 Task: Reply to email with the signature Donna Thompson with the subject Request for a performance review from softage.1@softage.net with the message Please let me know if there are any concerns regarding the project budget. Undo the message and rewrite the message as Could you please provide a timeline for this project? Send the email
Action: Mouse moved to (484, 623)
Screenshot: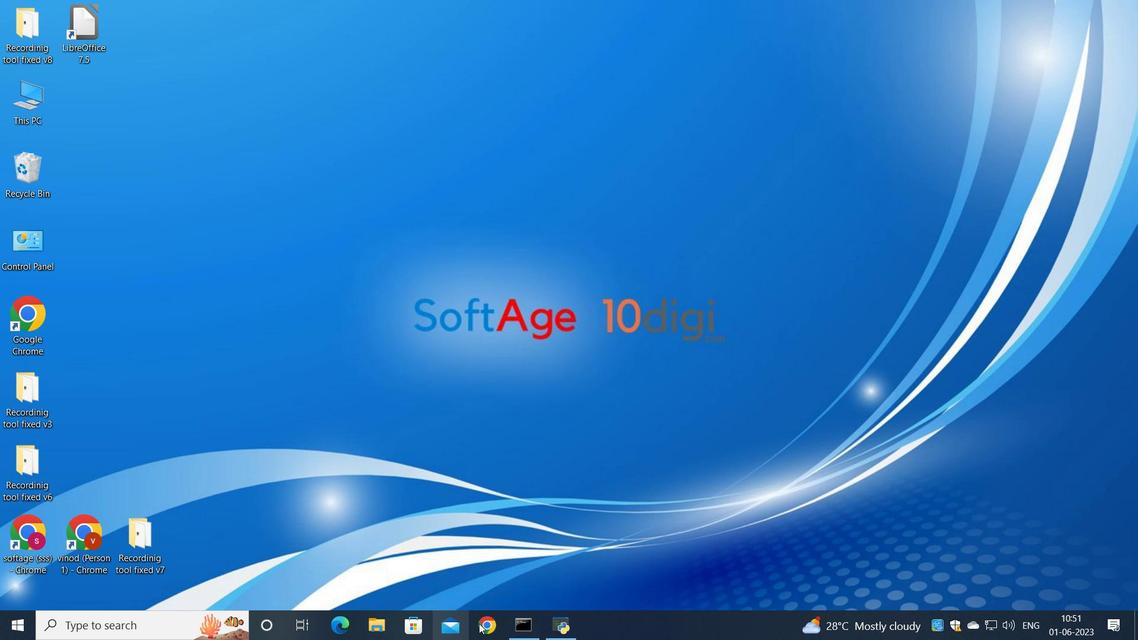 
Action: Mouse pressed left at (484, 623)
Screenshot: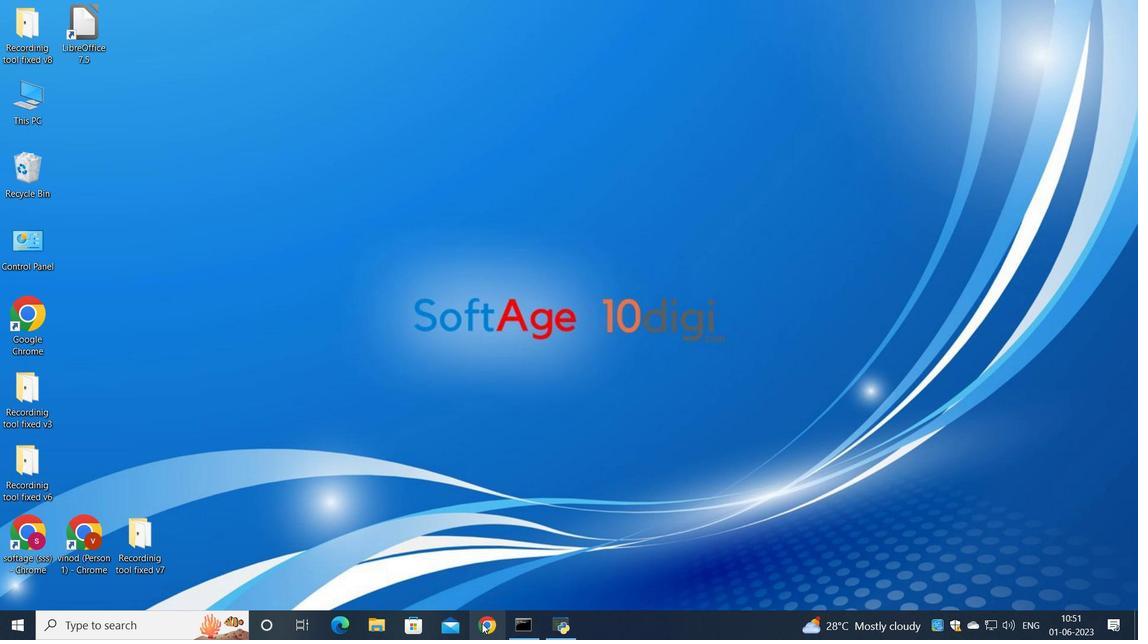 
Action: Mouse moved to (450, 367)
Screenshot: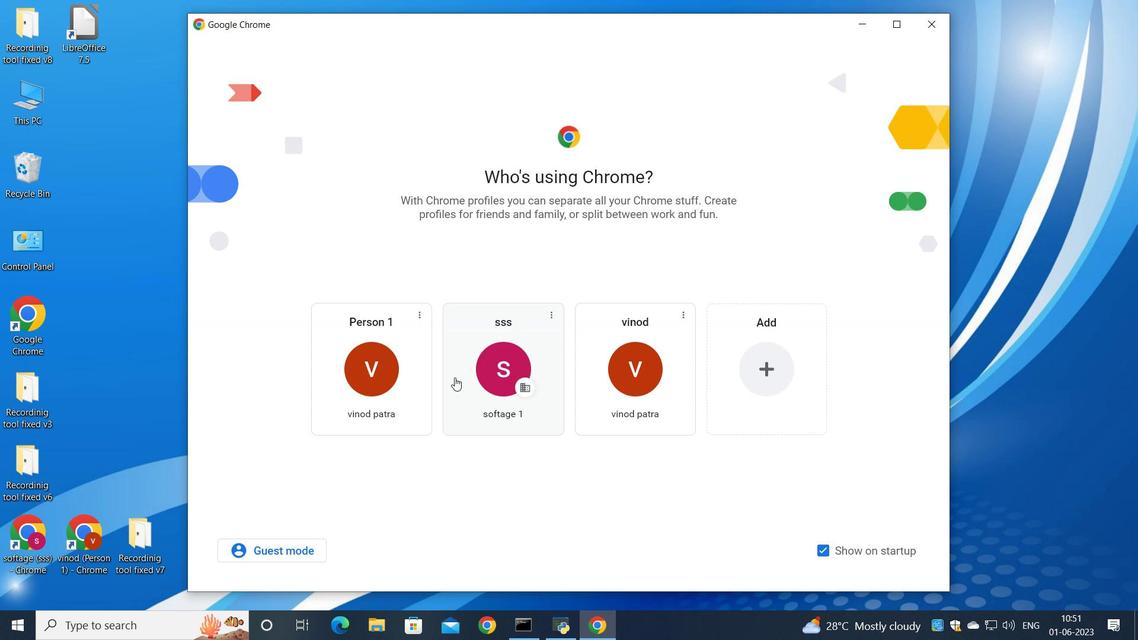 
Action: Mouse pressed left at (450, 367)
Screenshot: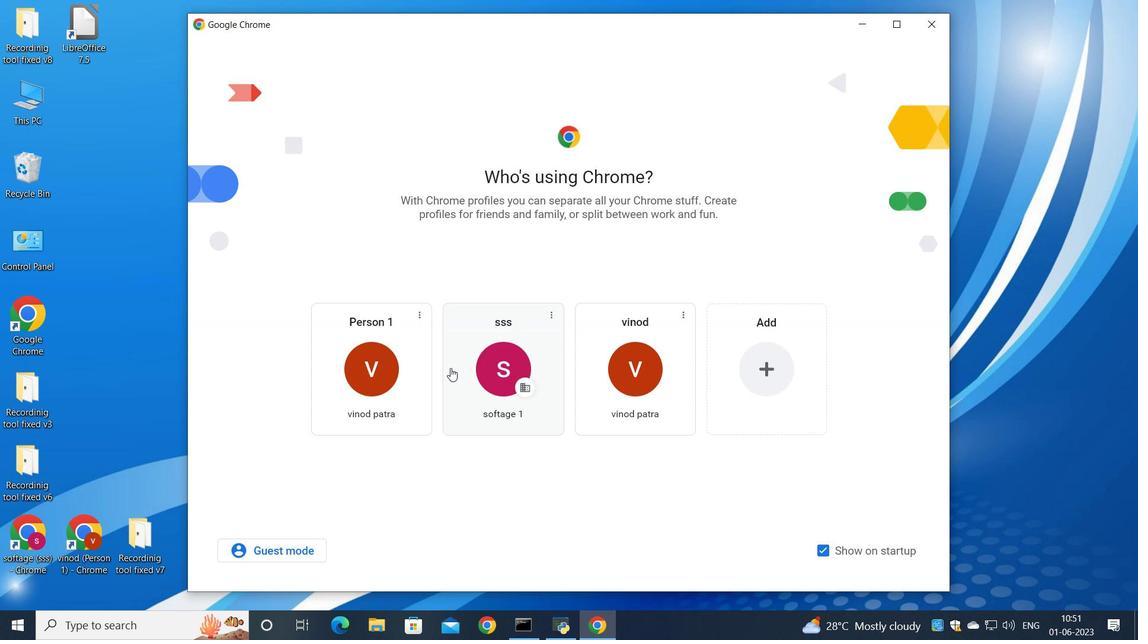 
Action: Mouse moved to (991, 107)
Screenshot: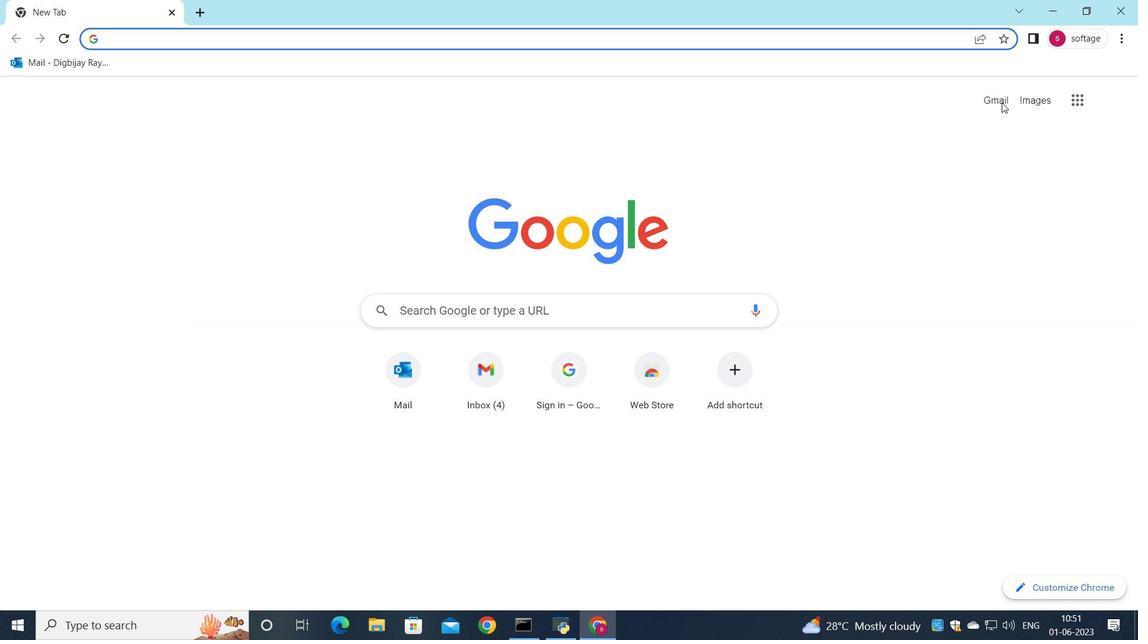 
Action: Mouse pressed left at (991, 107)
Screenshot: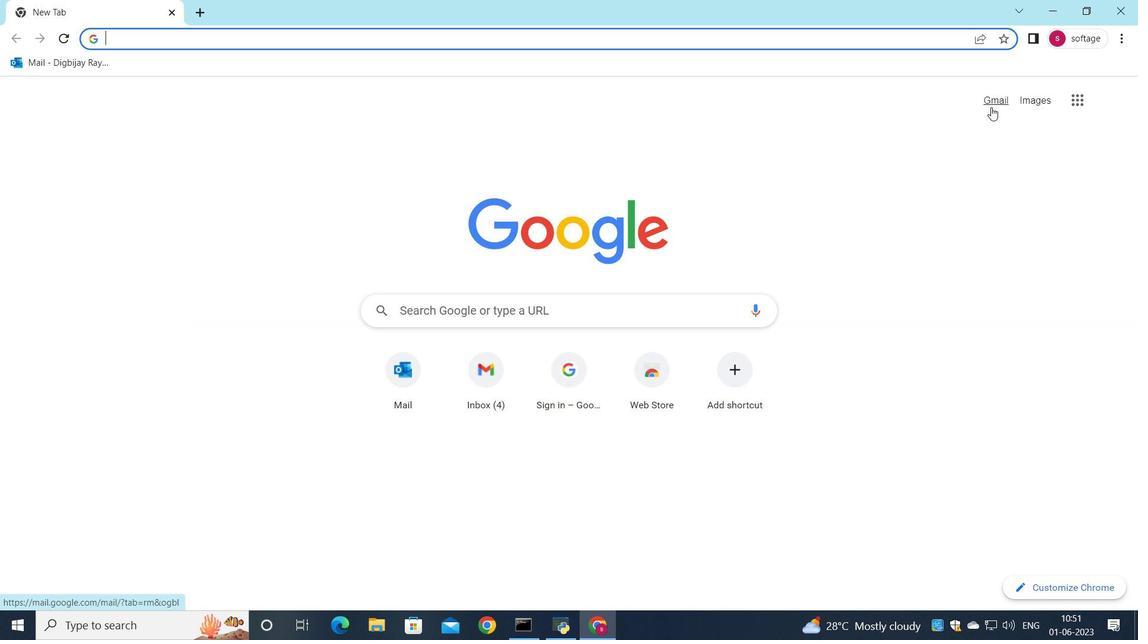 
Action: Mouse moved to (964, 106)
Screenshot: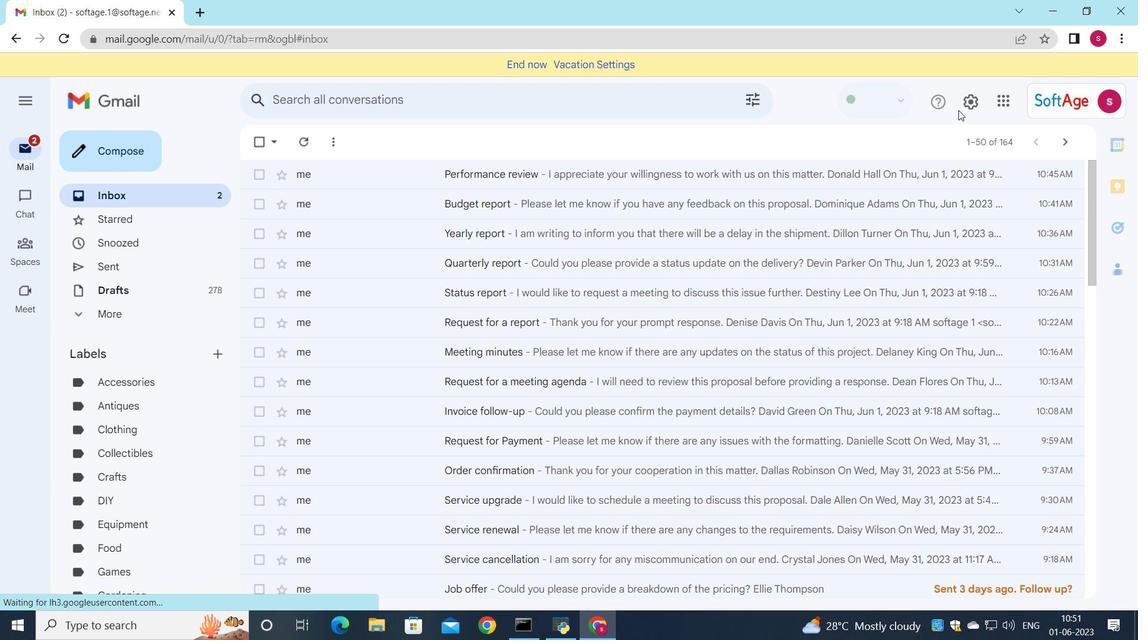 
Action: Mouse pressed left at (964, 106)
Screenshot: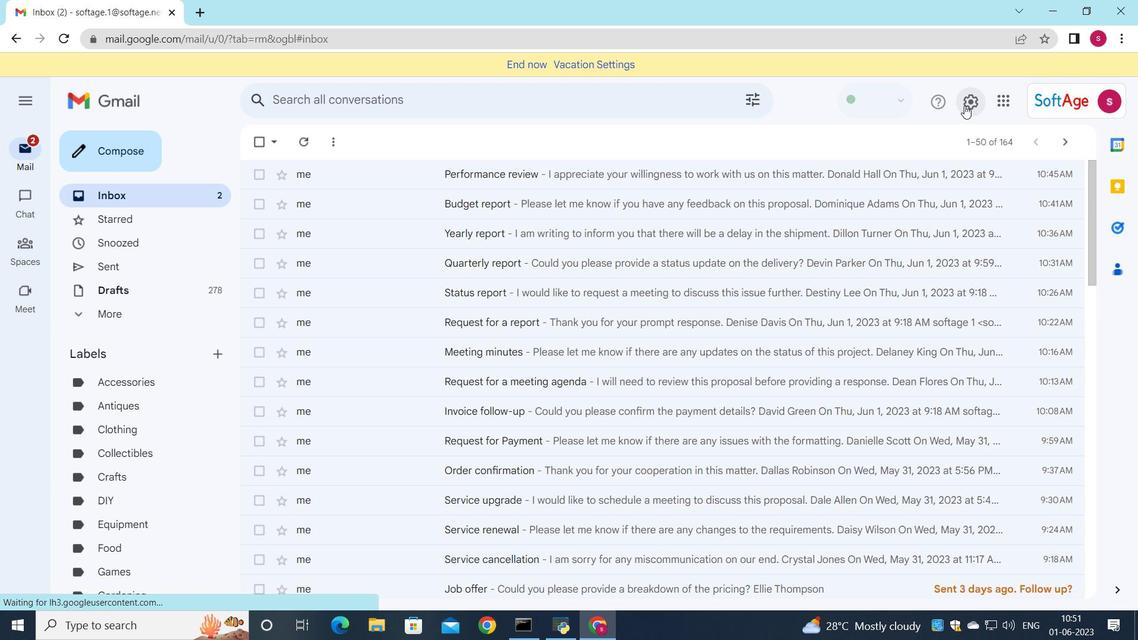 
Action: Mouse moved to (972, 171)
Screenshot: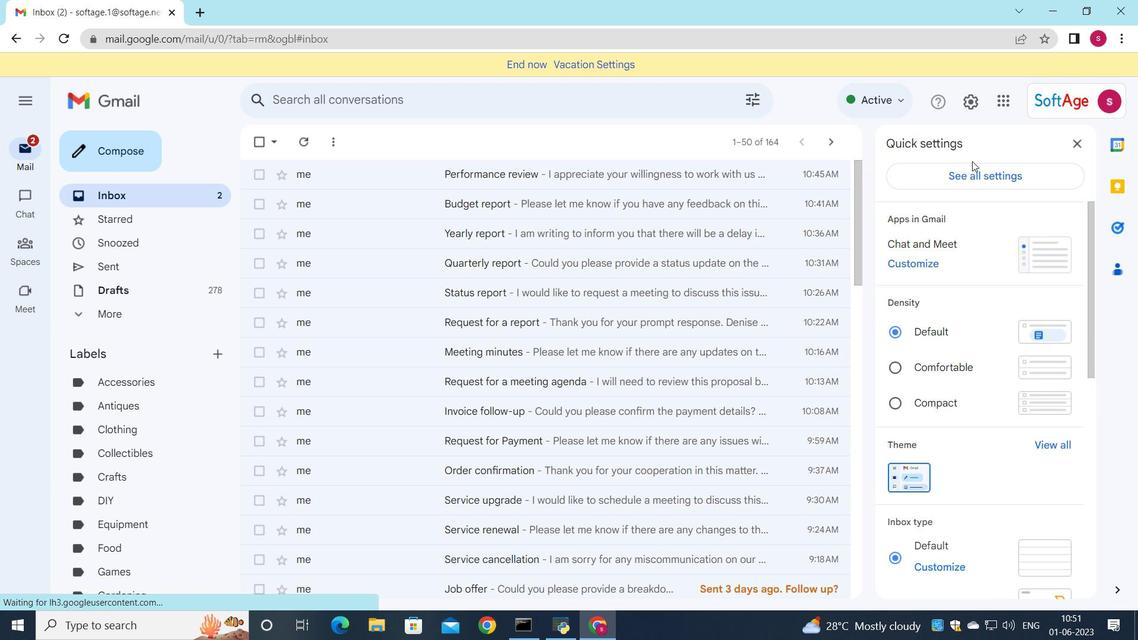 
Action: Mouse pressed left at (972, 171)
Screenshot: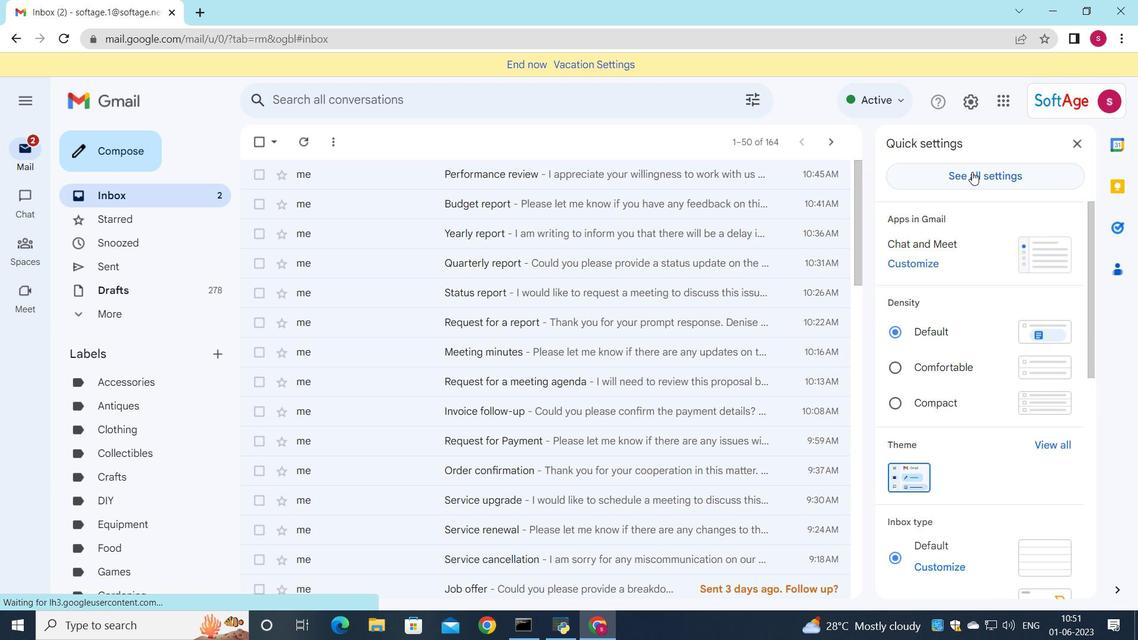 
Action: Mouse pressed left at (972, 171)
Screenshot: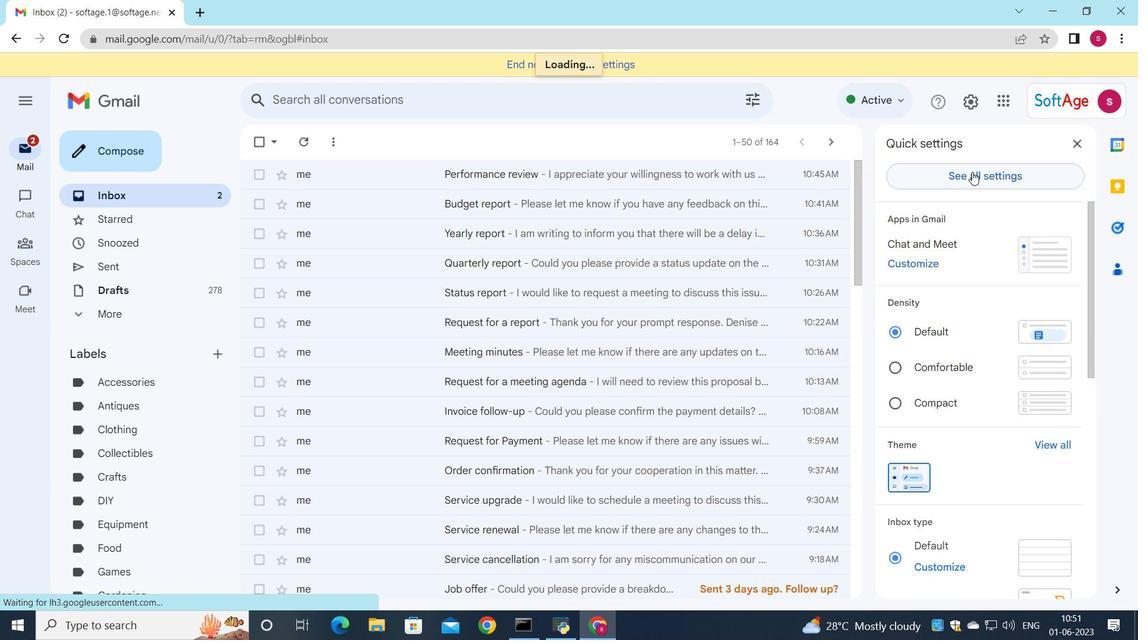 
Action: Mouse moved to (729, 285)
Screenshot: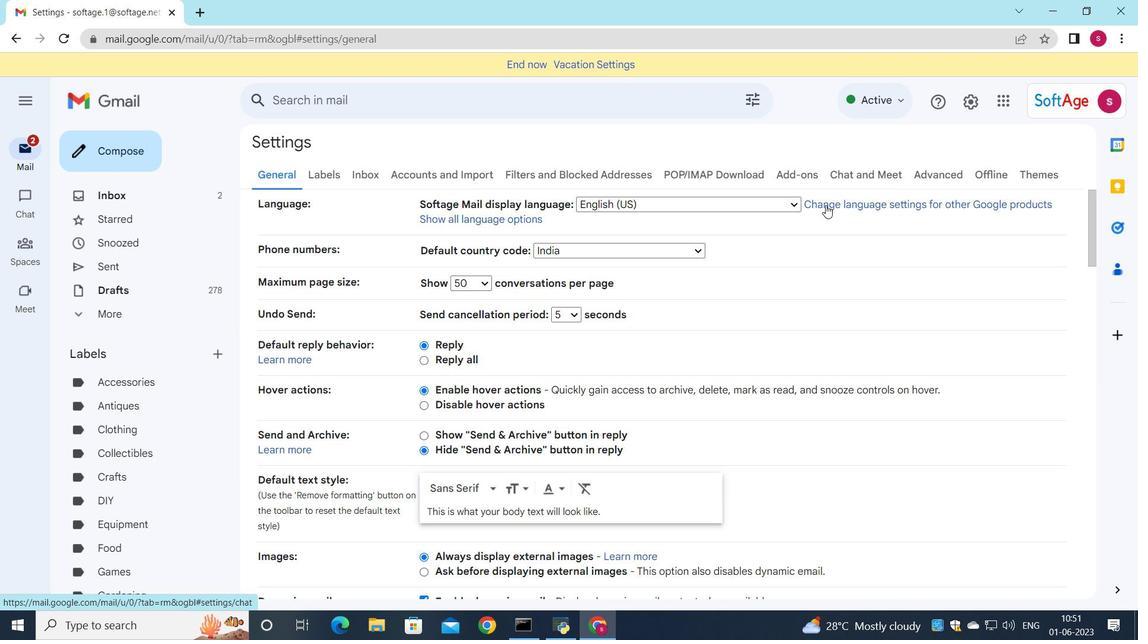 
Action: Mouse scrolled (729, 285) with delta (0, 0)
Screenshot: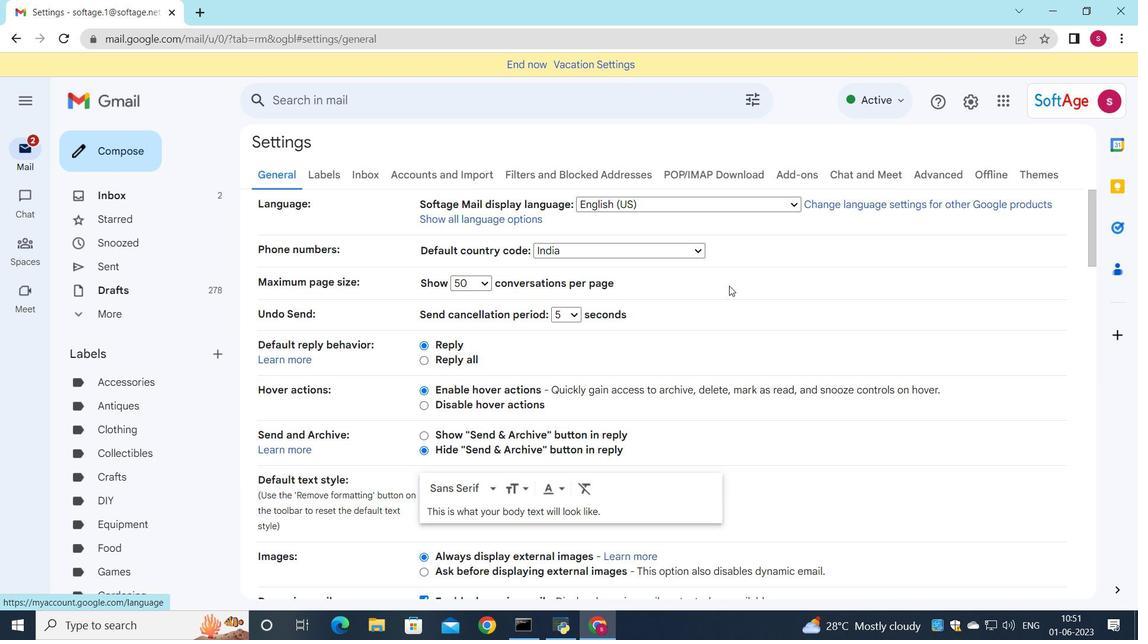
Action: Mouse scrolled (729, 285) with delta (0, 0)
Screenshot: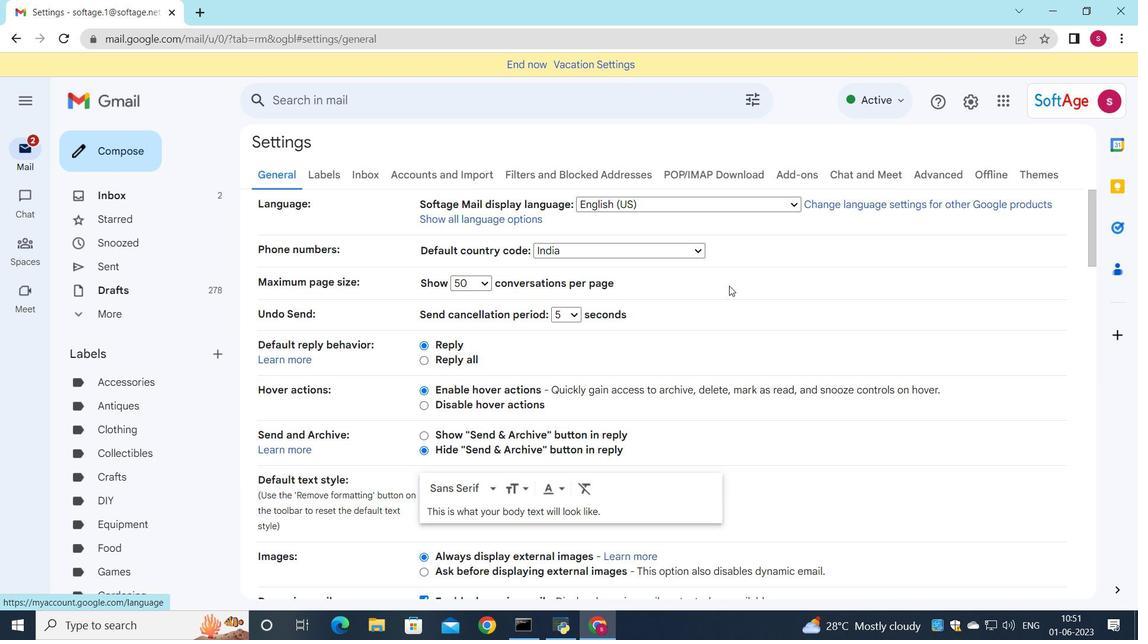 
Action: Mouse scrolled (729, 285) with delta (0, 0)
Screenshot: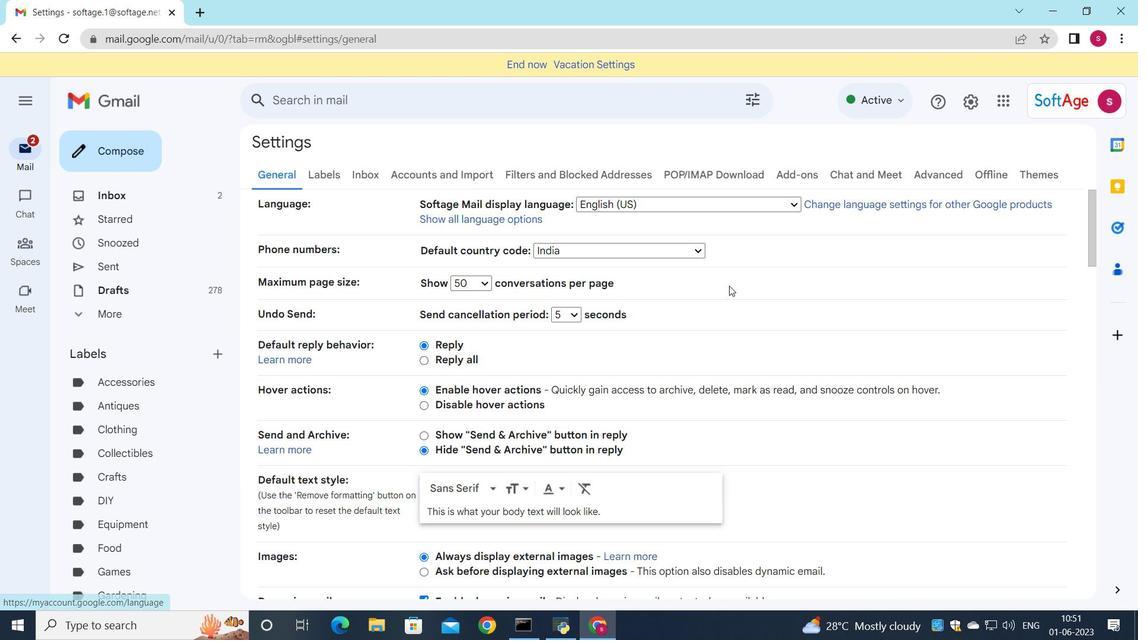 
Action: Mouse moved to (654, 368)
Screenshot: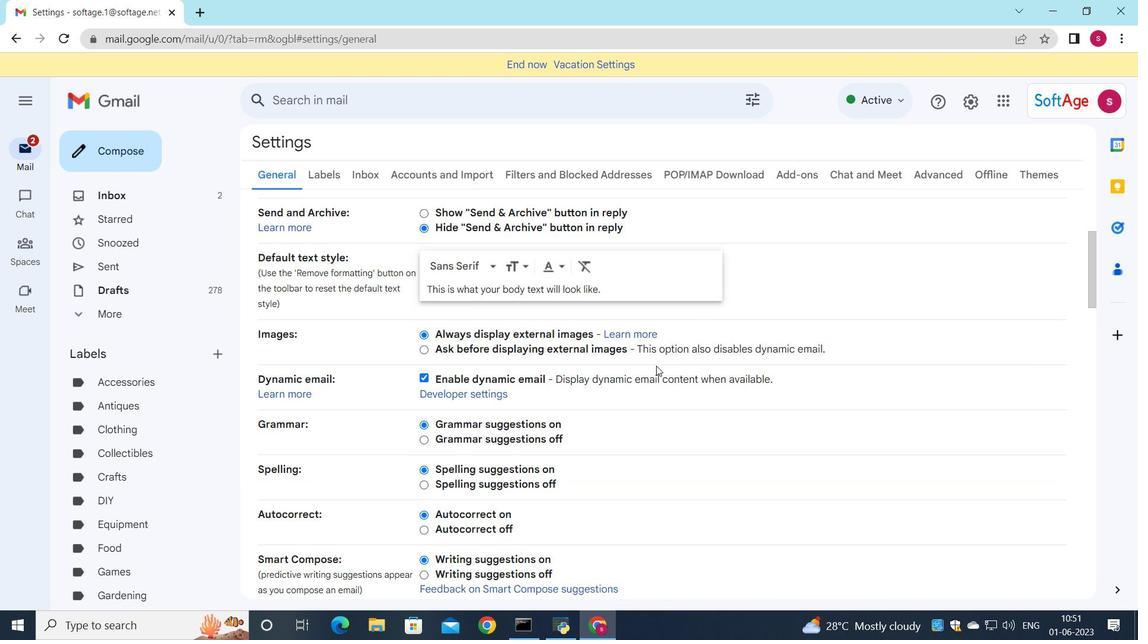
Action: Mouse scrolled (654, 367) with delta (0, 0)
Screenshot: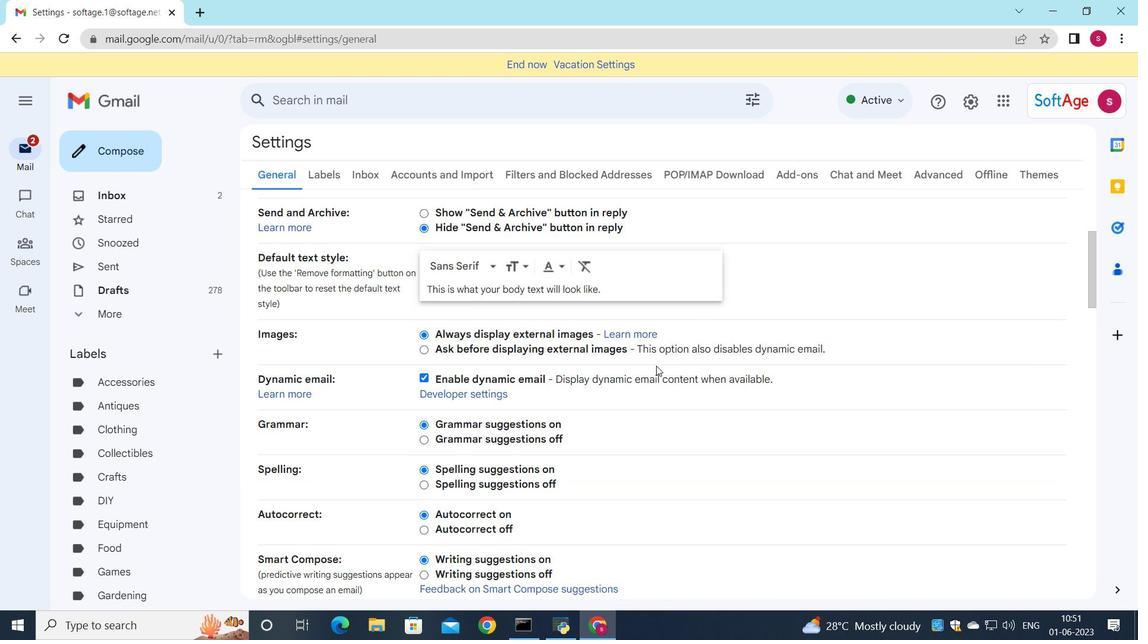 
Action: Mouse moved to (650, 372)
Screenshot: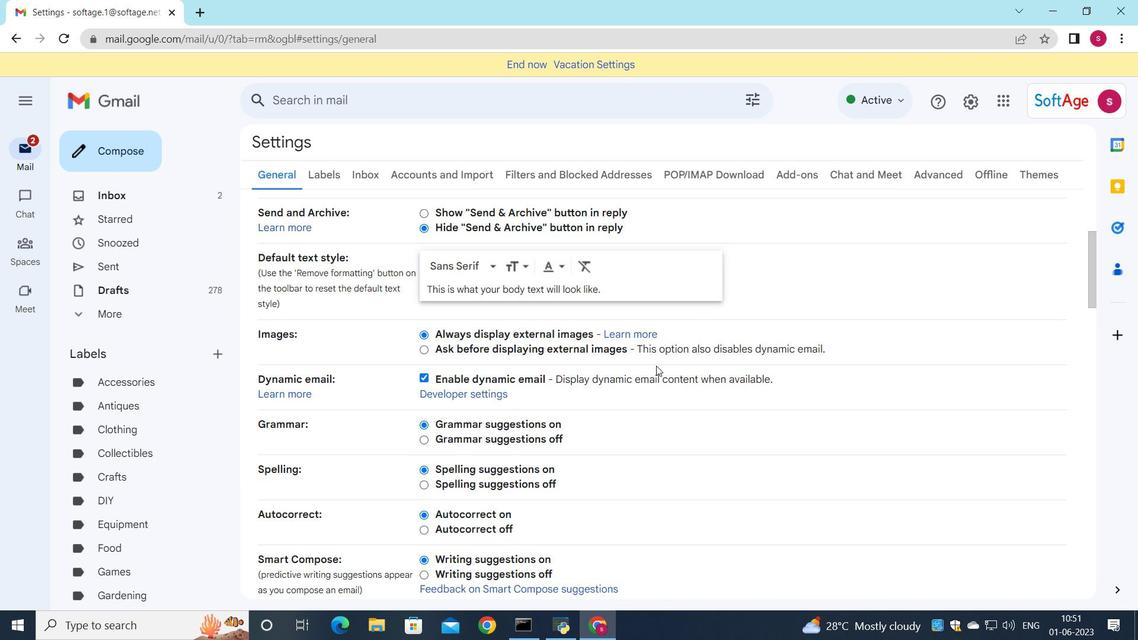 
Action: Mouse scrolled (651, 371) with delta (0, 0)
Screenshot: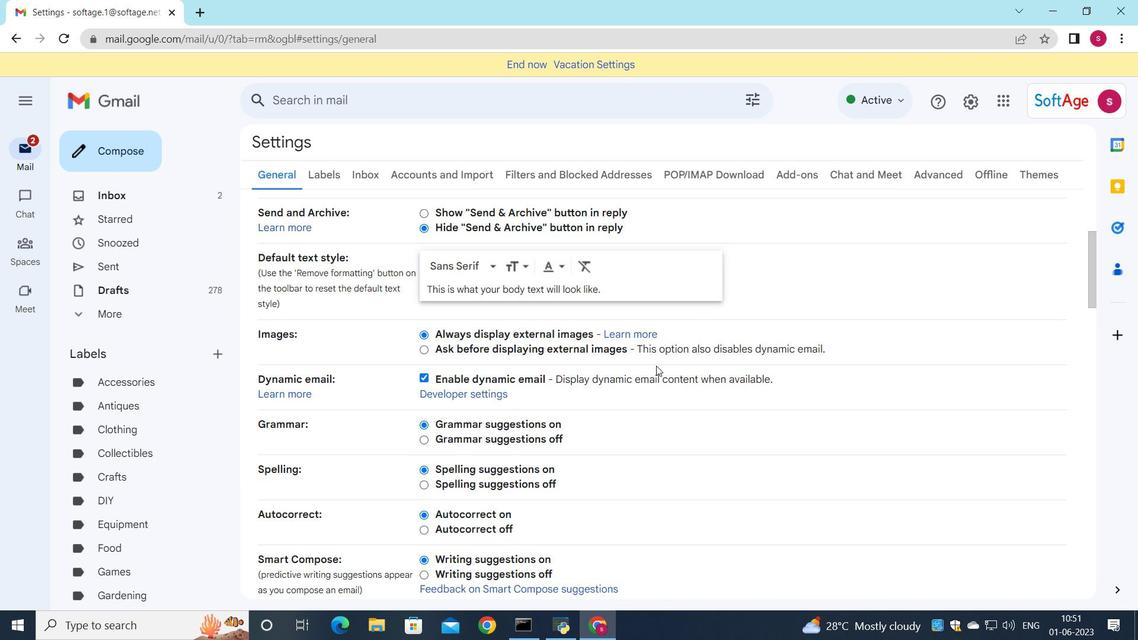 
Action: Mouse moved to (565, 411)
Screenshot: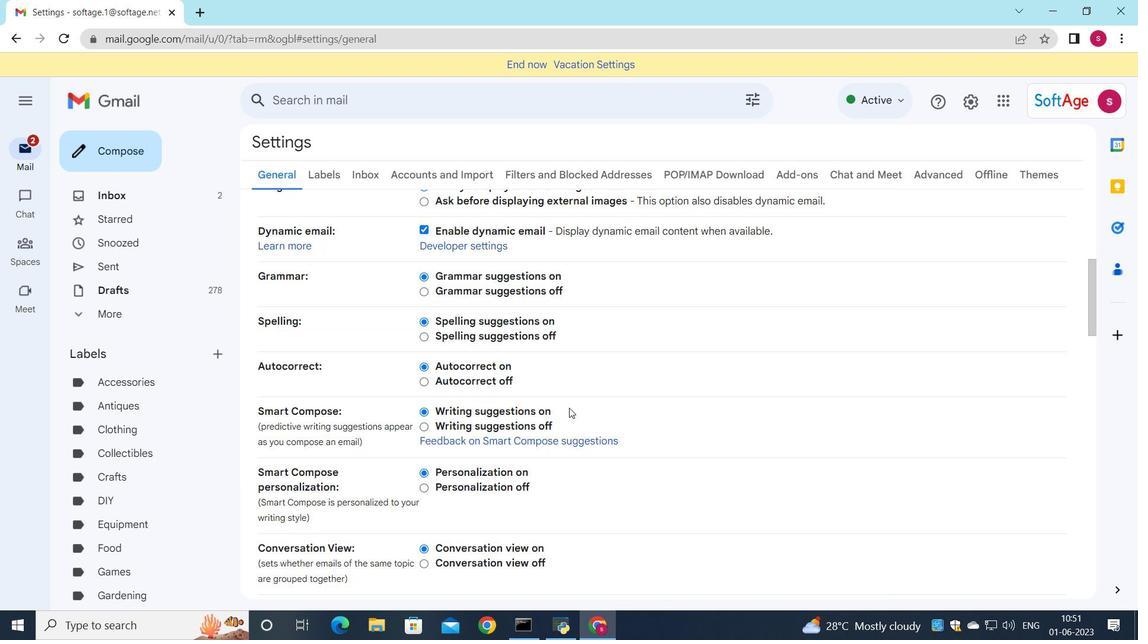 
Action: Mouse scrolled (565, 410) with delta (0, 0)
Screenshot: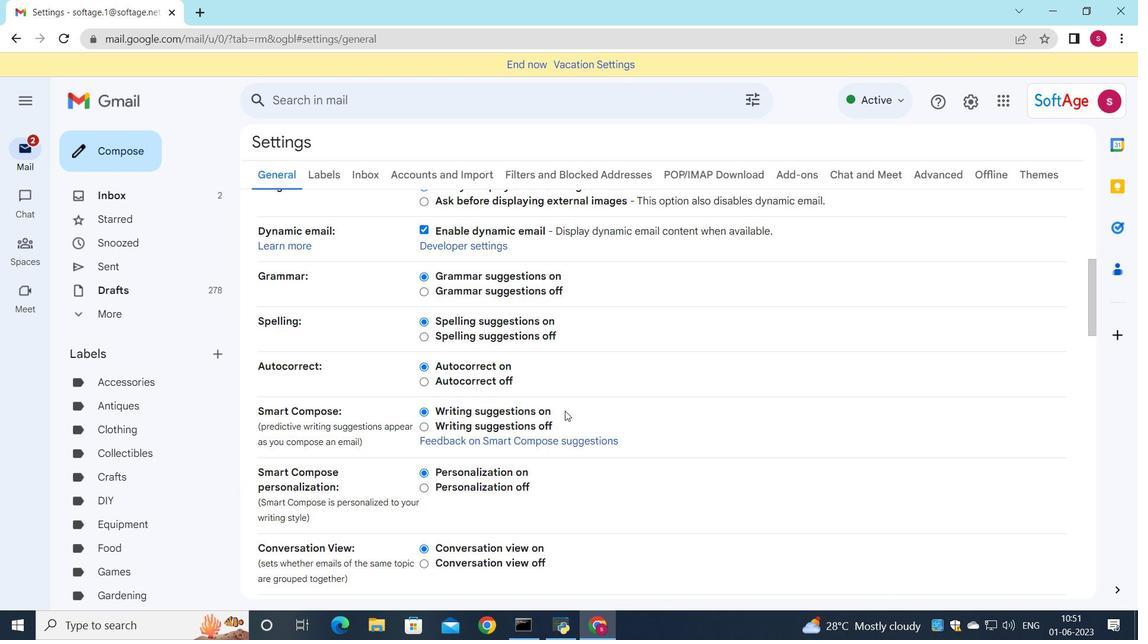 
Action: Mouse scrolled (565, 410) with delta (0, 0)
Screenshot: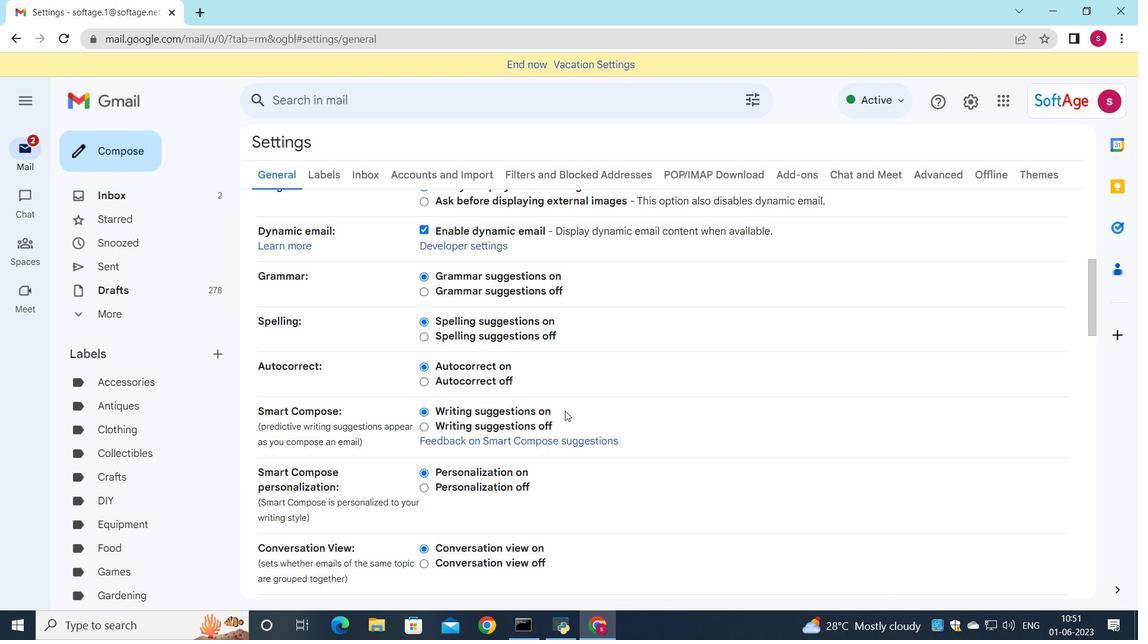 
Action: Mouse scrolled (565, 410) with delta (0, 0)
Screenshot: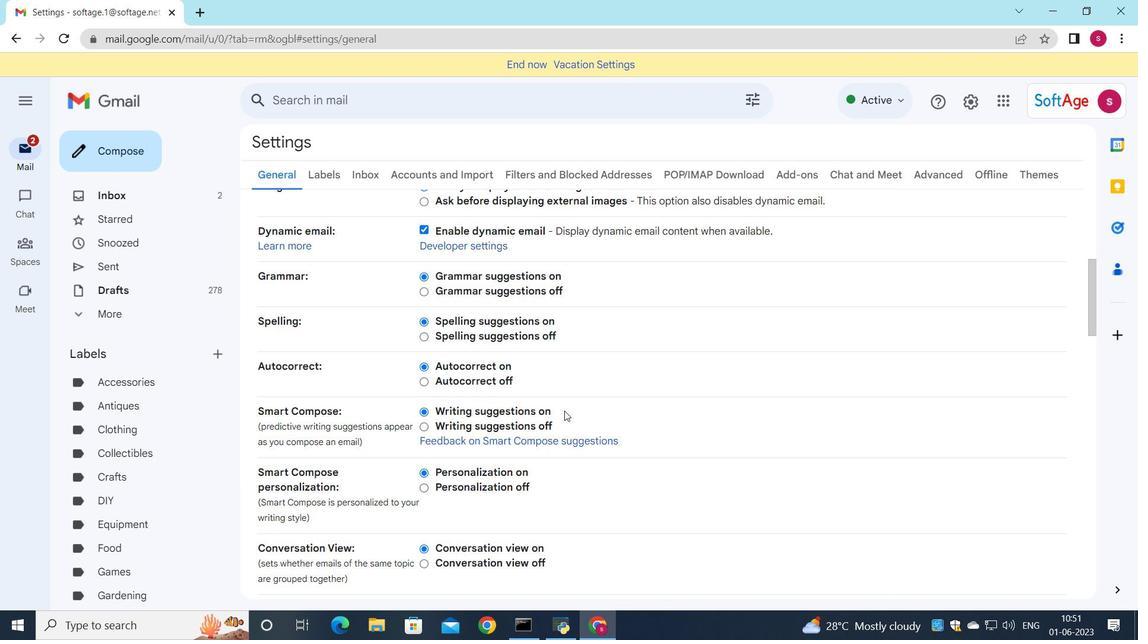 
Action: Mouse scrolled (565, 410) with delta (0, 0)
Screenshot: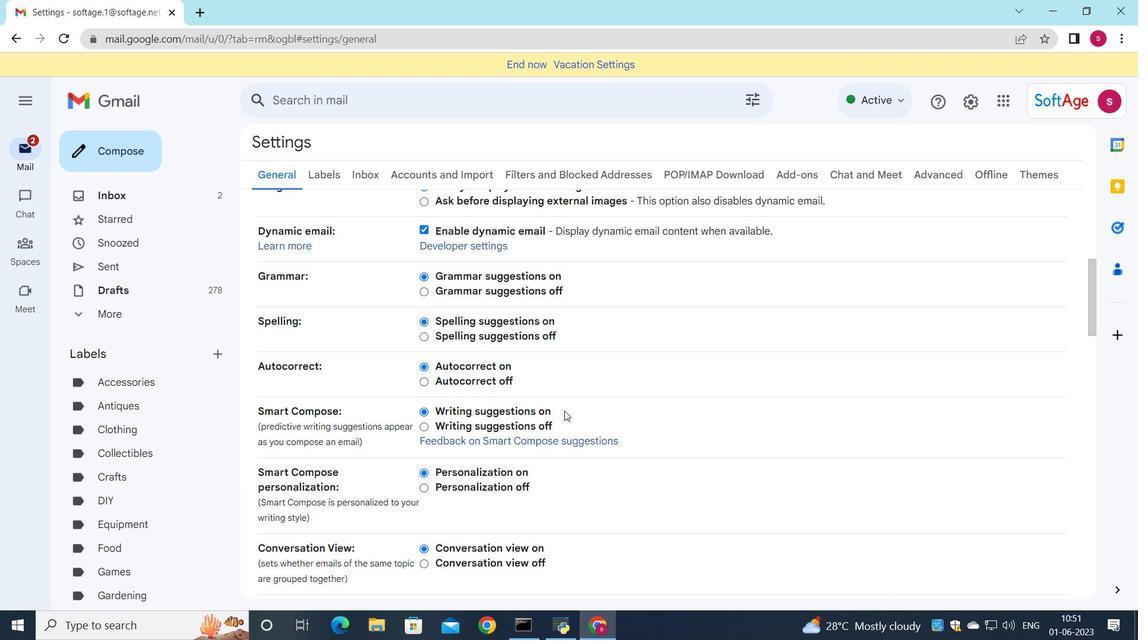 
Action: Mouse moved to (569, 412)
Screenshot: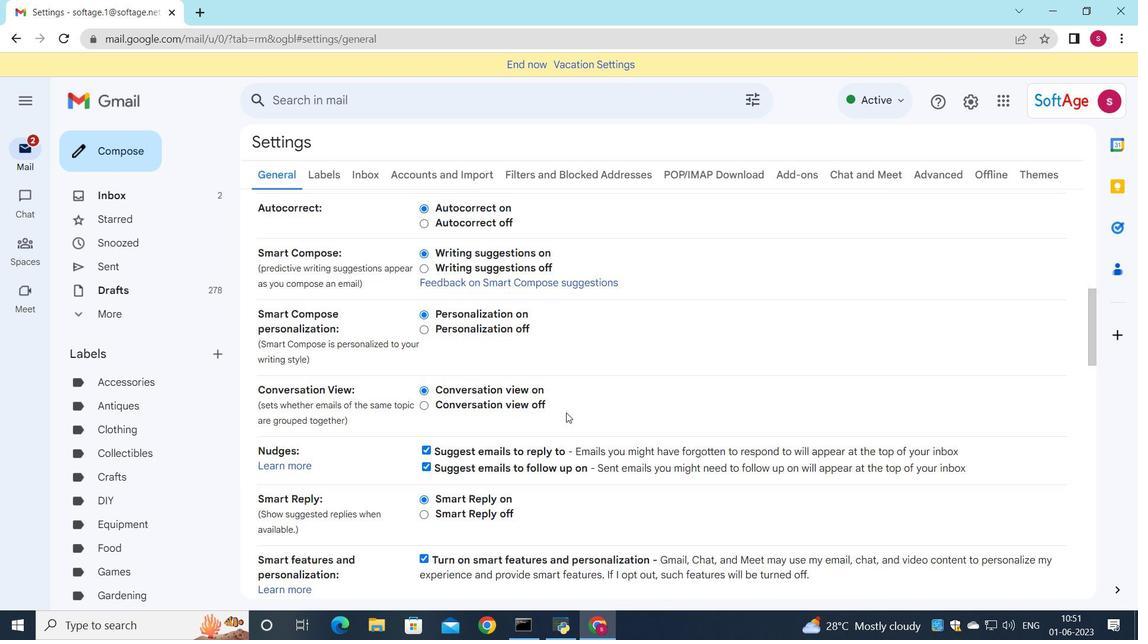 
Action: Mouse scrolled (569, 411) with delta (0, 0)
Screenshot: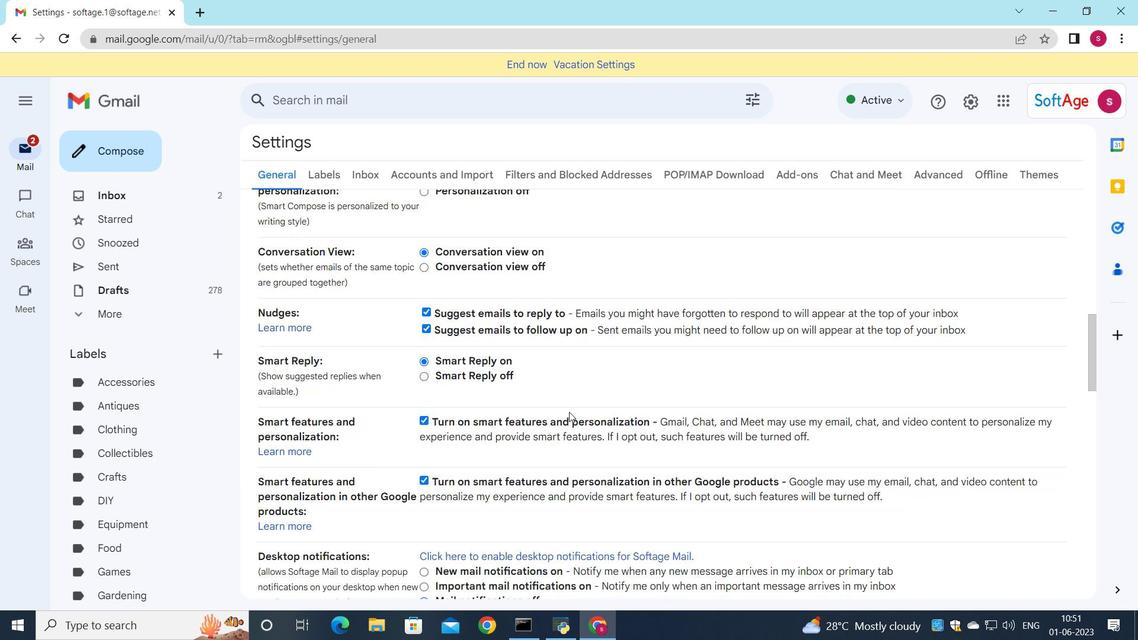 
Action: Mouse scrolled (569, 411) with delta (0, 0)
Screenshot: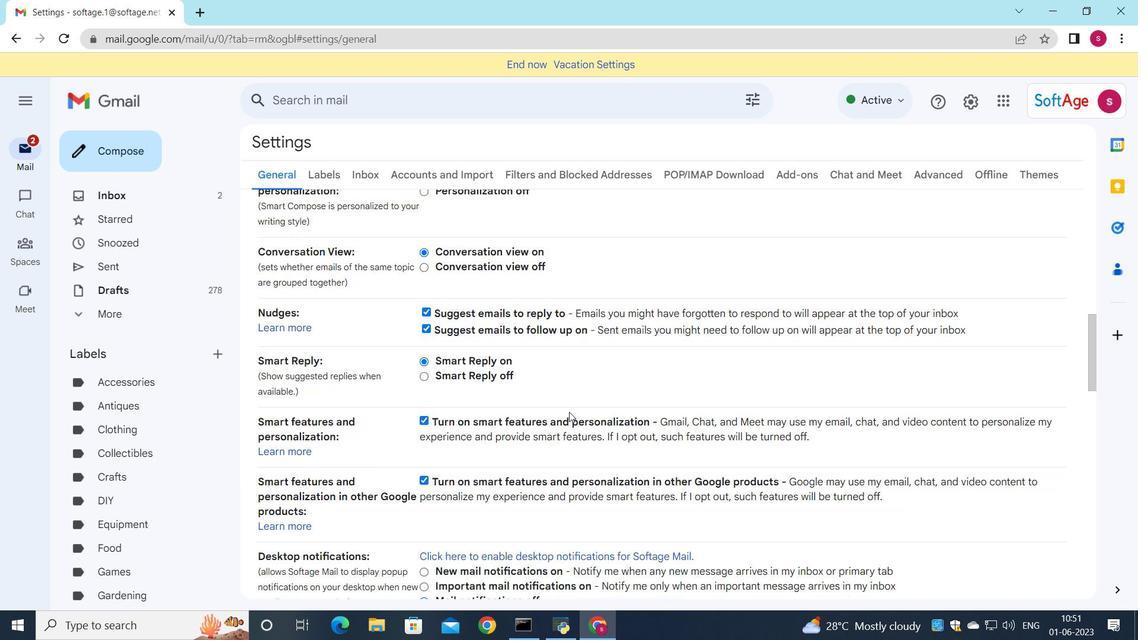
Action: Mouse scrolled (569, 411) with delta (0, 0)
Screenshot: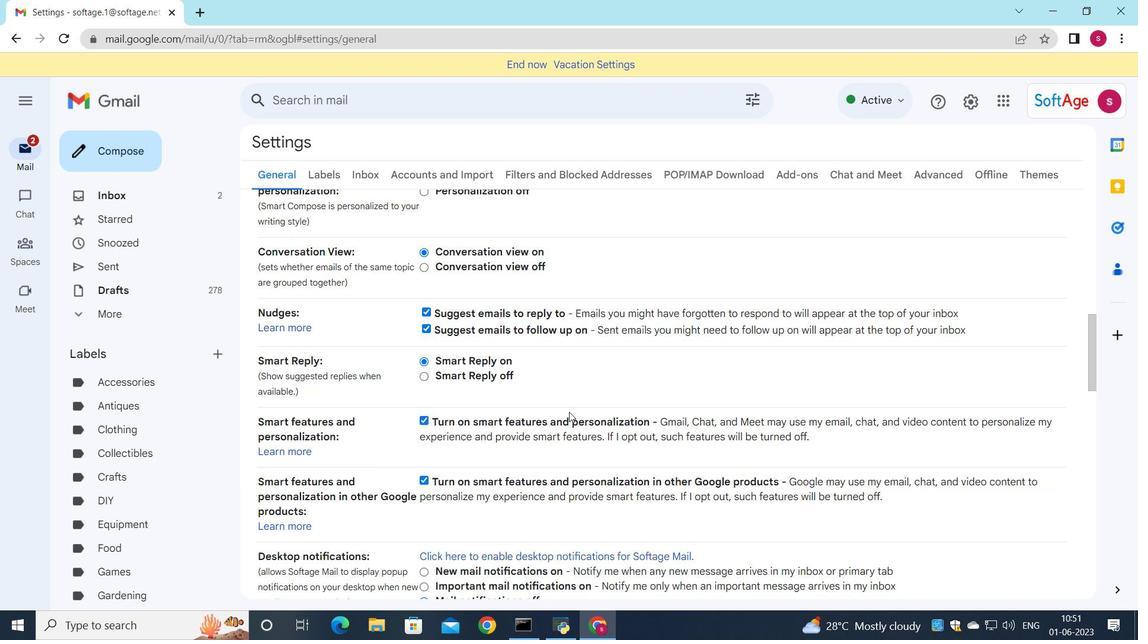 
Action: Mouse scrolled (569, 411) with delta (0, 0)
Screenshot: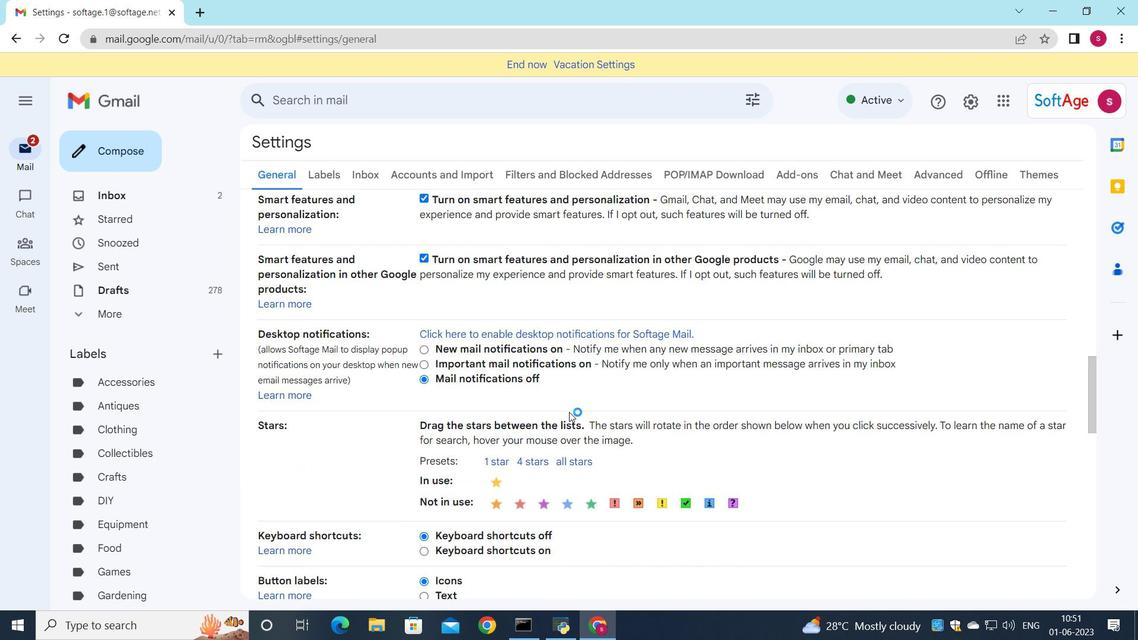 
Action: Mouse scrolled (569, 411) with delta (0, 0)
Screenshot: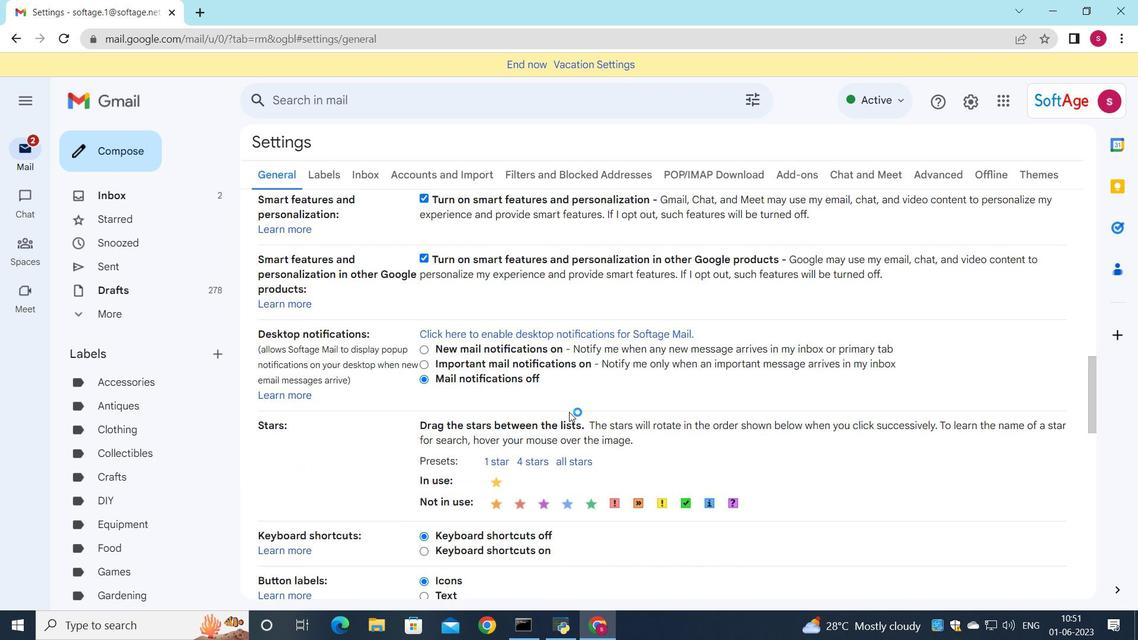
Action: Mouse scrolled (569, 411) with delta (0, 0)
Screenshot: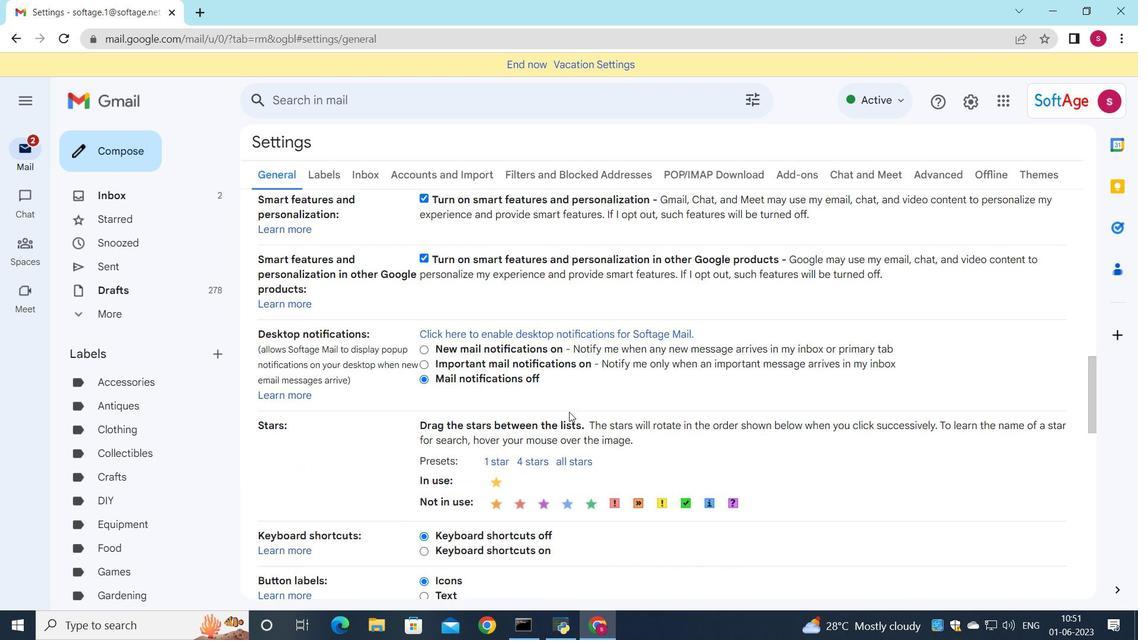 
Action: Mouse scrolled (569, 411) with delta (0, 0)
Screenshot: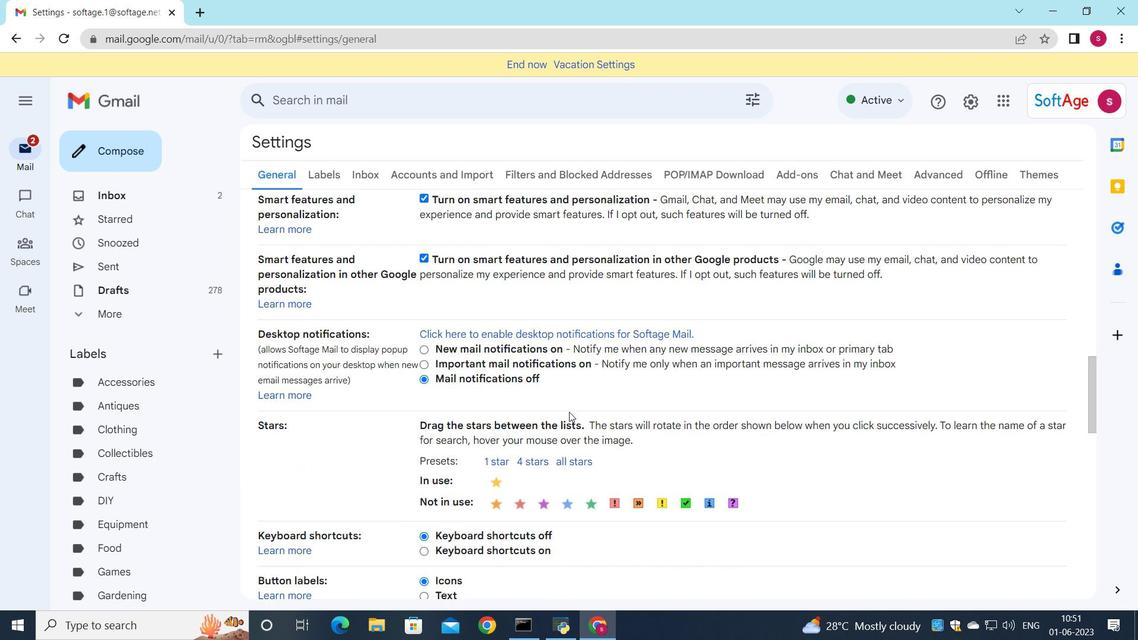 
Action: Mouse scrolled (569, 411) with delta (0, 0)
Screenshot: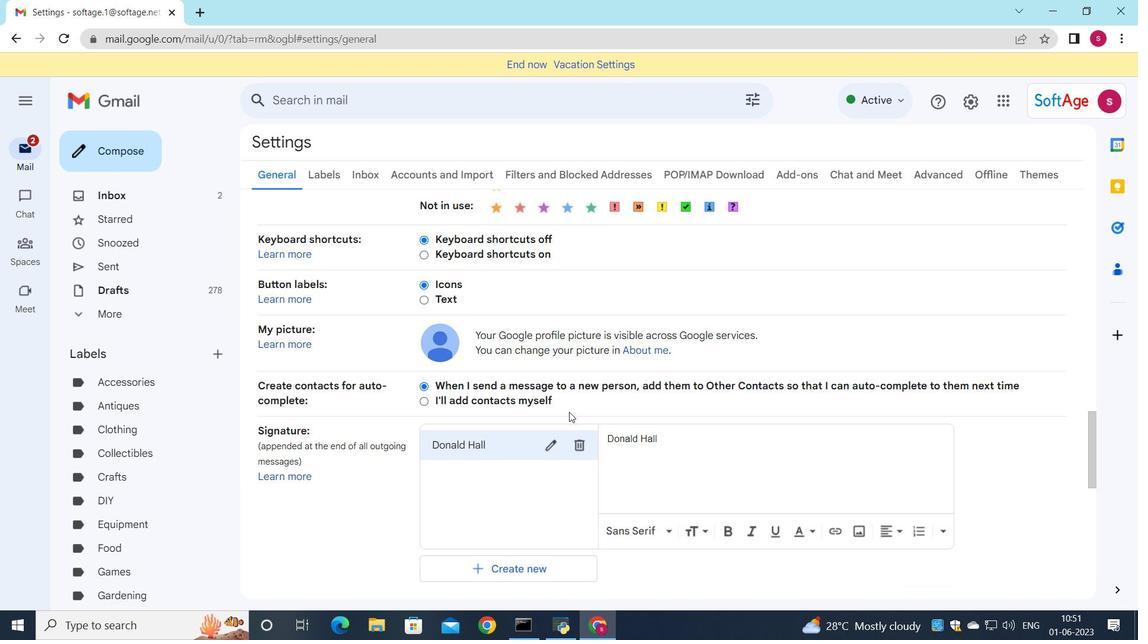 
Action: Mouse moved to (575, 377)
Screenshot: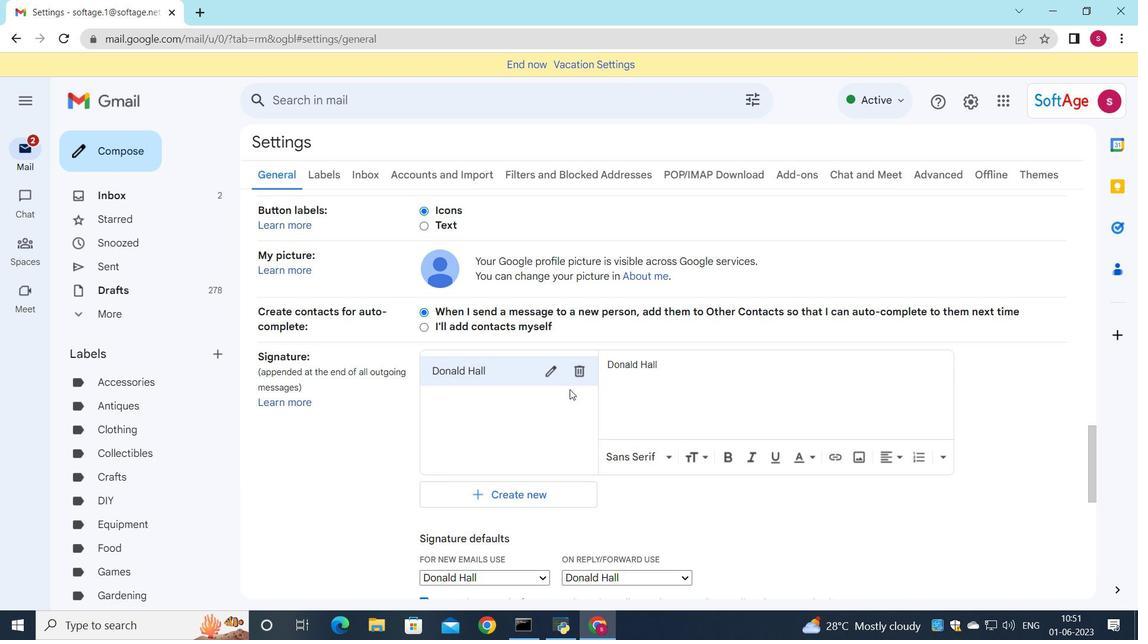
Action: Mouse pressed left at (575, 377)
Screenshot: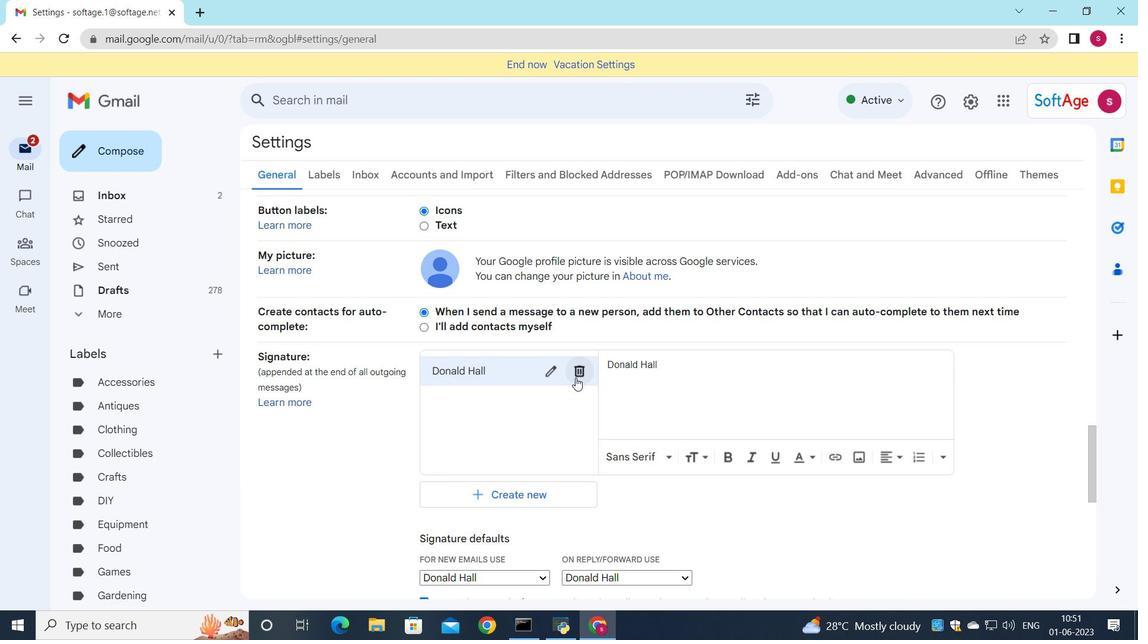 
Action: Mouse moved to (714, 361)
Screenshot: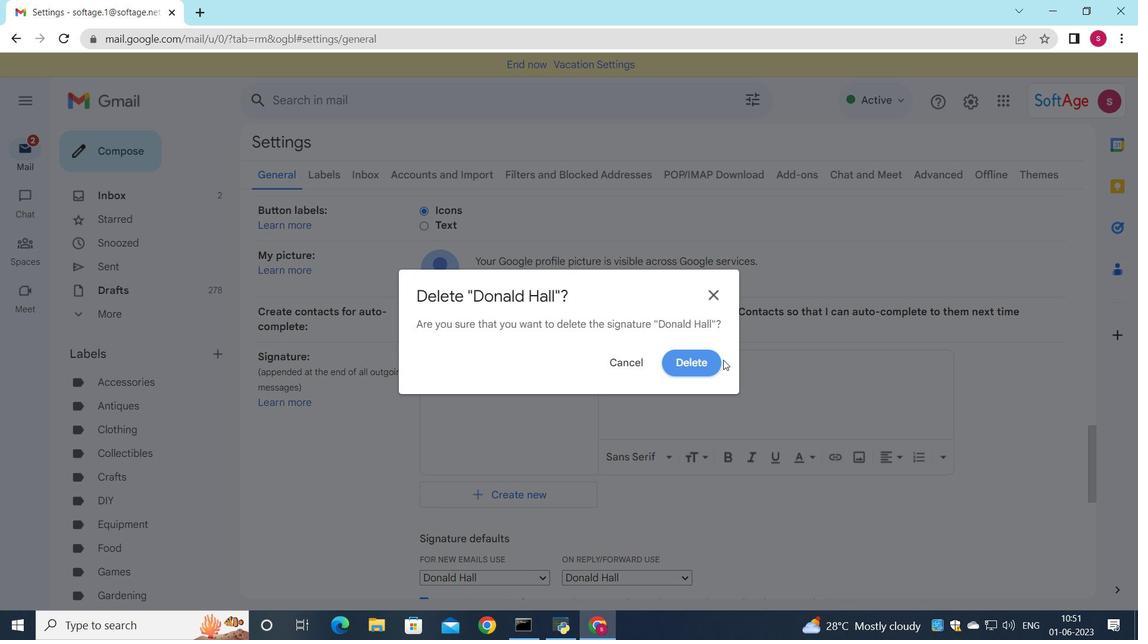 
Action: Mouse pressed left at (714, 361)
Screenshot: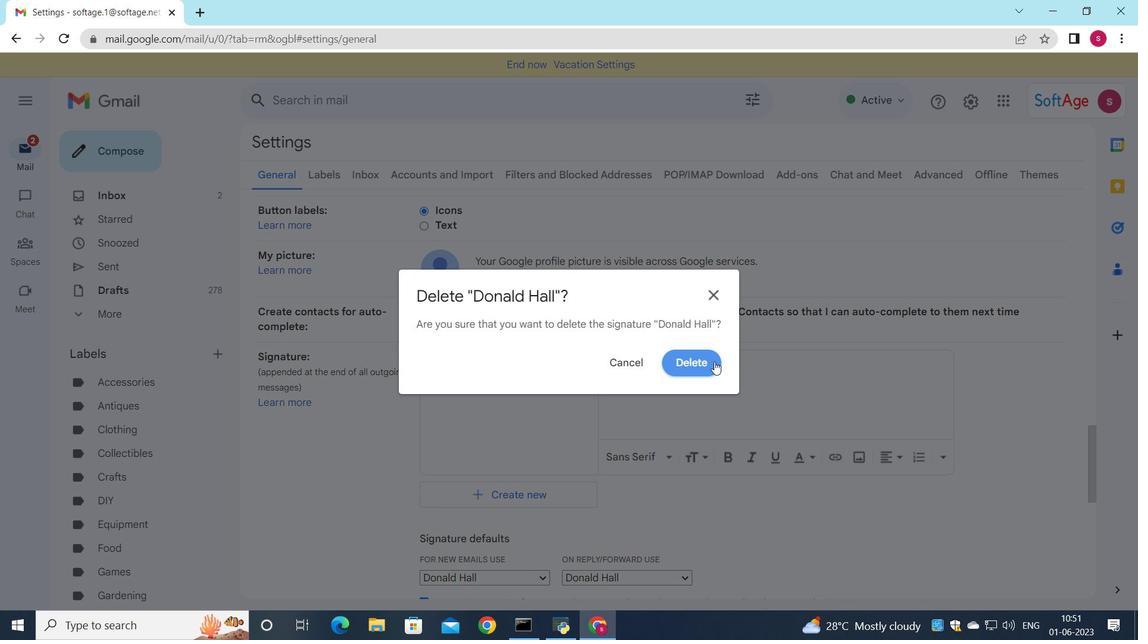 
Action: Mouse moved to (463, 388)
Screenshot: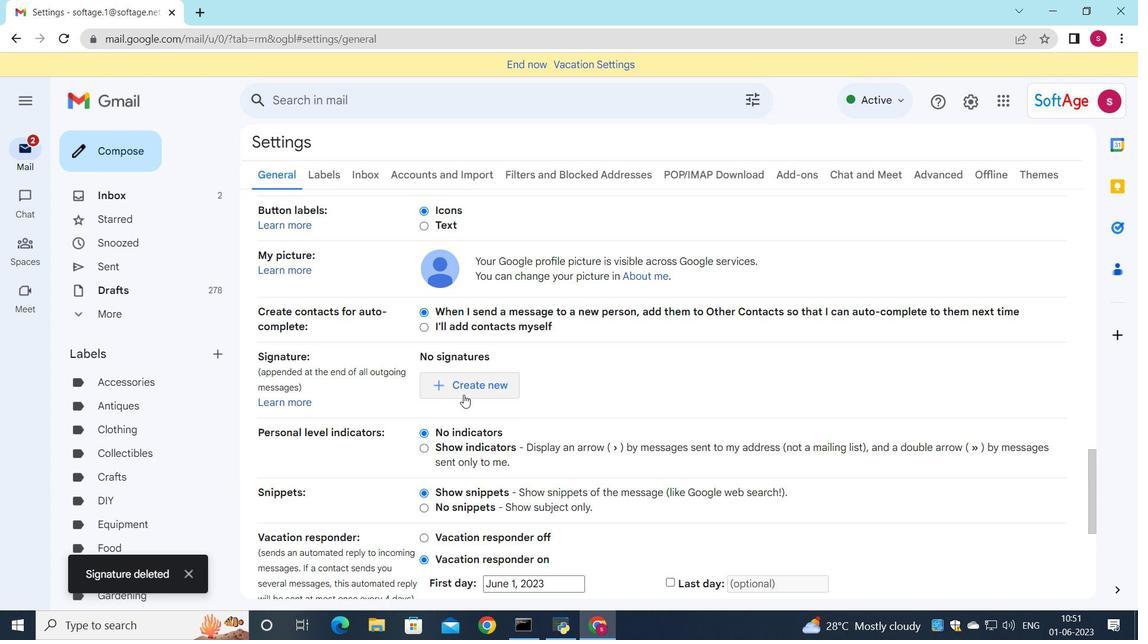 
Action: Mouse pressed left at (463, 388)
Screenshot: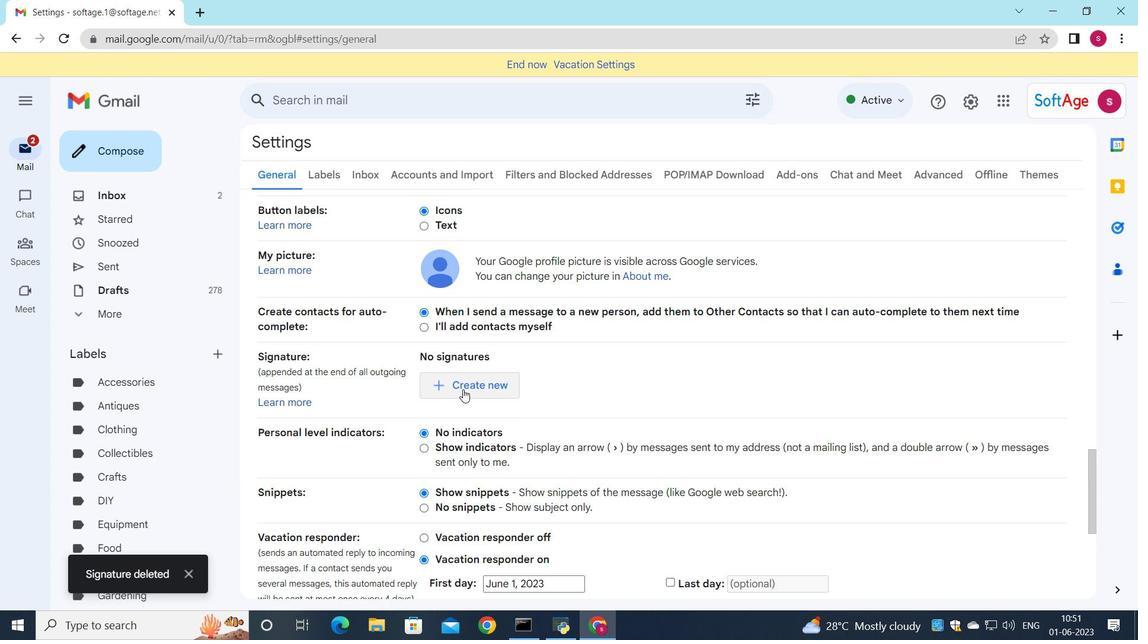 
Action: Mouse moved to (697, 391)
Screenshot: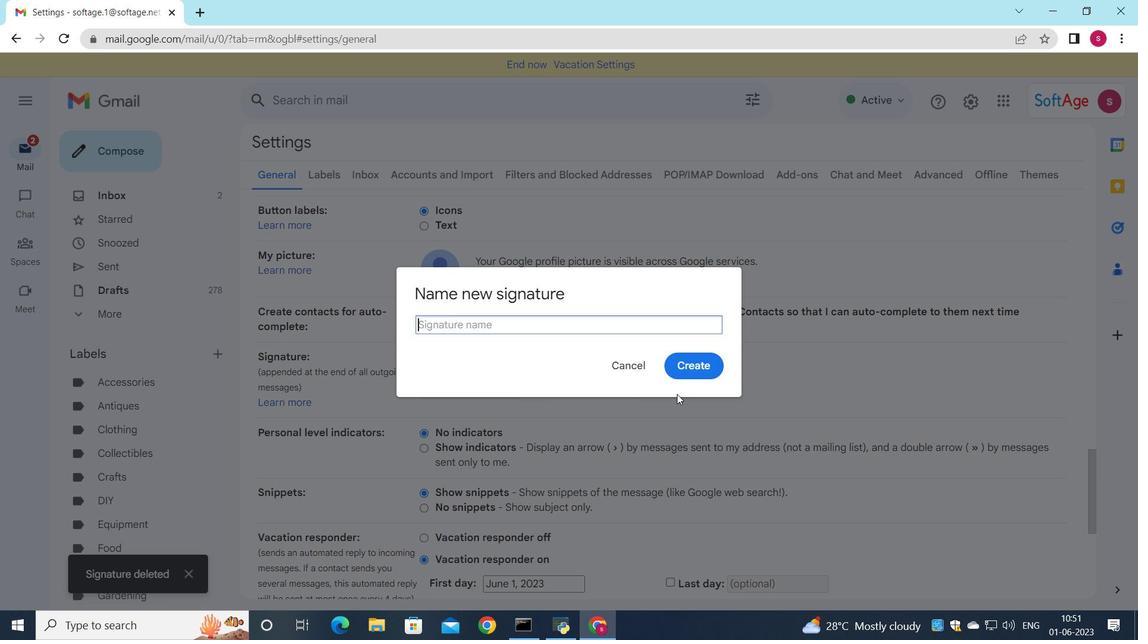 
Action: Key pressed <Key.shift>Donna<Key.space><Key.shift>Thp<Key.backspace>ompson
Screenshot: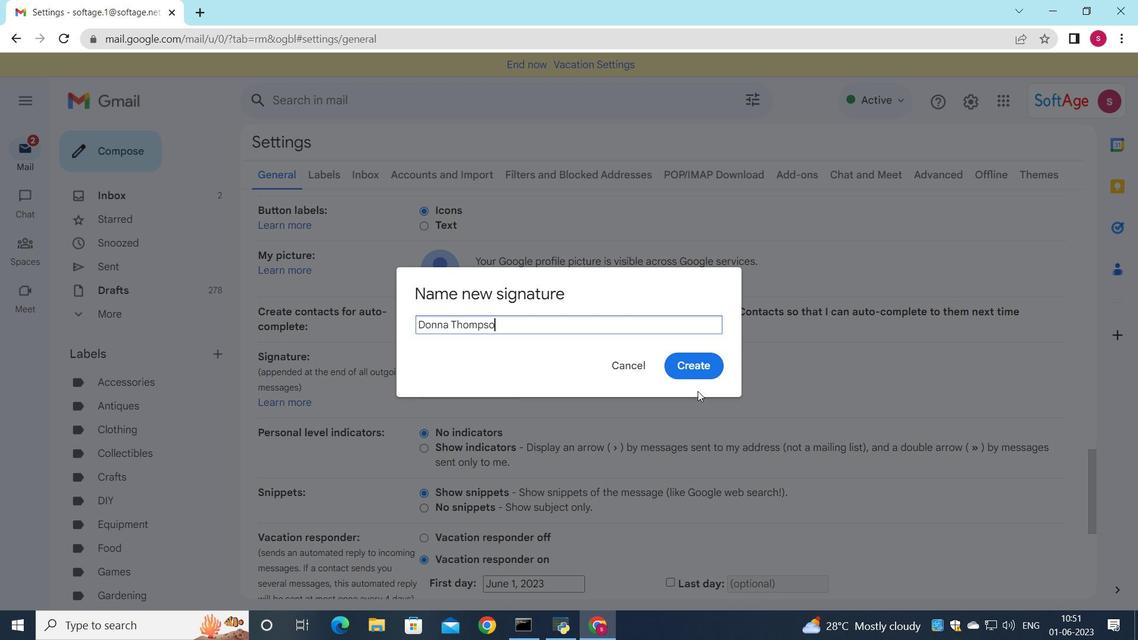 
Action: Mouse moved to (712, 365)
Screenshot: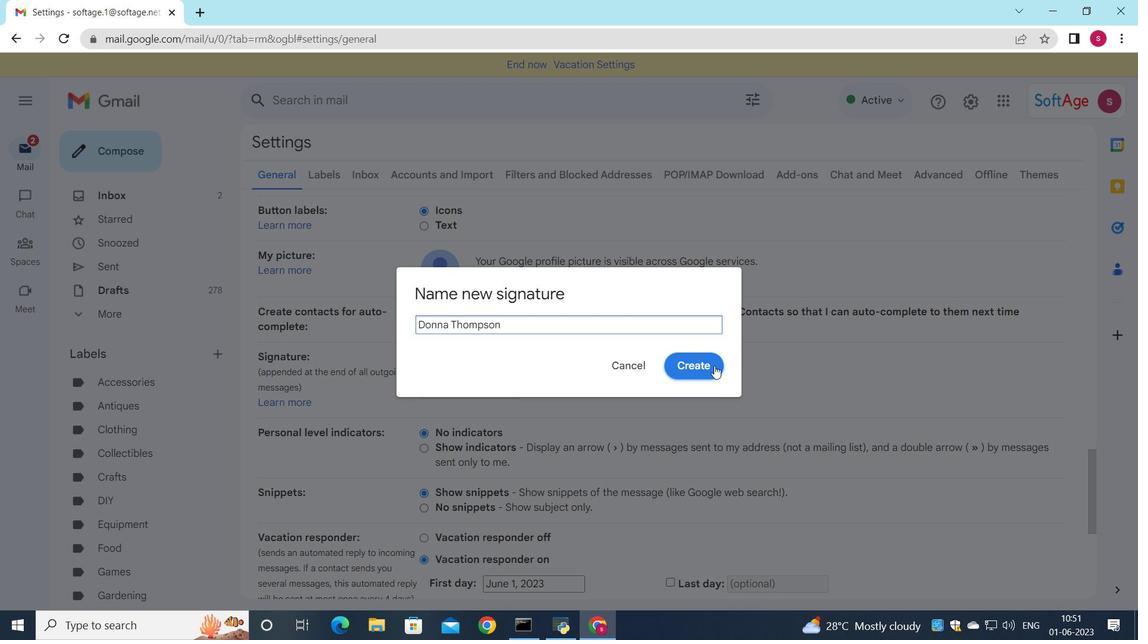 
Action: Mouse pressed left at (712, 365)
Screenshot: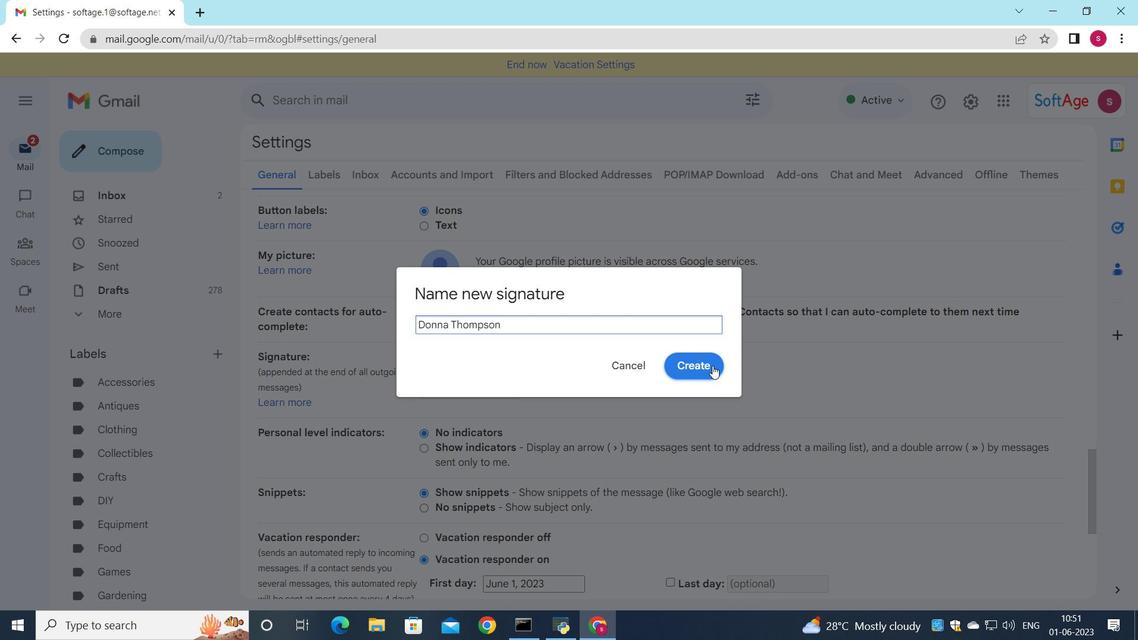 
Action: Mouse moved to (701, 383)
Screenshot: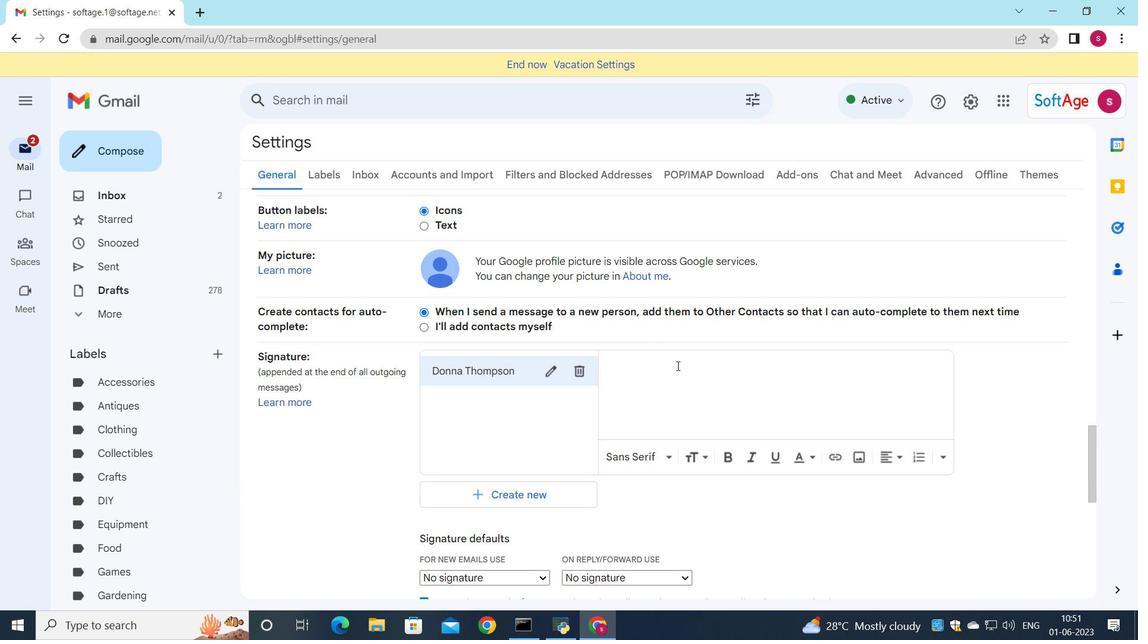 
Action: Mouse pressed left at (701, 383)
Screenshot: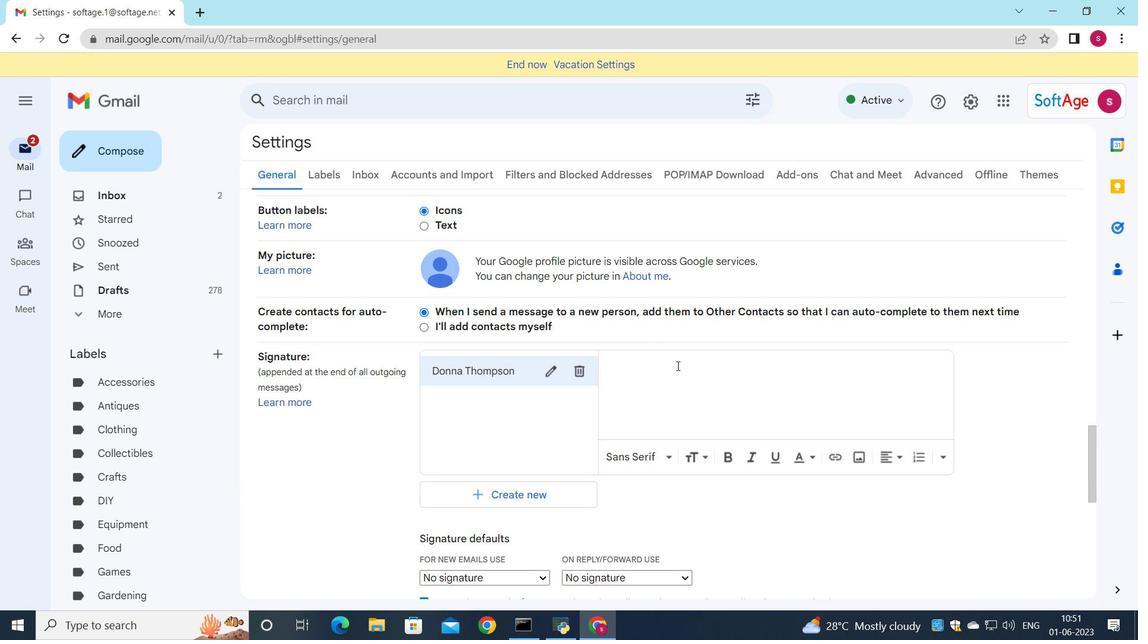 
Action: Key pressed <Key.shift>Donna<Key.space><Key.shift>Thompson
Screenshot: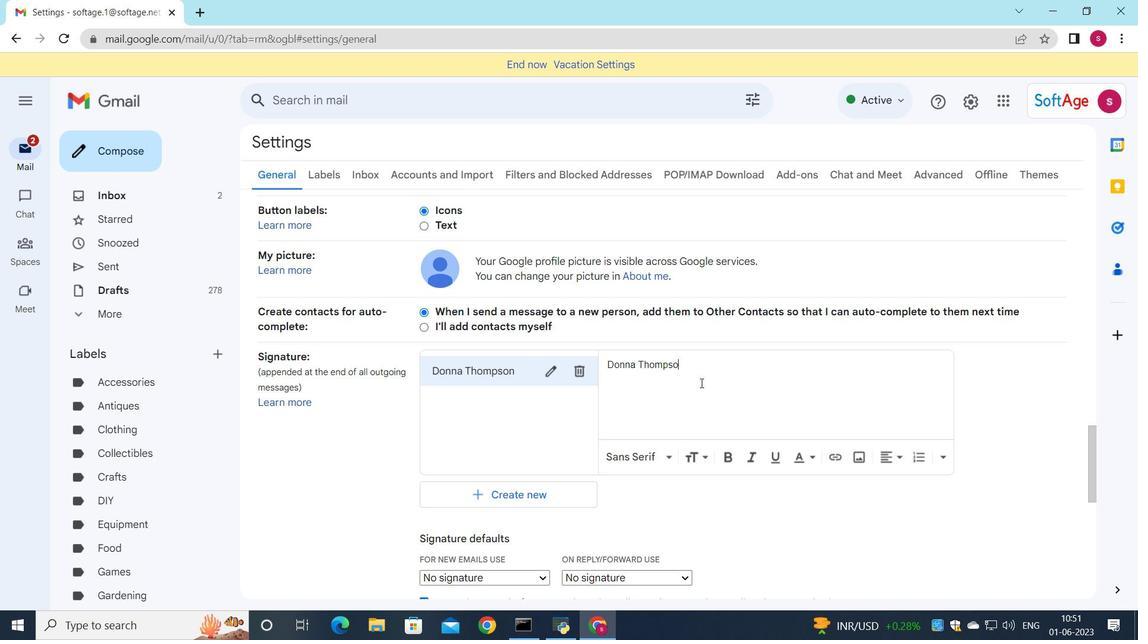 
Action: Mouse scrolled (701, 382) with delta (0, 0)
Screenshot: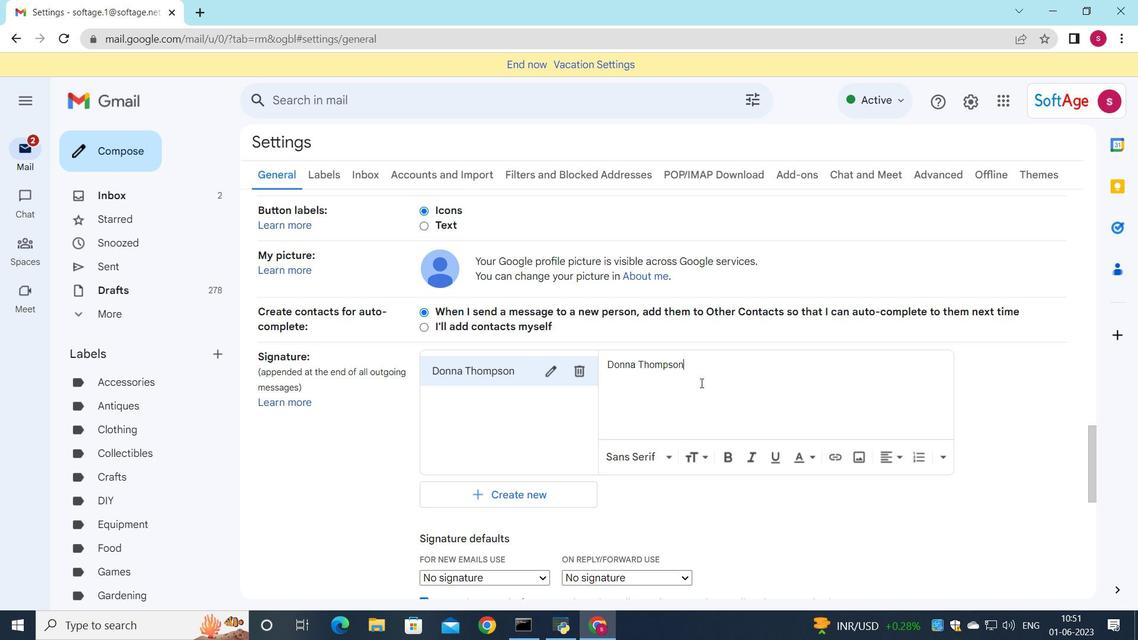 
Action: Mouse scrolled (701, 382) with delta (0, 0)
Screenshot: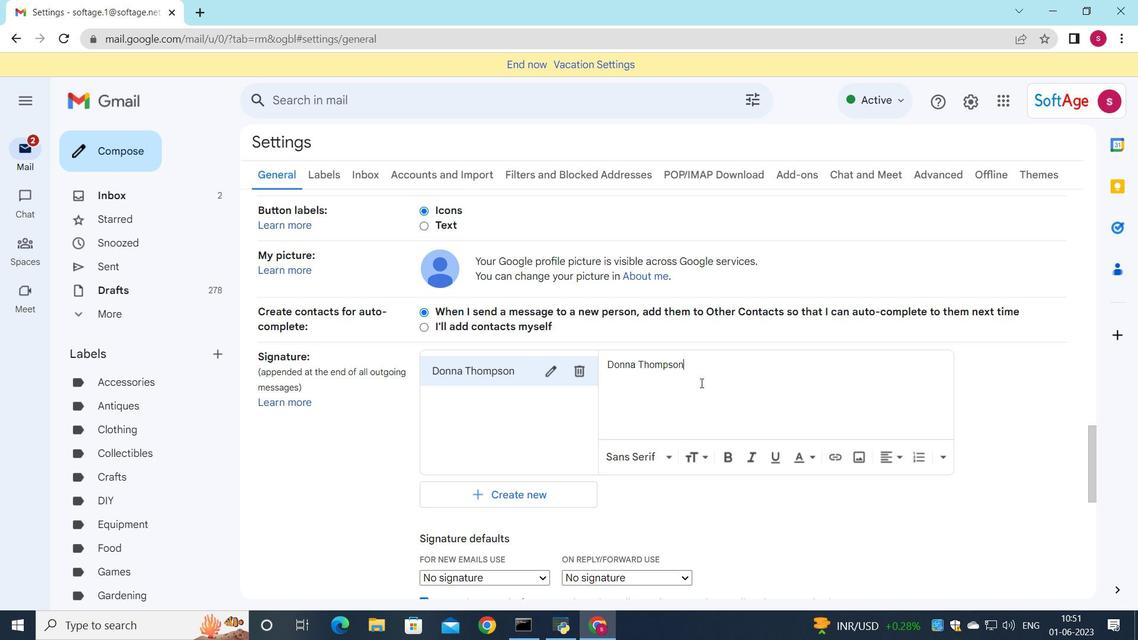 
Action: Mouse moved to (620, 409)
Screenshot: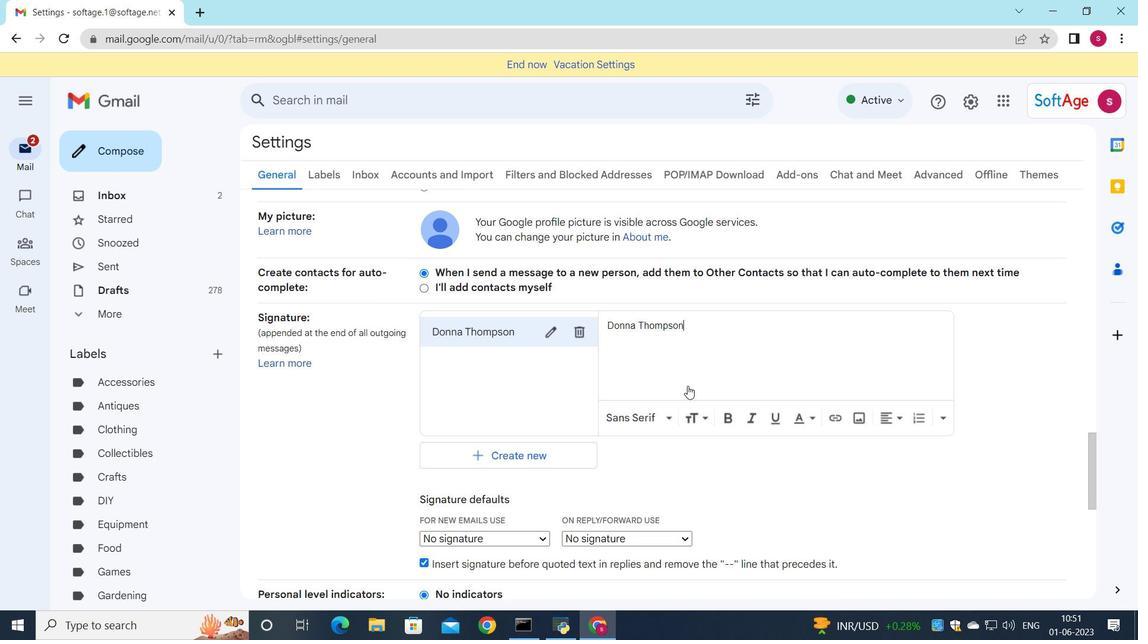 
Action: Mouse scrolled (620, 409) with delta (0, 0)
Screenshot: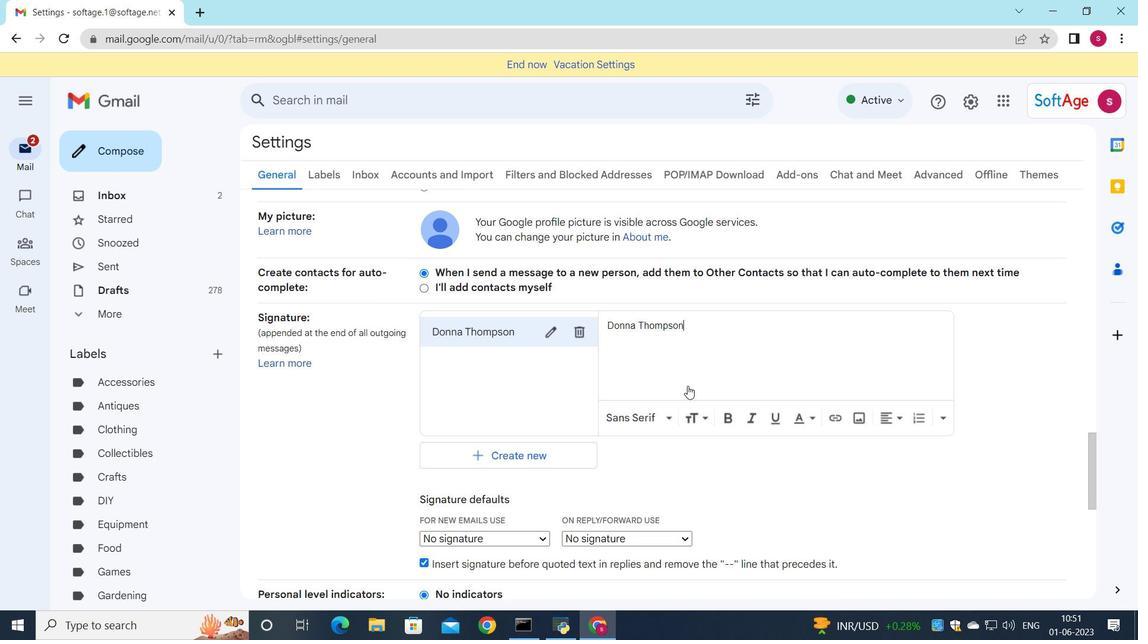 
Action: Mouse moved to (535, 356)
Screenshot: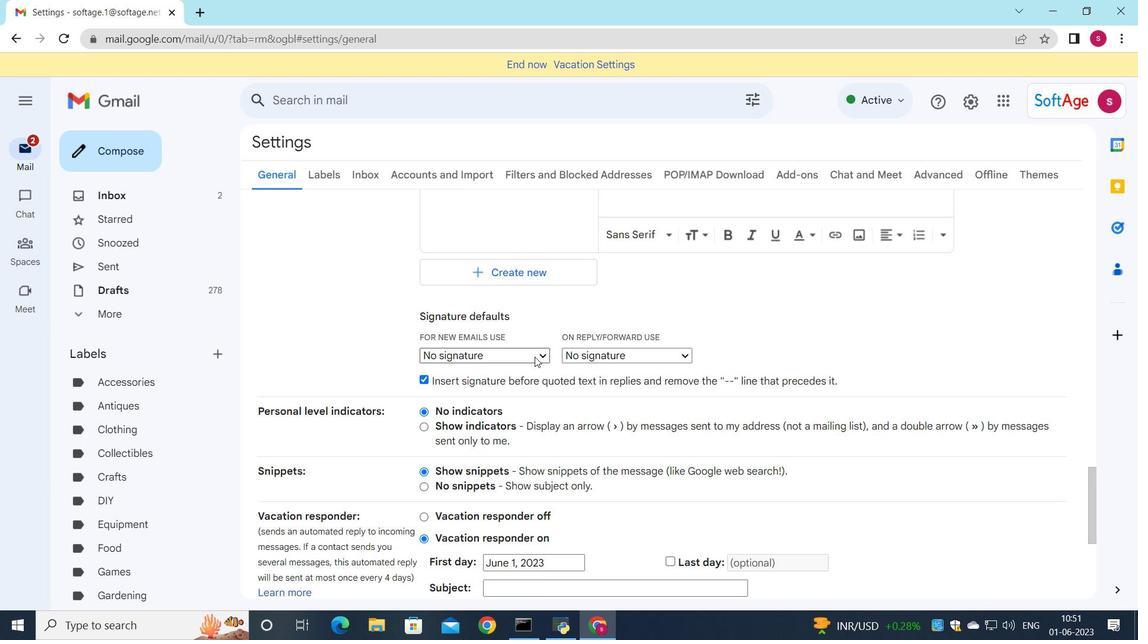 
Action: Mouse pressed left at (535, 356)
Screenshot: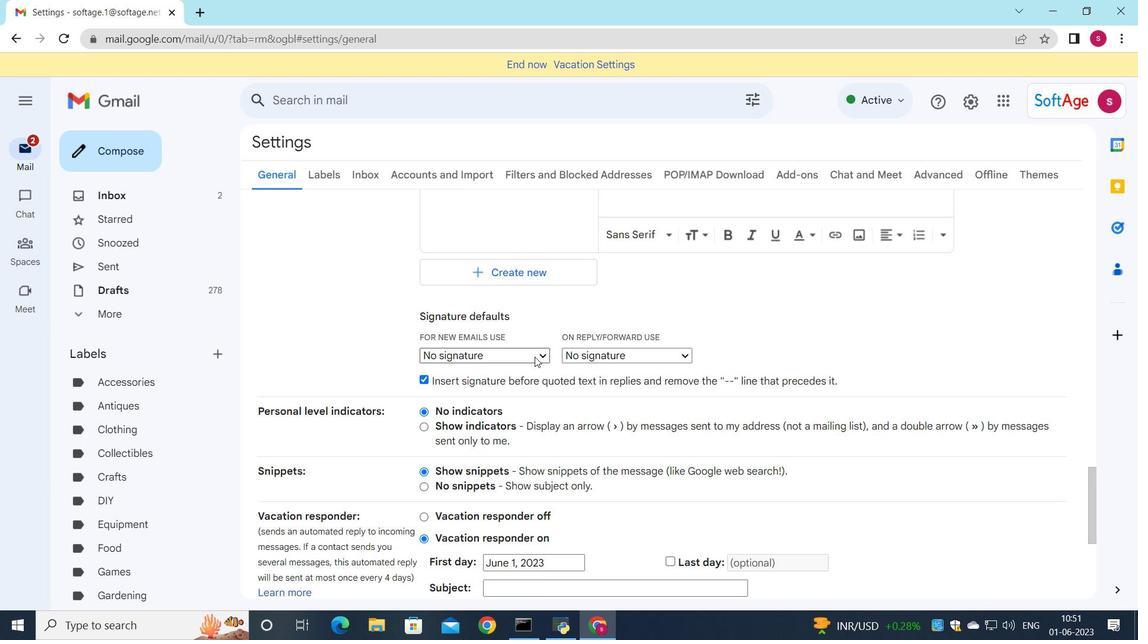 
Action: Mouse moved to (524, 380)
Screenshot: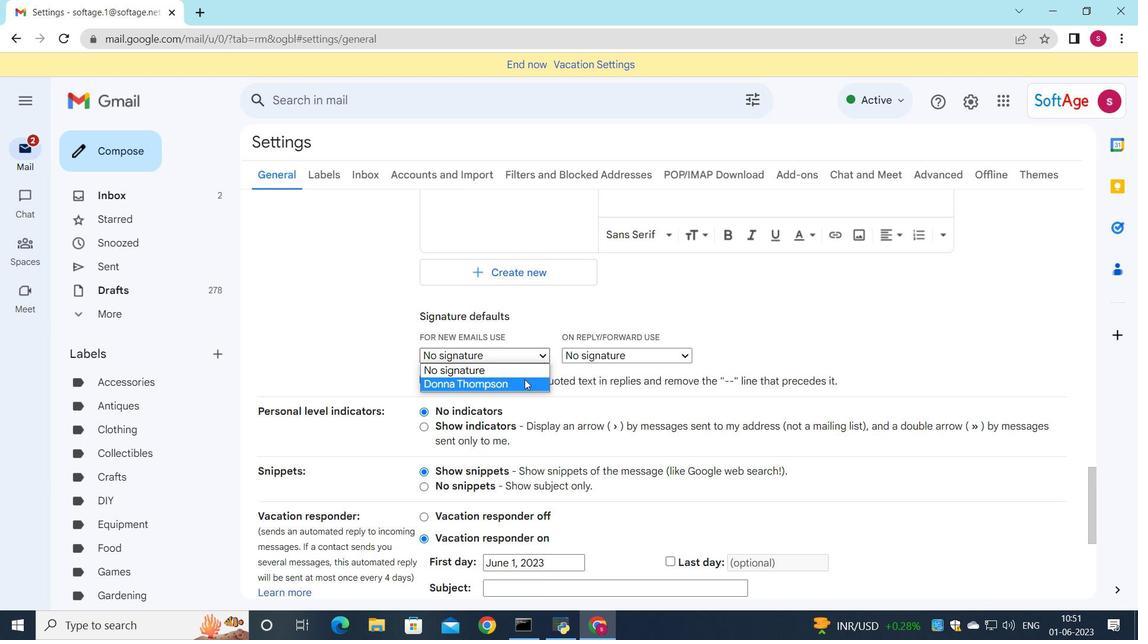 
Action: Mouse pressed left at (524, 380)
Screenshot: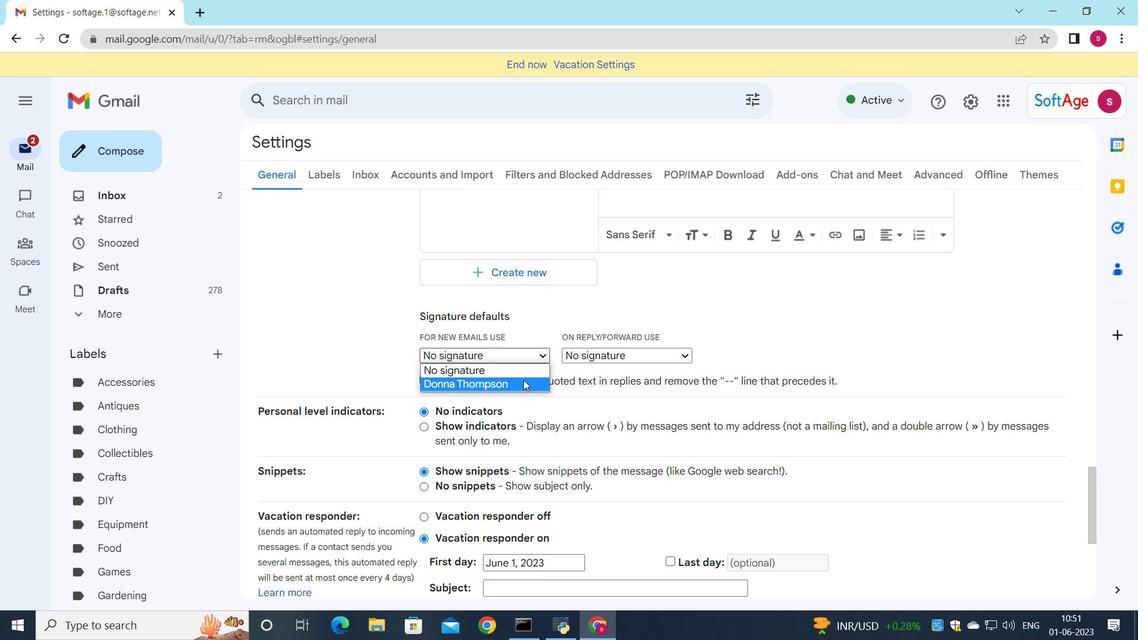 
Action: Mouse moved to (620, 353)
Screenshot: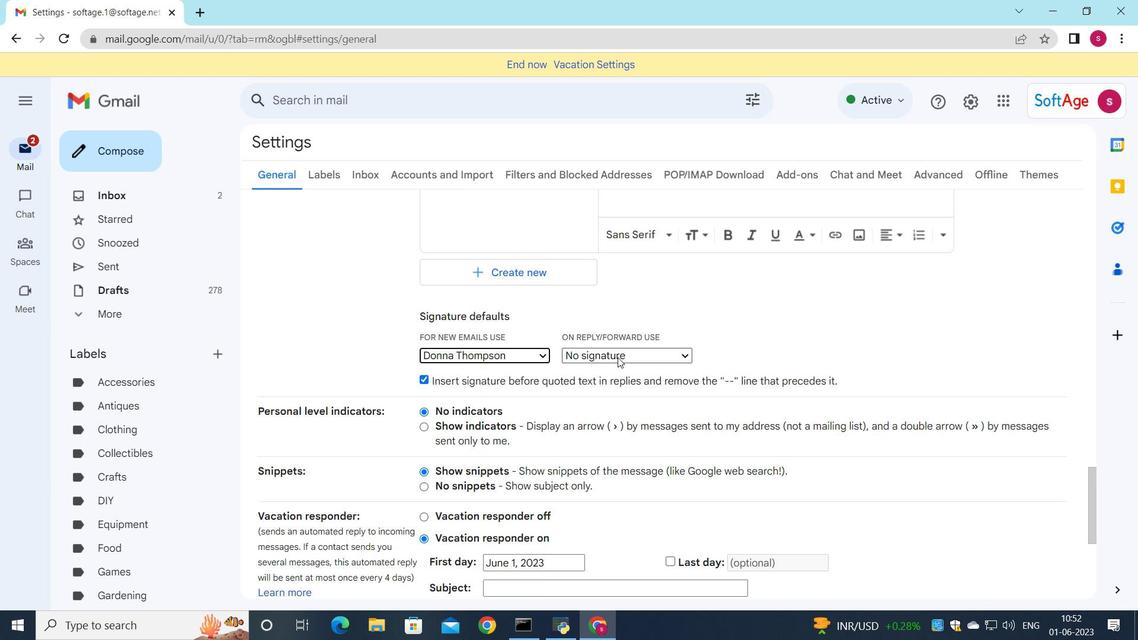 
Action: Mouse pressed left at (620, 353)
Screenshot: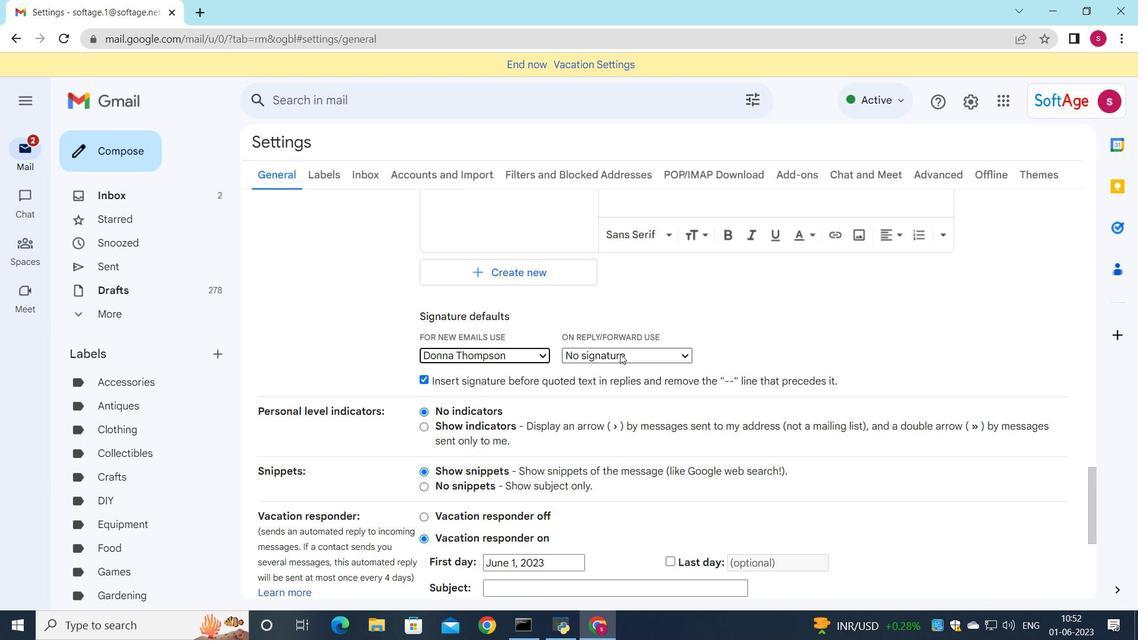 
Action: Mouse moved to (589, 389)
Screenshot: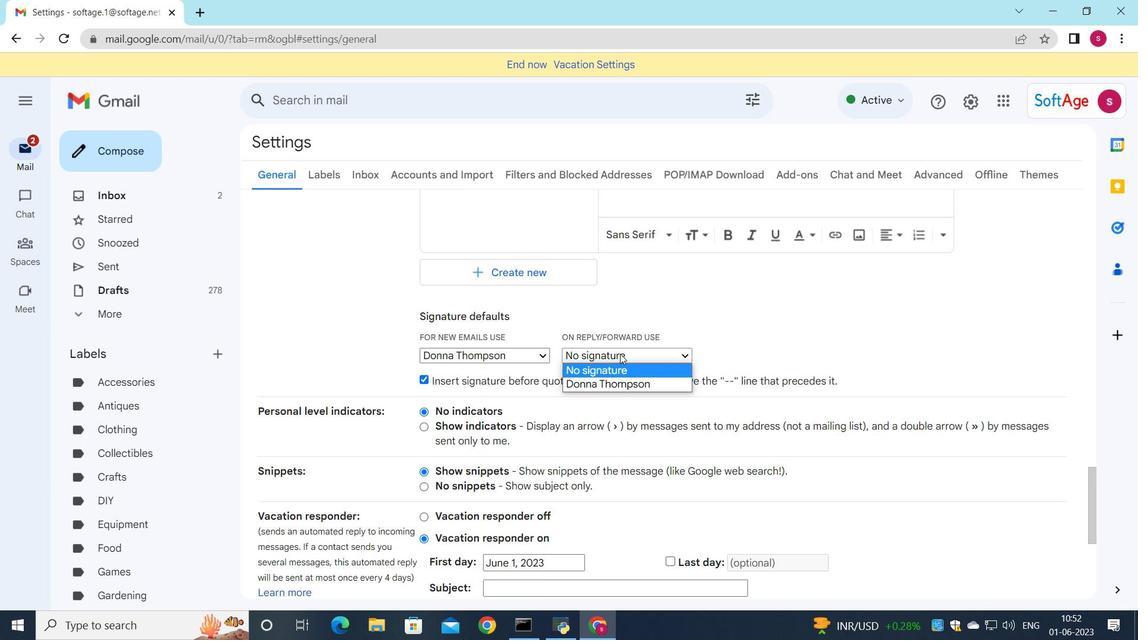 
Action: Mouse pressed left at (589, 389)
Screenshot: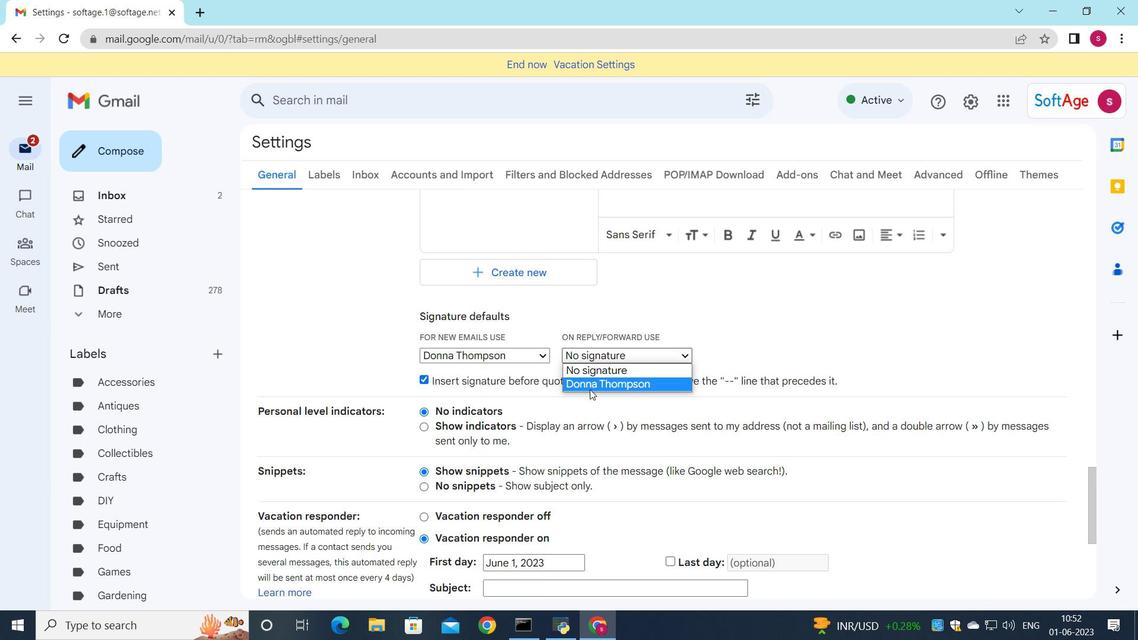 
Action: Mouse scrolled (589, 388) with delta (0, 0)
Screenshot: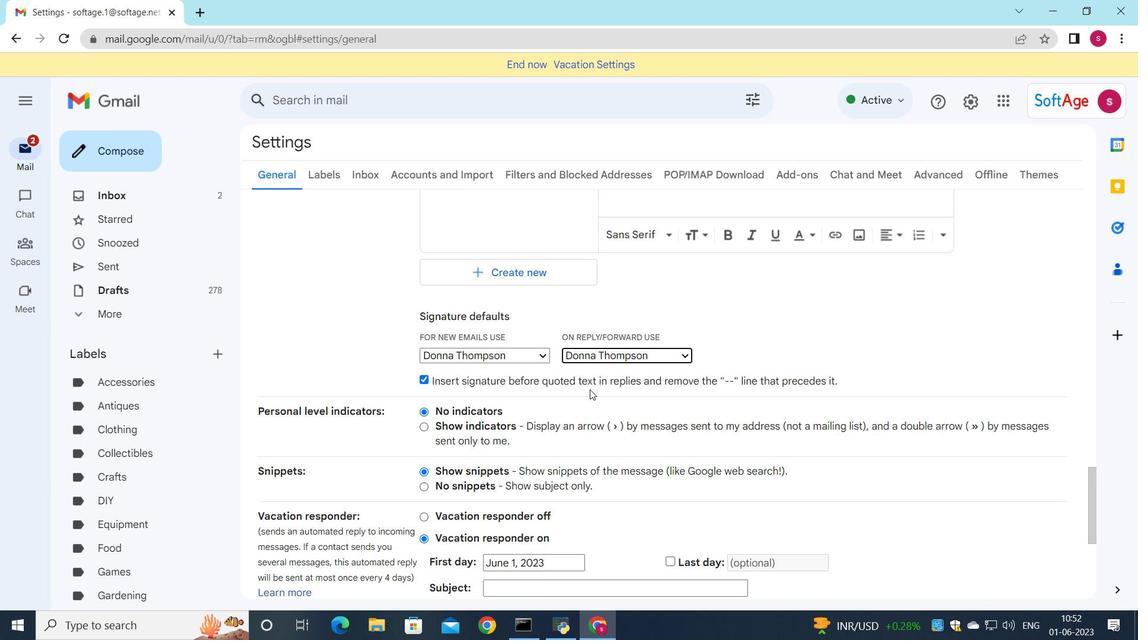 
Action: Mouse scrolled (589, 388) with delta (0, 0)
Screenshot: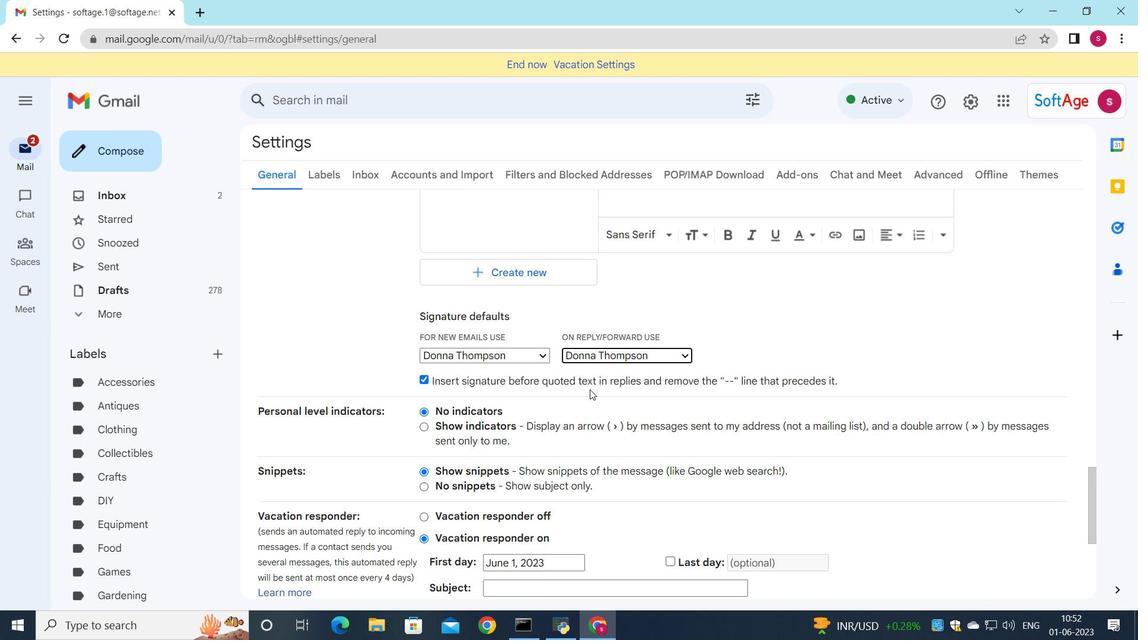 
Action: Mouse scrolled (589, 388) with delta (0, 0)
Screenshot: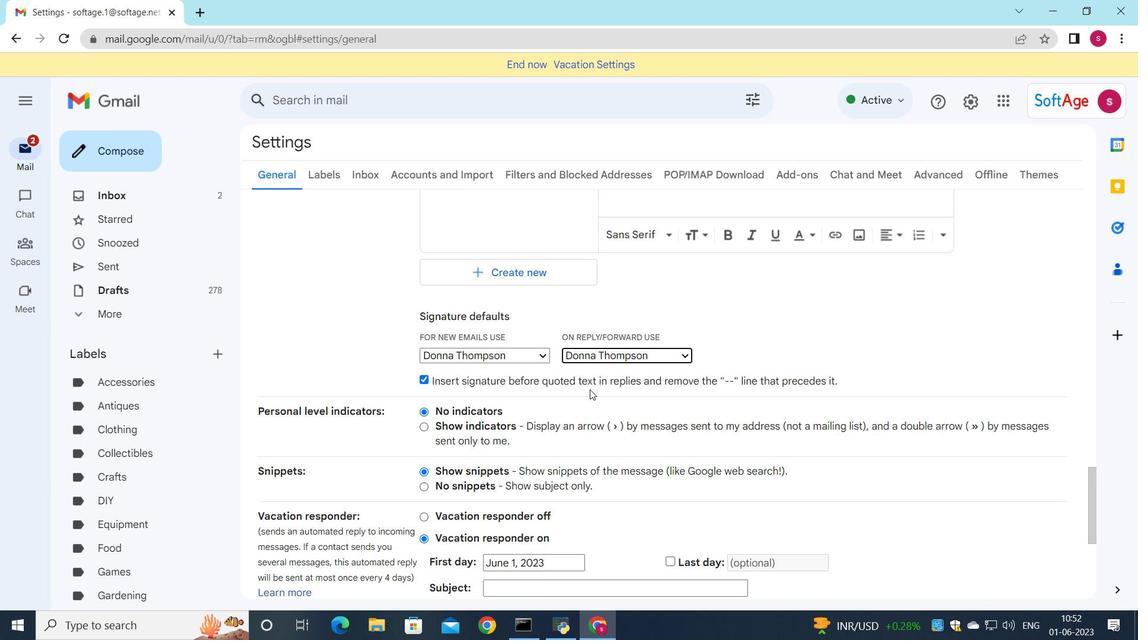 
Action: Mouse scrolled (589, 388) with delta (0, 0)
Screenshot: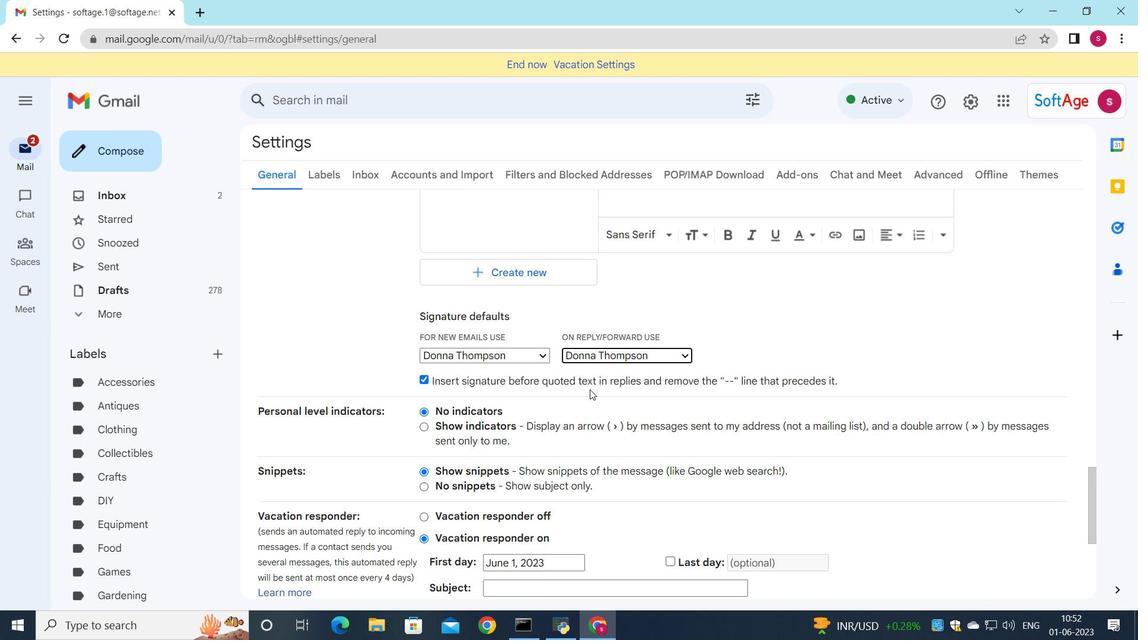 
Action: Mouse moved to (632, 524)
Screenshot: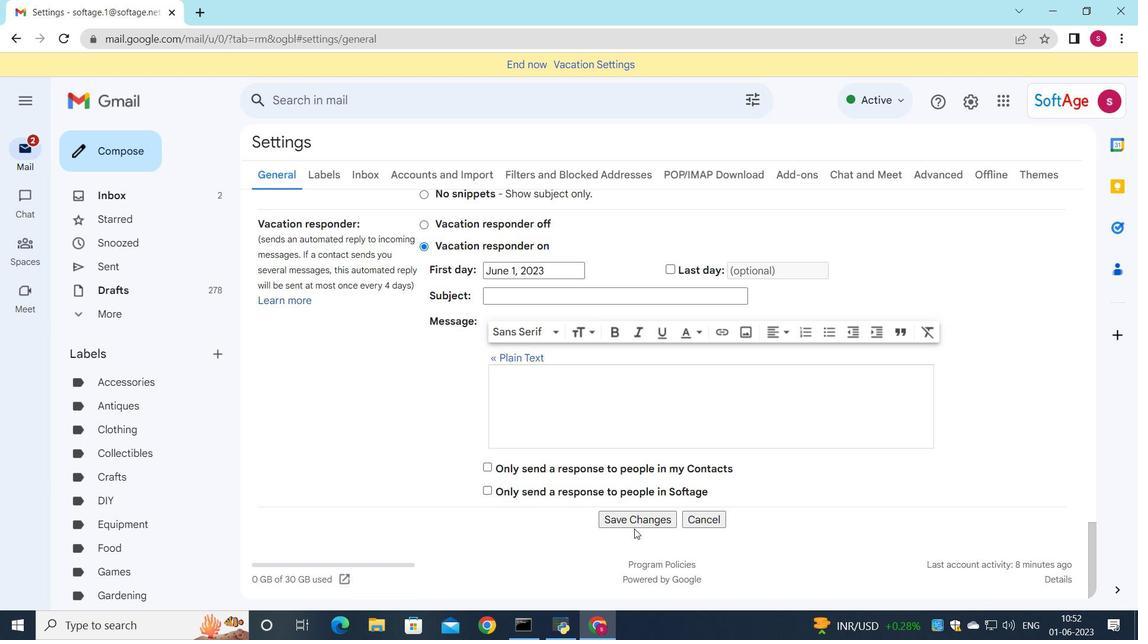 
Action: Mouse pressed left at (632, 524)
Screenshot: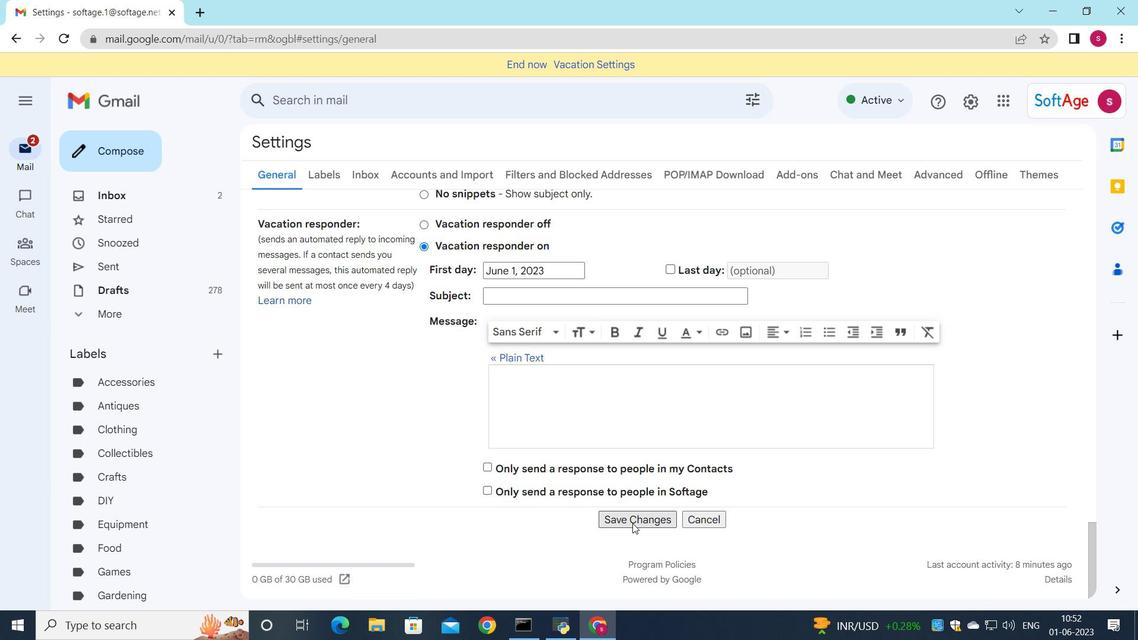 
Action: Mouse moved to (521, 301)
Screenshot: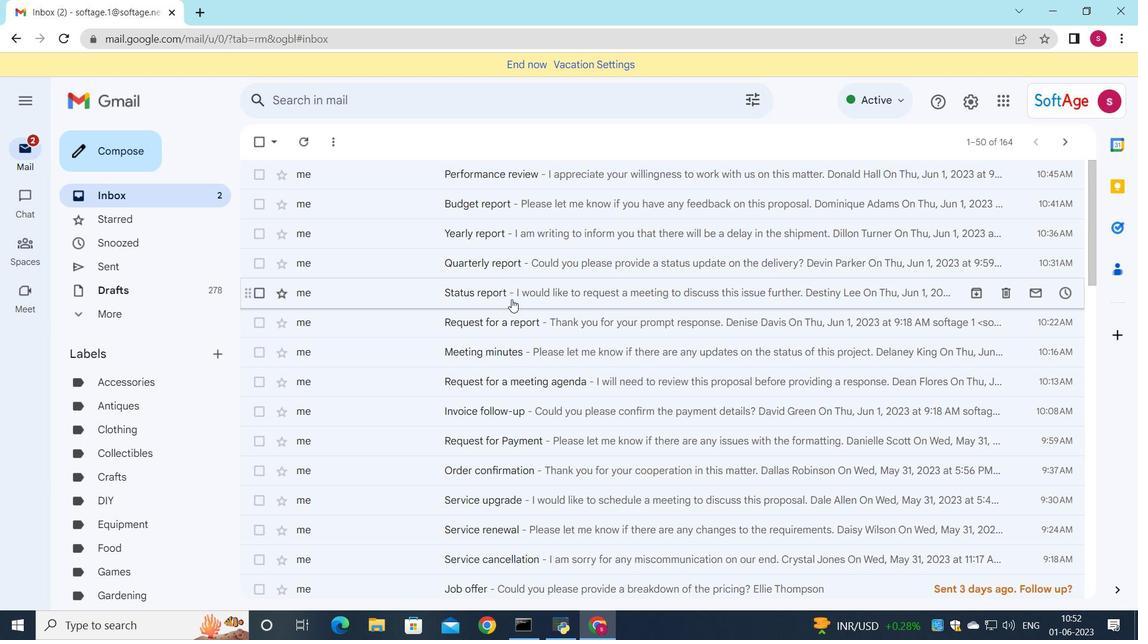 
Action: Mouse pressed left at (521, 301)
Screenshot: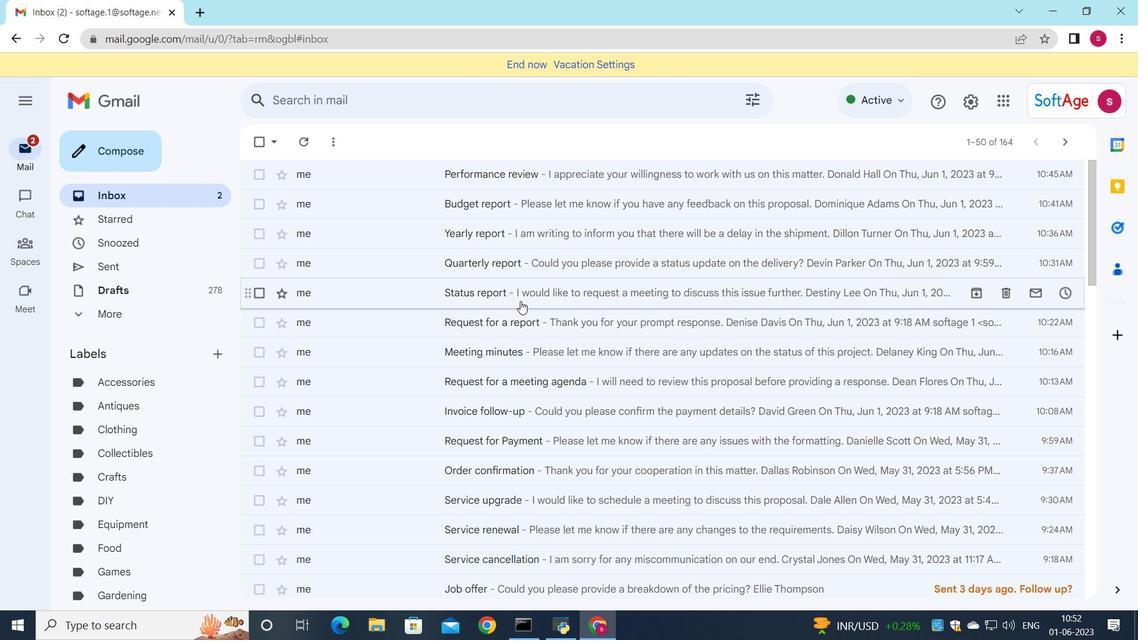 
Action: Mouse moved to (330, 457)
Screenshot: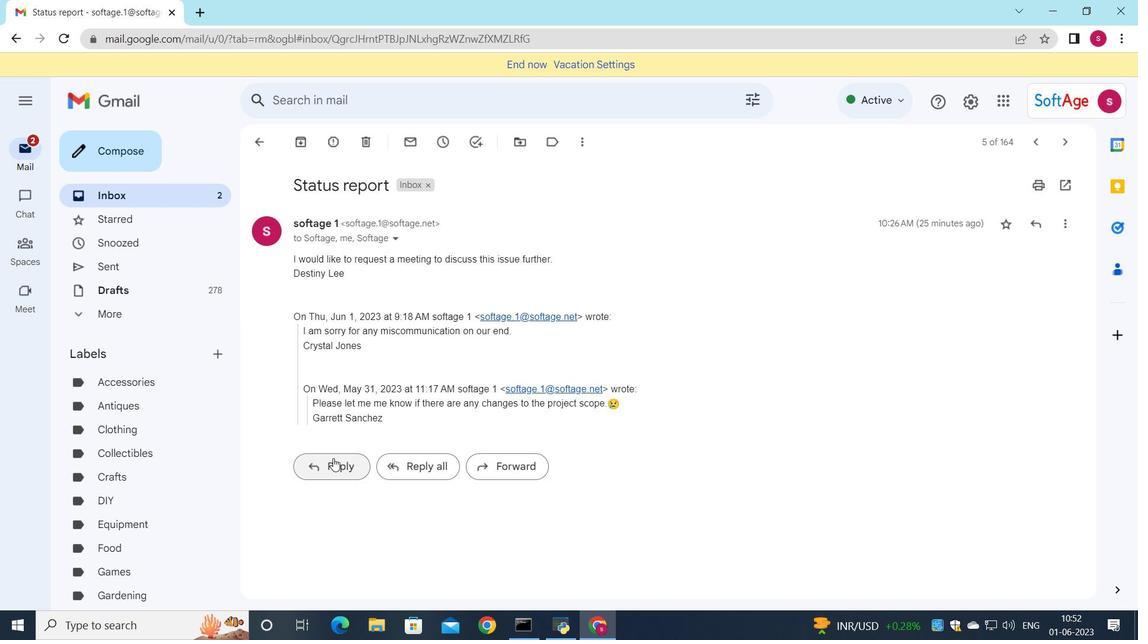 
Action: Mouse pressed left at (330, 457)
Screenshot: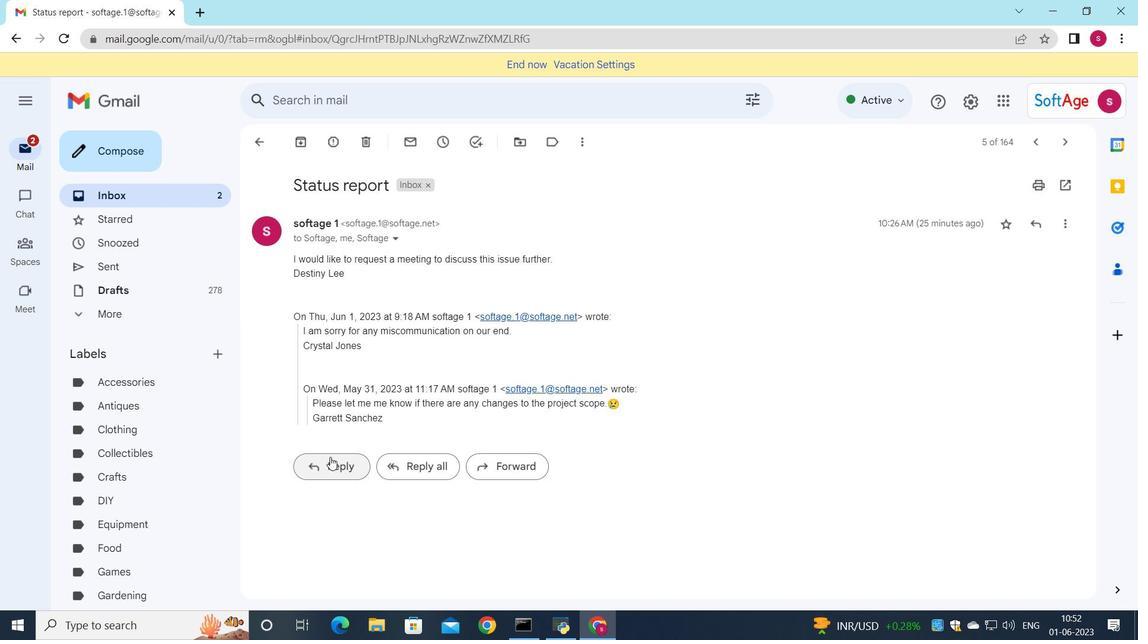 
Action: Mouse moved to (326, 402)
Screenshot: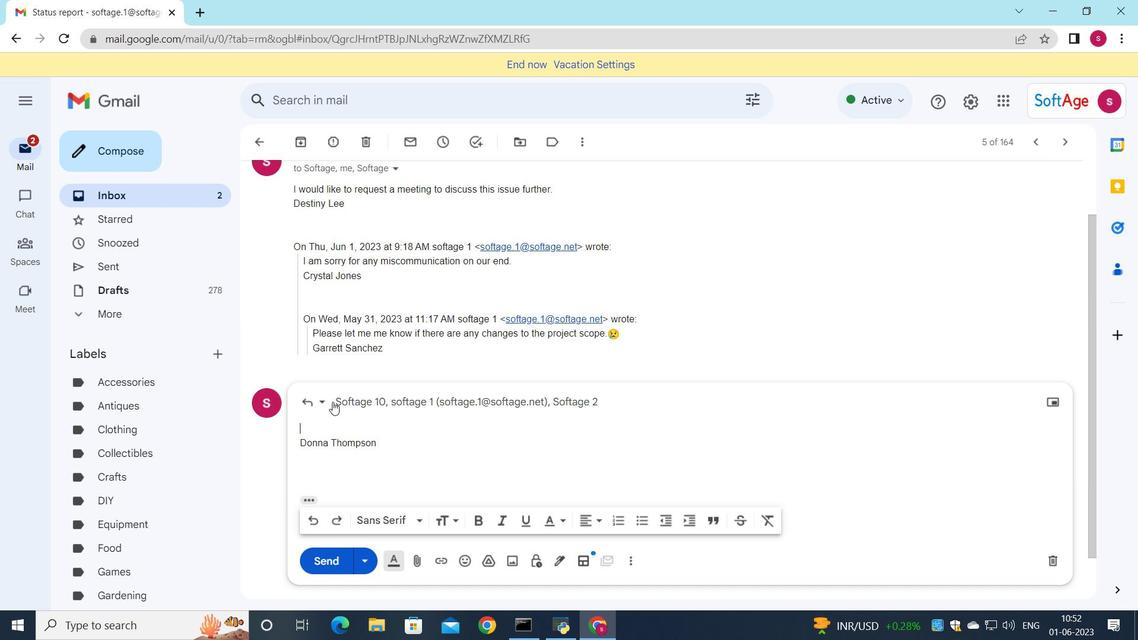 
Action: Mouse pressed left at (326, 402)
Screenshot: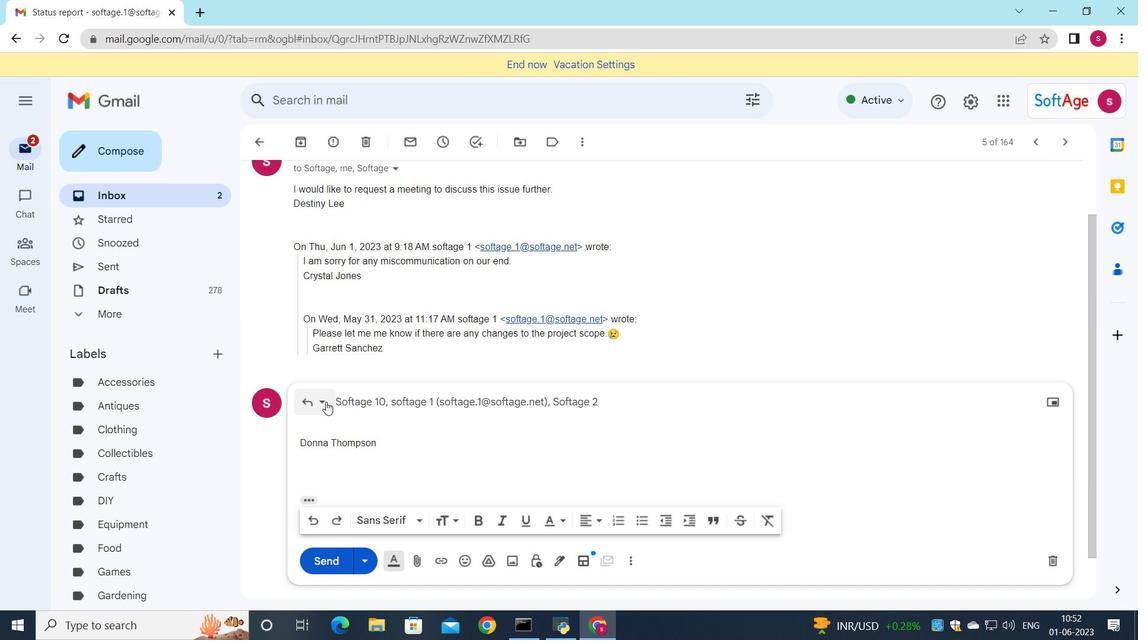 
Action: Mouse moved to (354, 516)
Screenshot: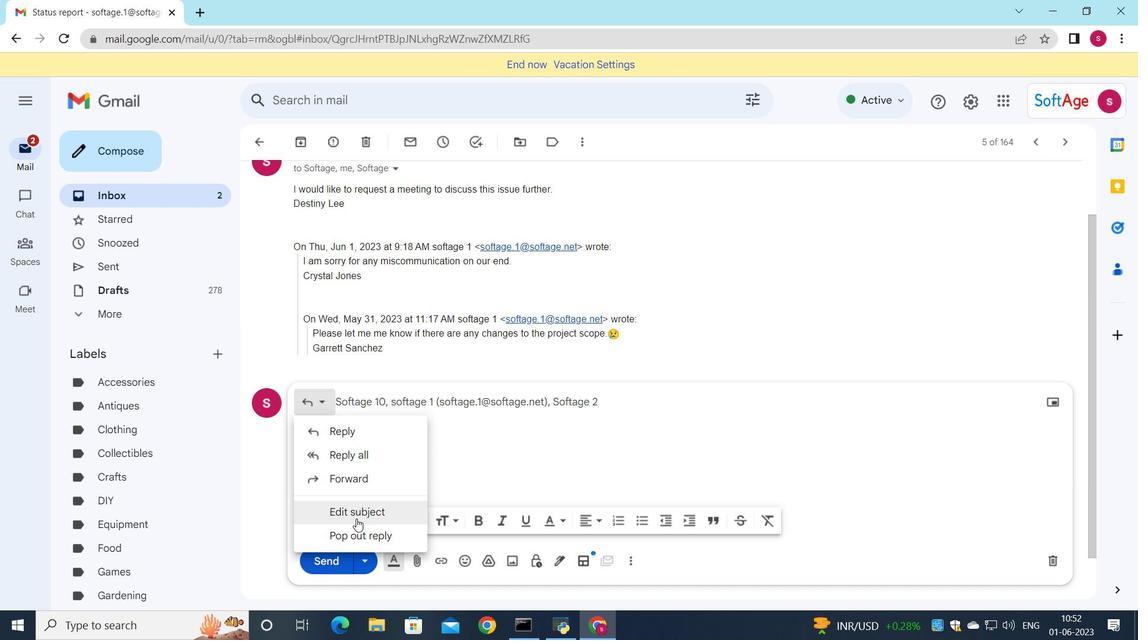 
Action: Mouse pressed left at (354, 516)
Screenshot: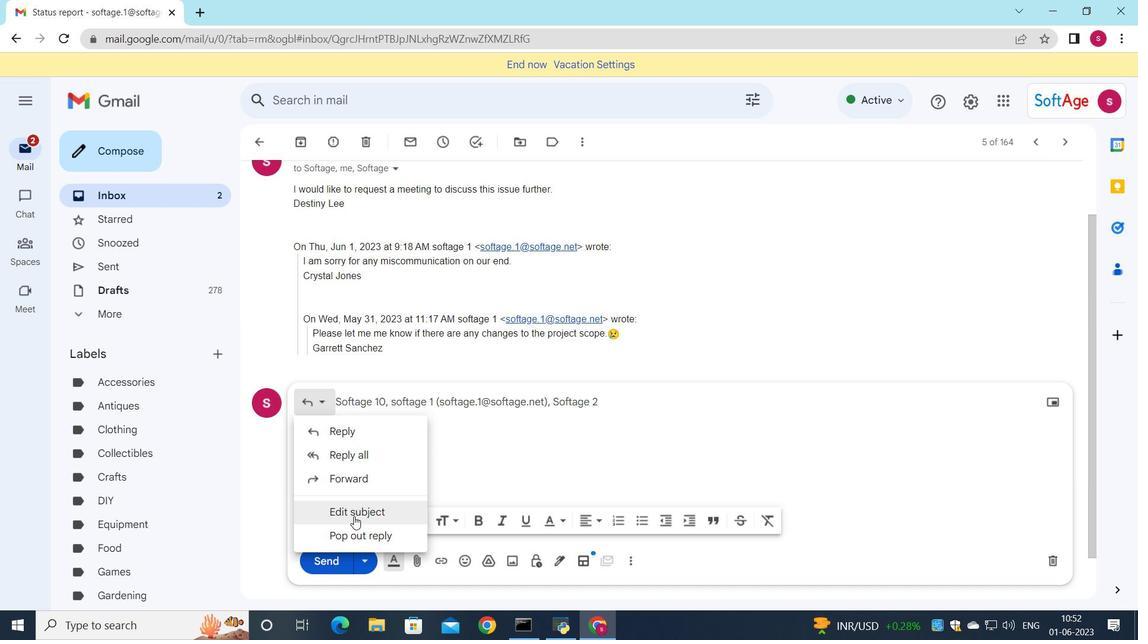 
Action: Mouse moved to (849, 375)
Screenshot: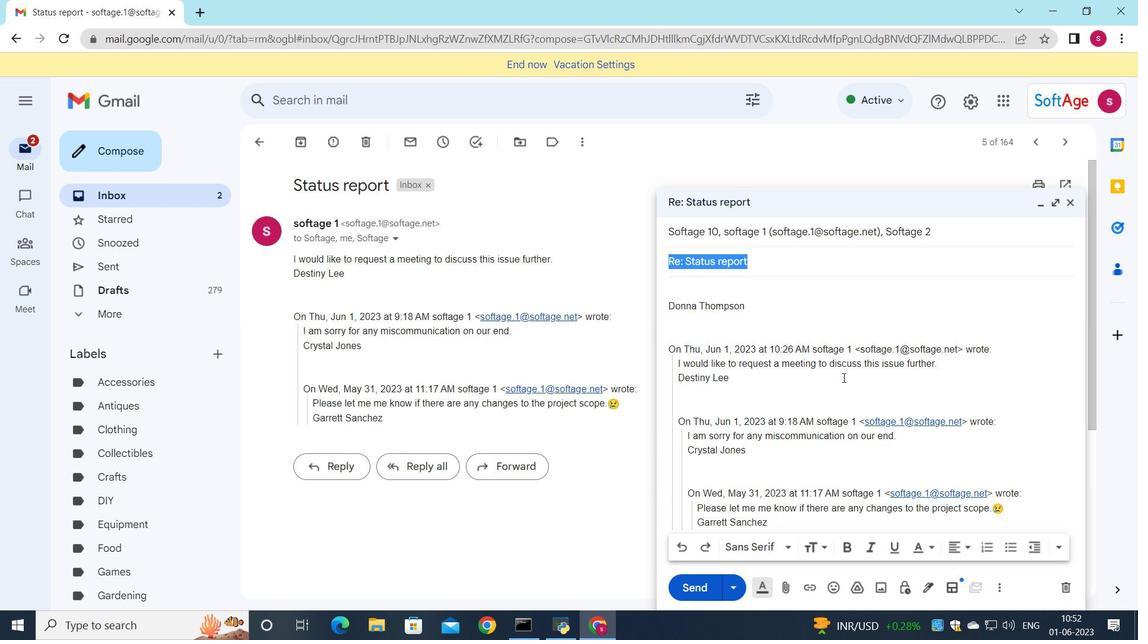 
Action: Key pressed <Key.shift>Request<Key.space>for<Key.space>a<Key.space>perfomance<Key.space>
Screenshot: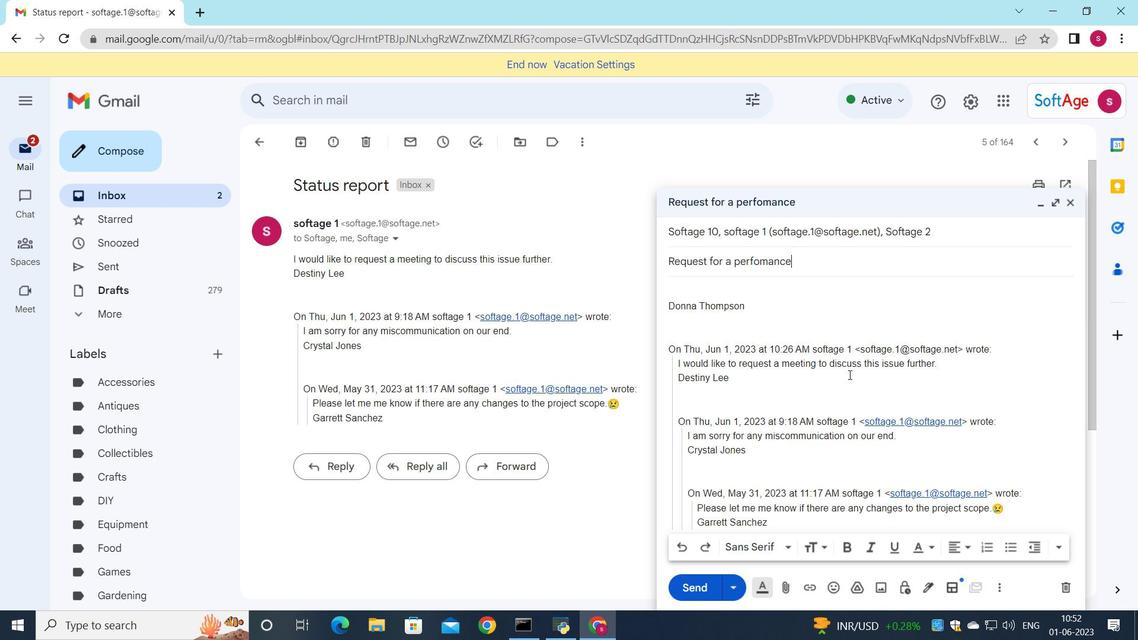 
Action: Mouse moved to (757, 262)
Screenshot: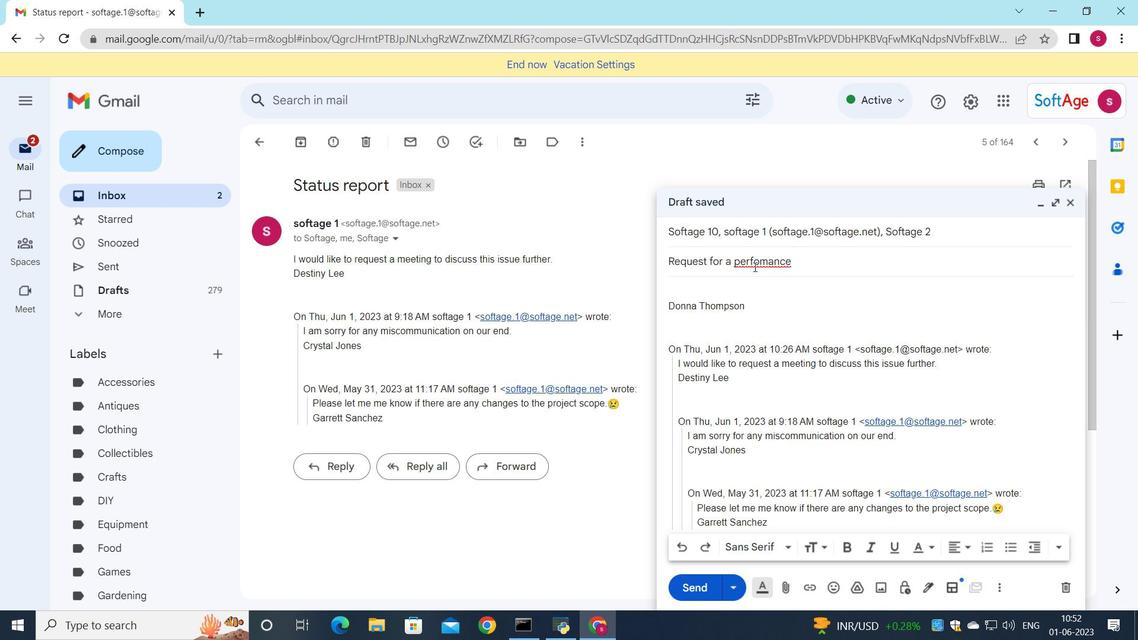 
Action: Mouse pressed left at (757, 262)
Screenshot: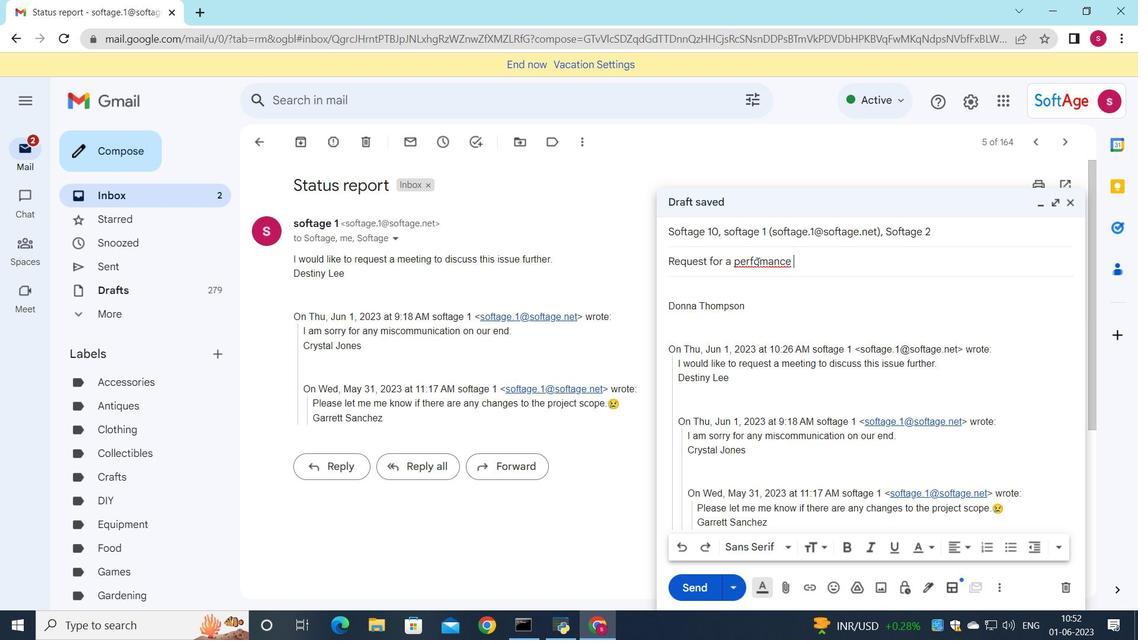 
Action: Mouse moved to (758, 262)
Screenshot: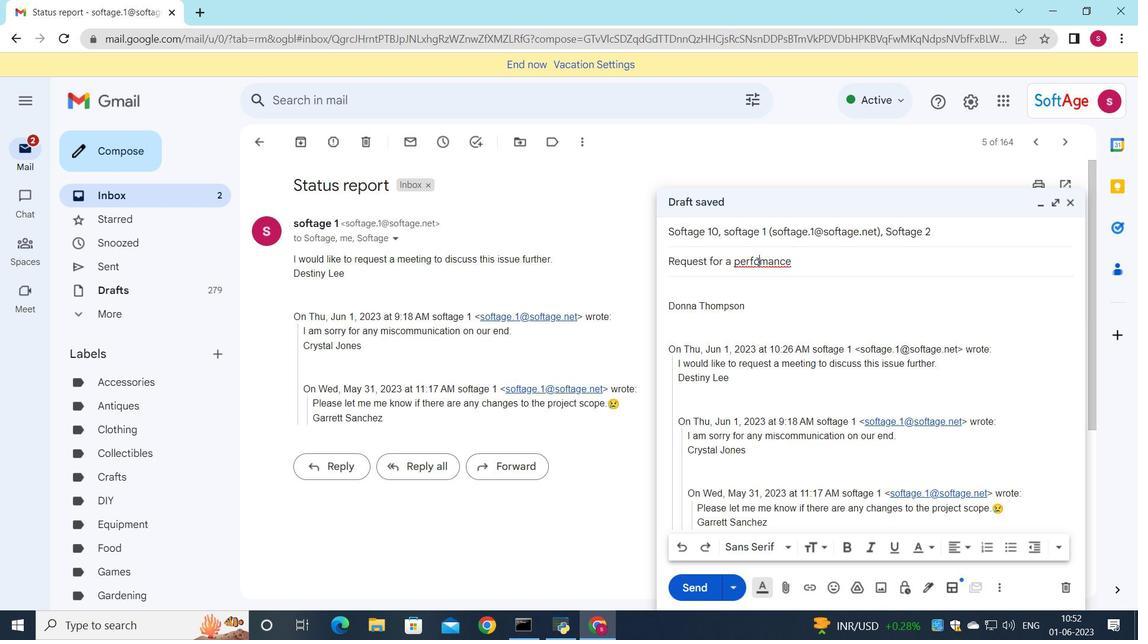 
Action: Key pressed r
Screenshot: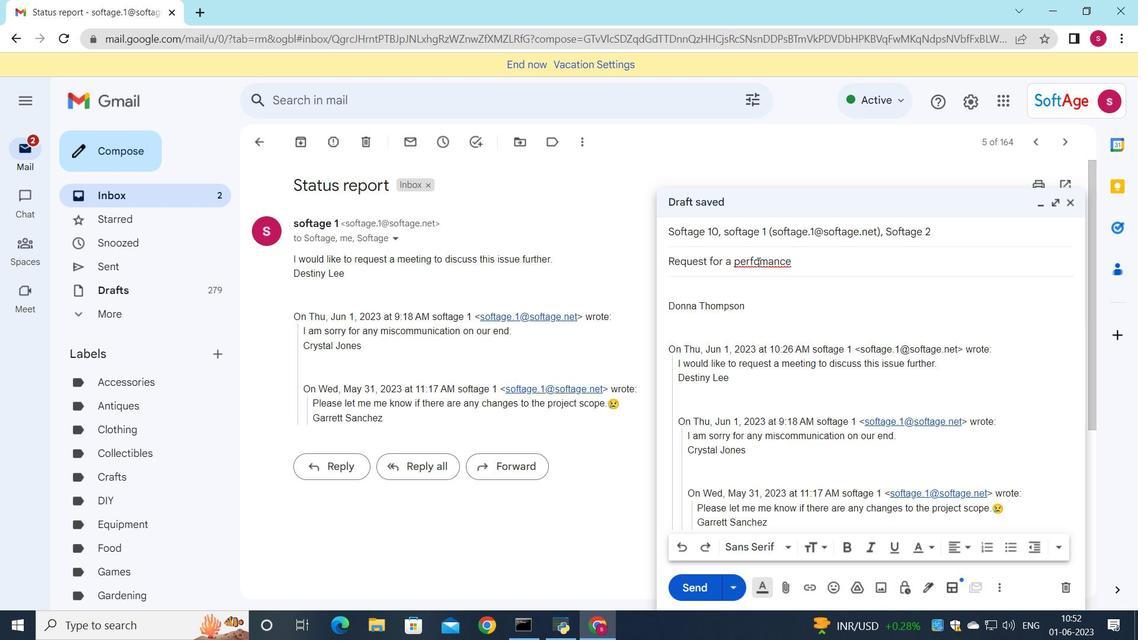 
Action: Mouse moved to (853, 265)
Screenshot: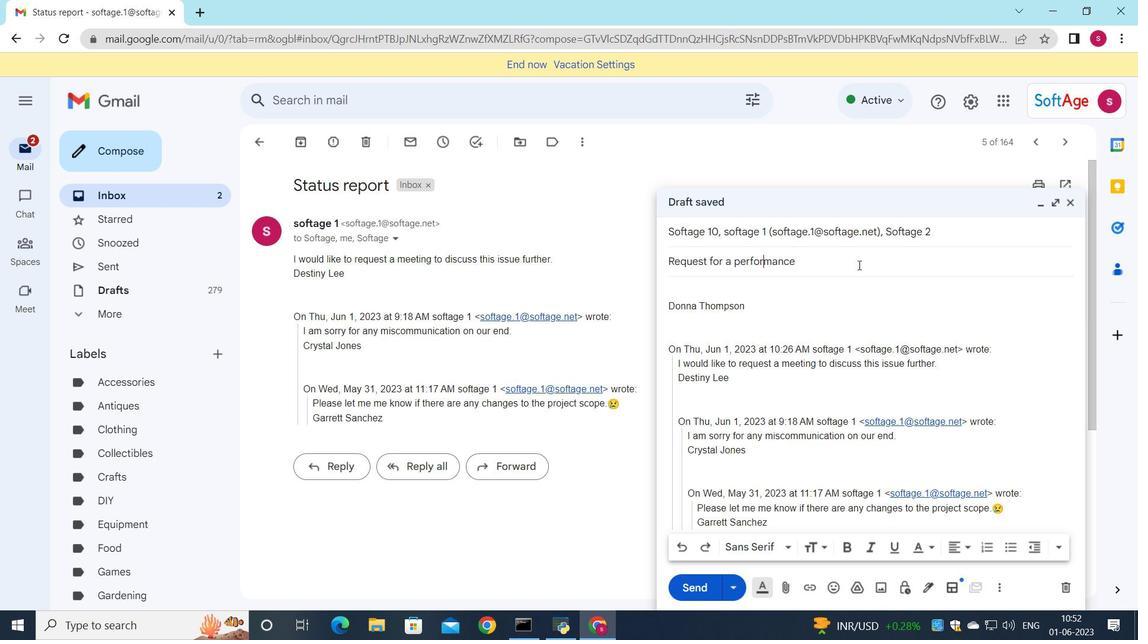 
Action: Mouse pressed left at (853, 265)
Screenshot: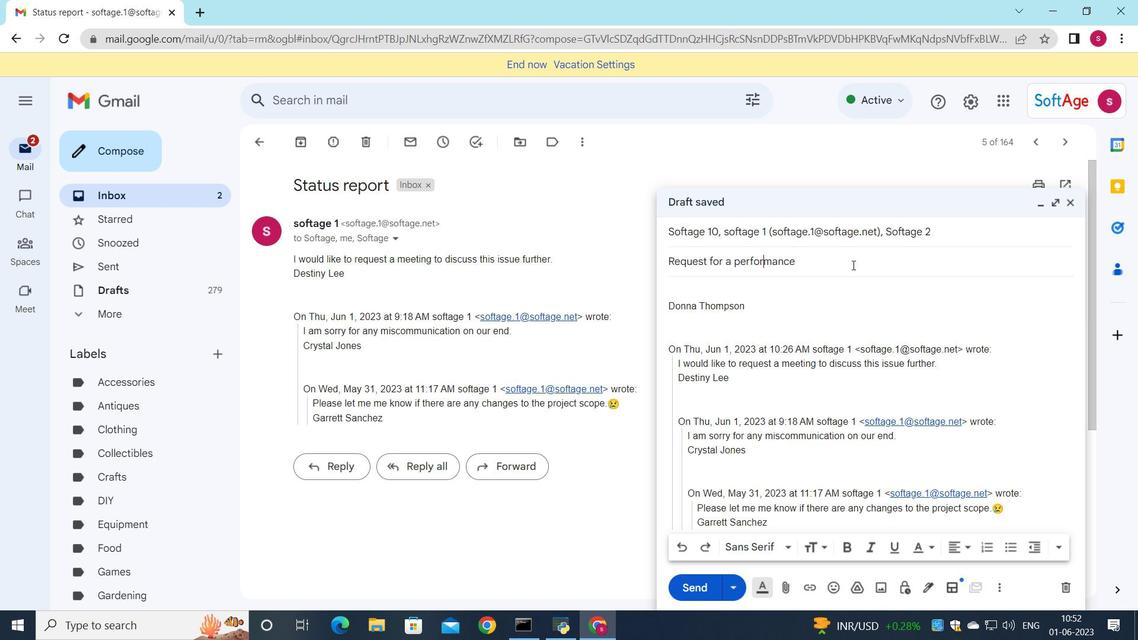 
Action: Key pressed reviee<Key.backspace>w
Screenshot: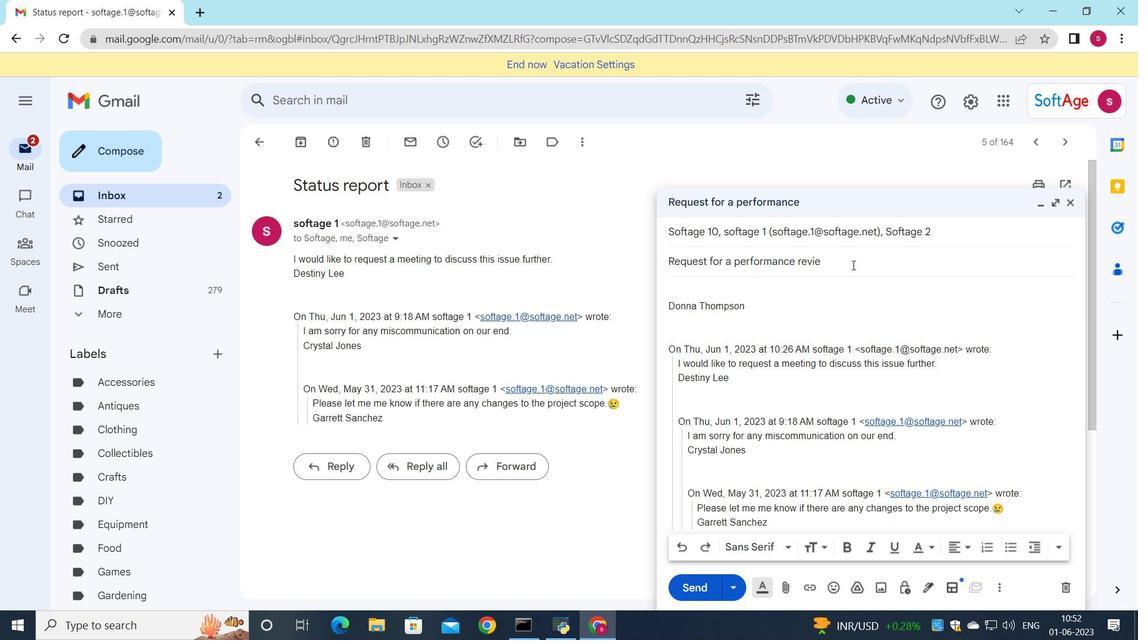 
Action: Mouse moved to (727, 291)
Screenshot: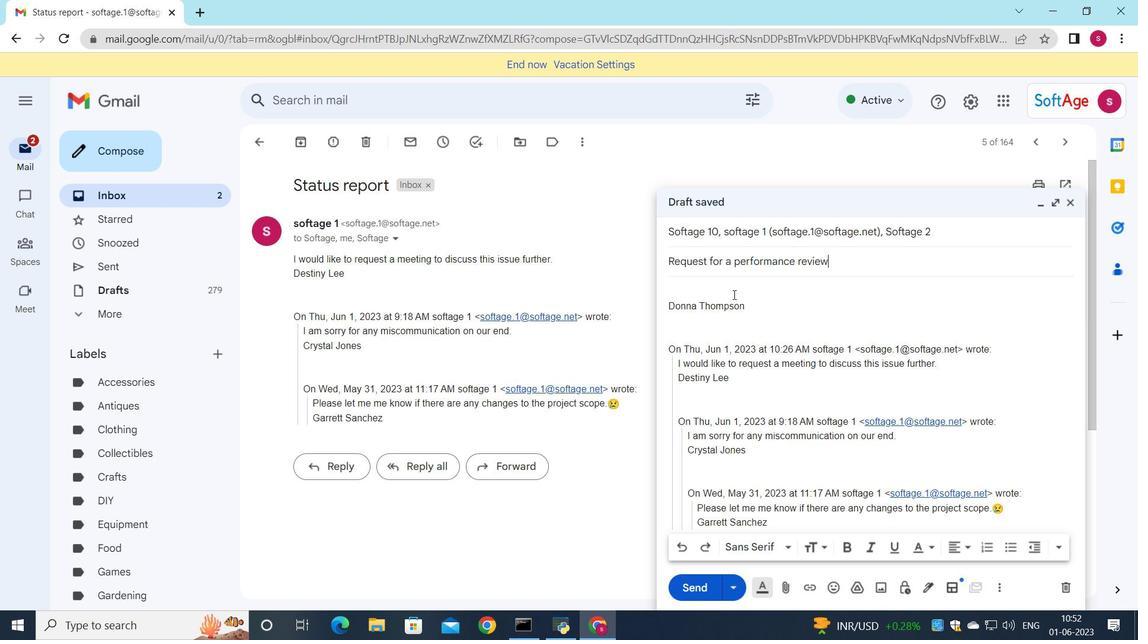 
Action: Mouse pressed left at (727, 291)
Screenshot: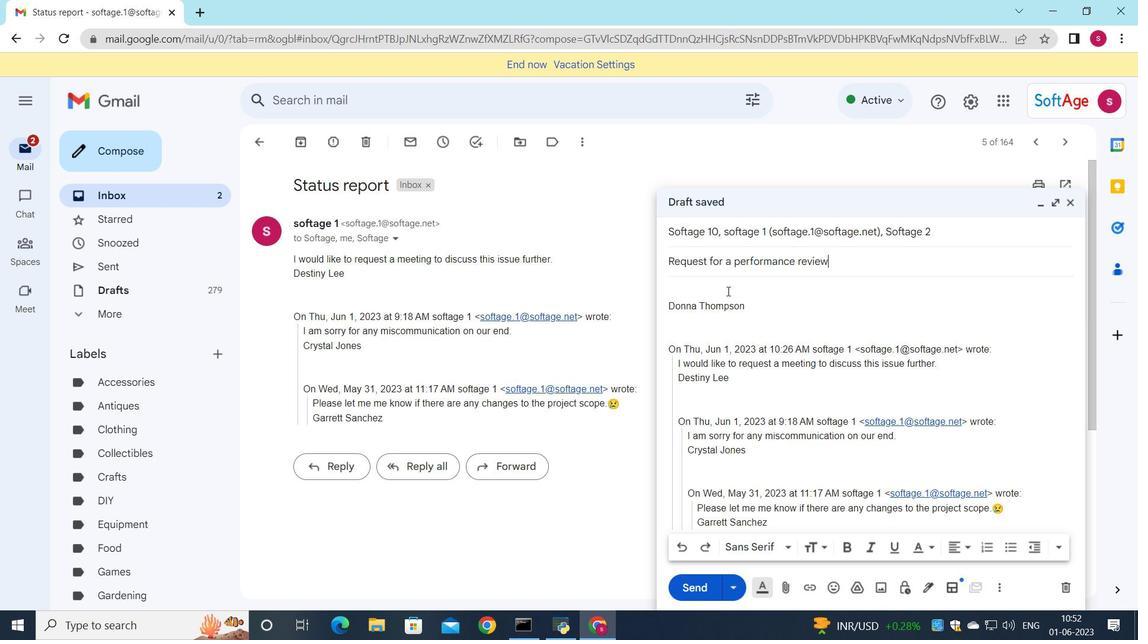 
Action: Key pressed <Key.shift>Please<Key.space>let<Key.space>me<Key.space>know<Key.space>if<Key.space>there<Key.space>are<Key.space>any<Key.space>concerns<Key.space>regarding<Key.space>theproject<Key.space>budget
Screenshot: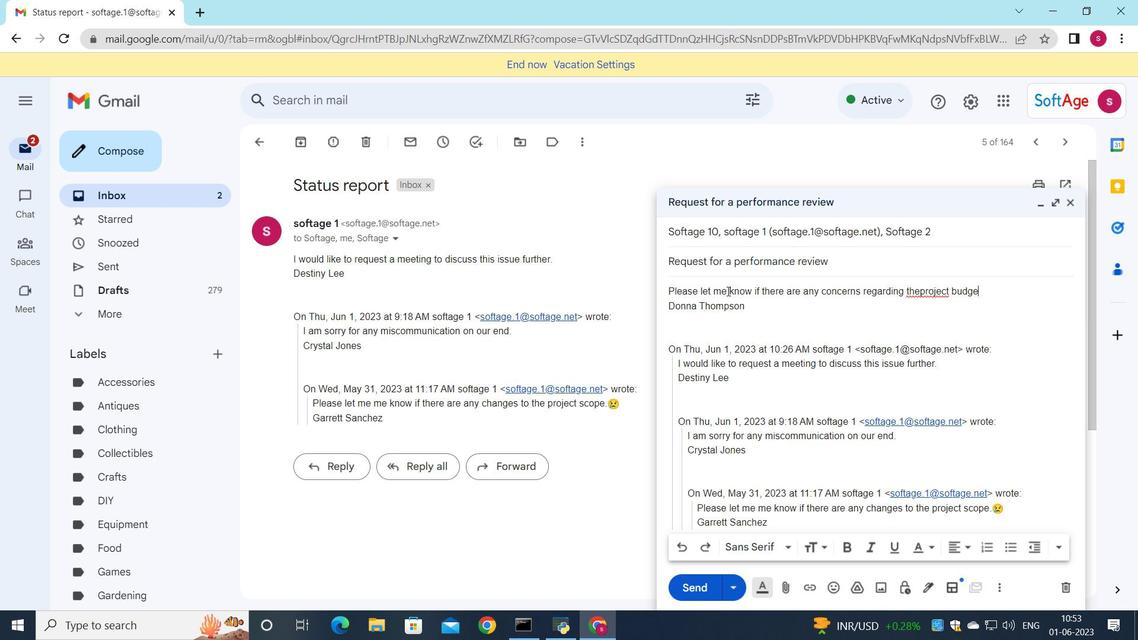 
Action: Mouse moved to (919, 294)
Screenshot: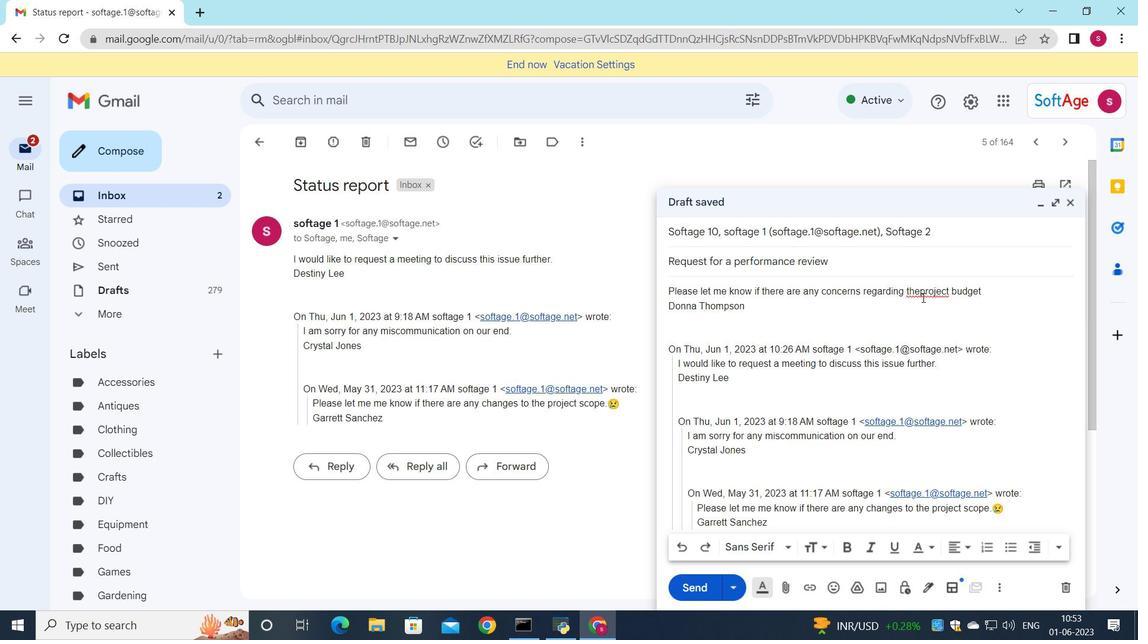 
Action: Mouse pressed left at (919, 294)
Screenshot: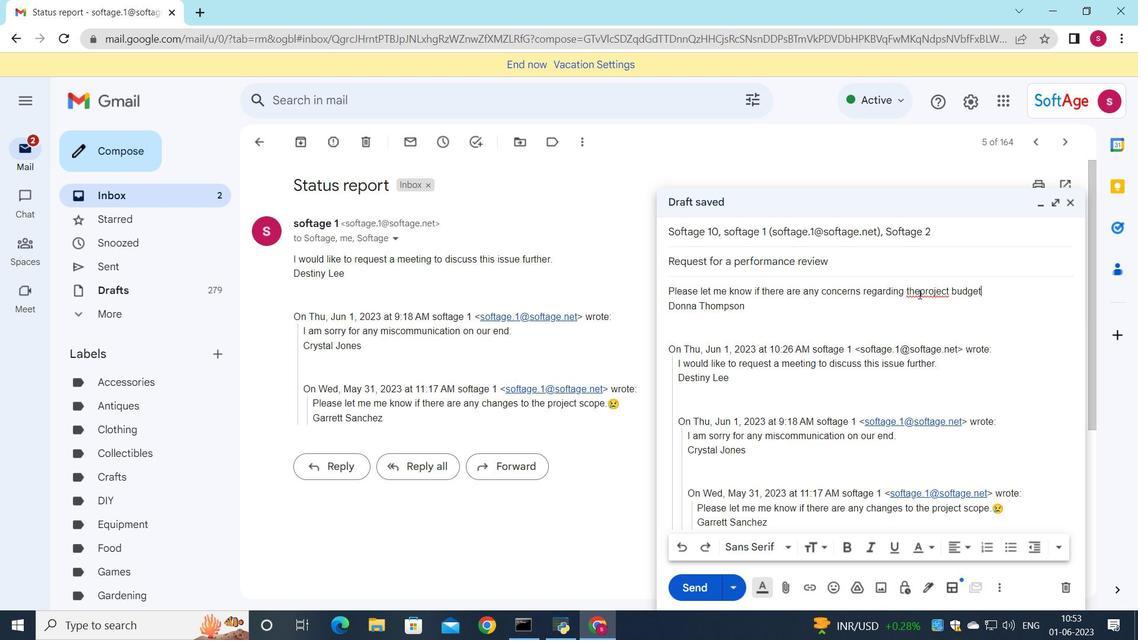 
Action: Mouse moved to (924, 308)
Screenshot: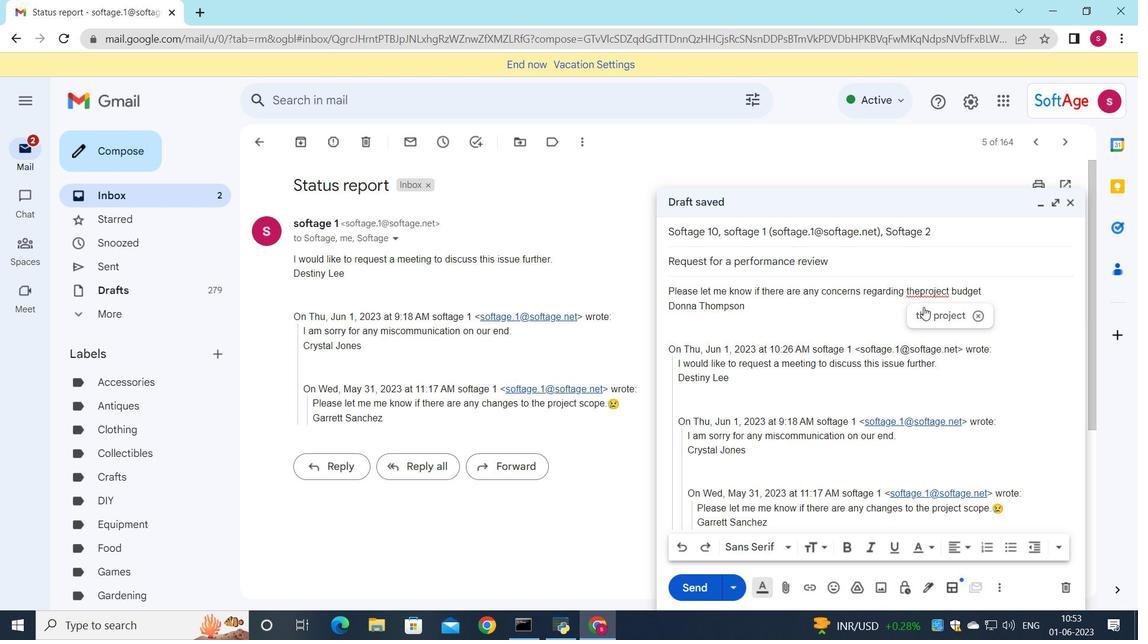 
Action: Key pressed <Key.space>
Screenshot: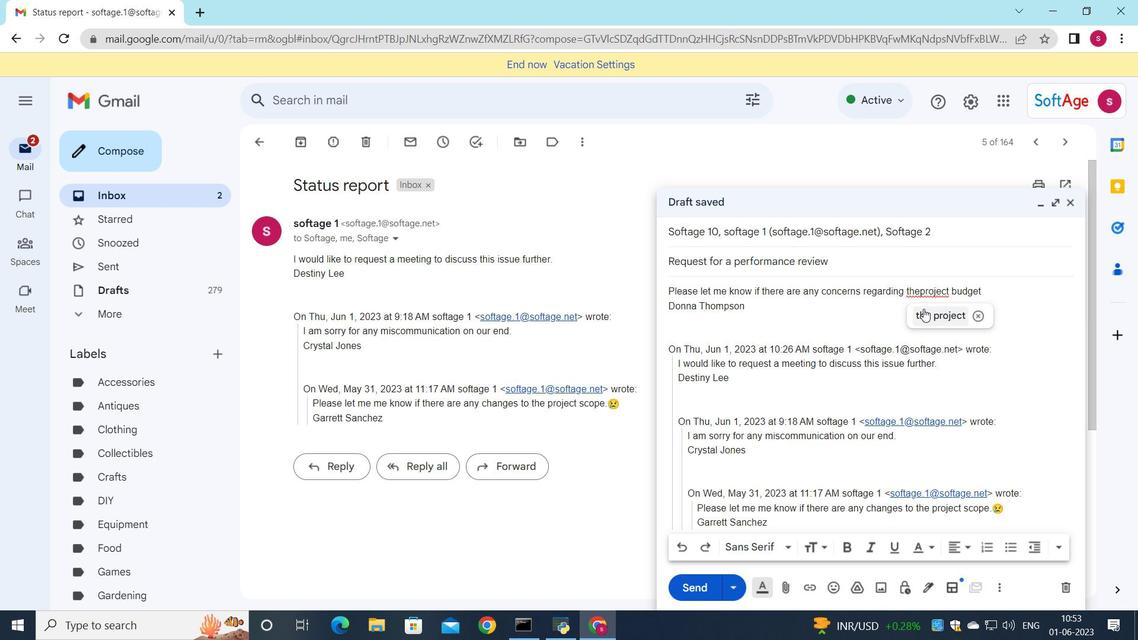 
Action: Mouse moved to (991, 291)
Screenshot: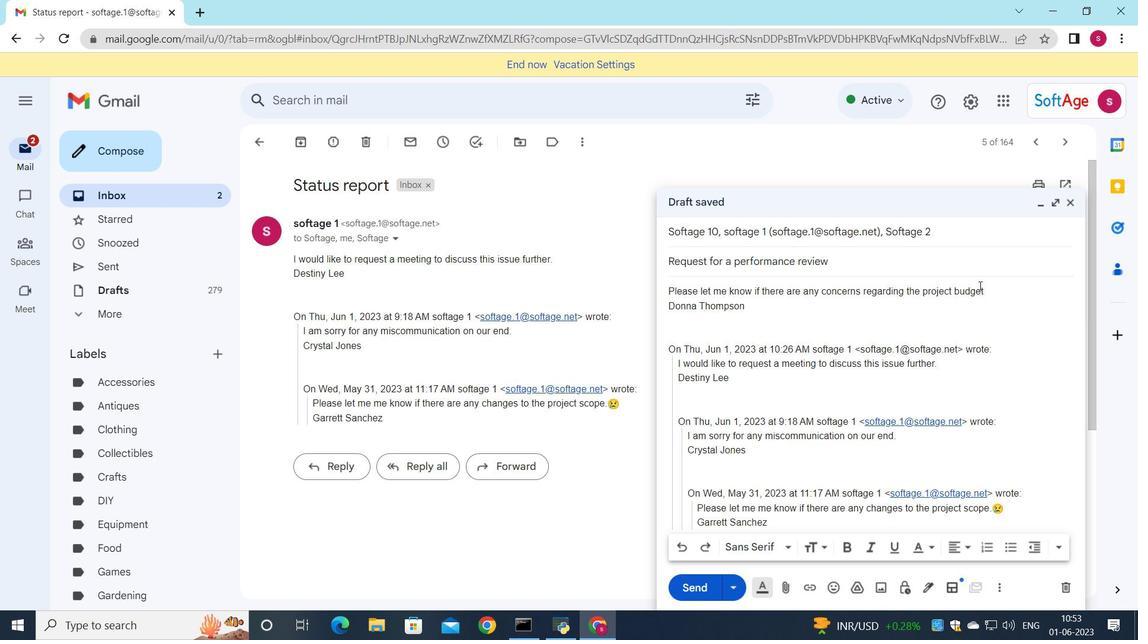 
Action: Mouse pressed left at (991, 291)
Screenshot: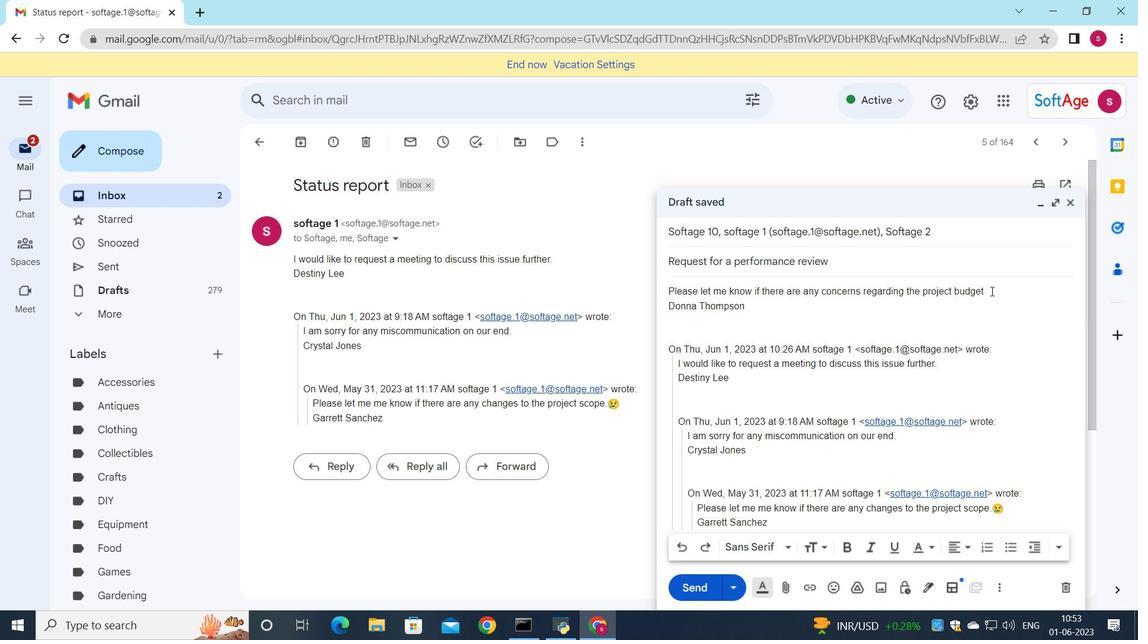 
Action: Key pressed .
Screenshot: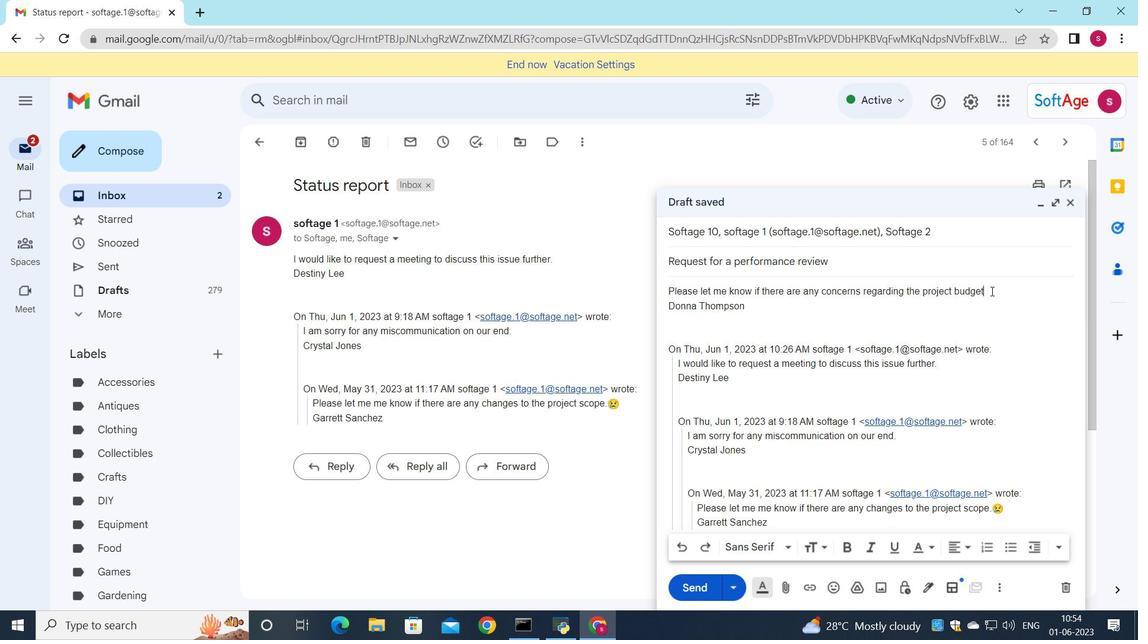 
Action: Mouse moved to (686, 549)
Screenshot: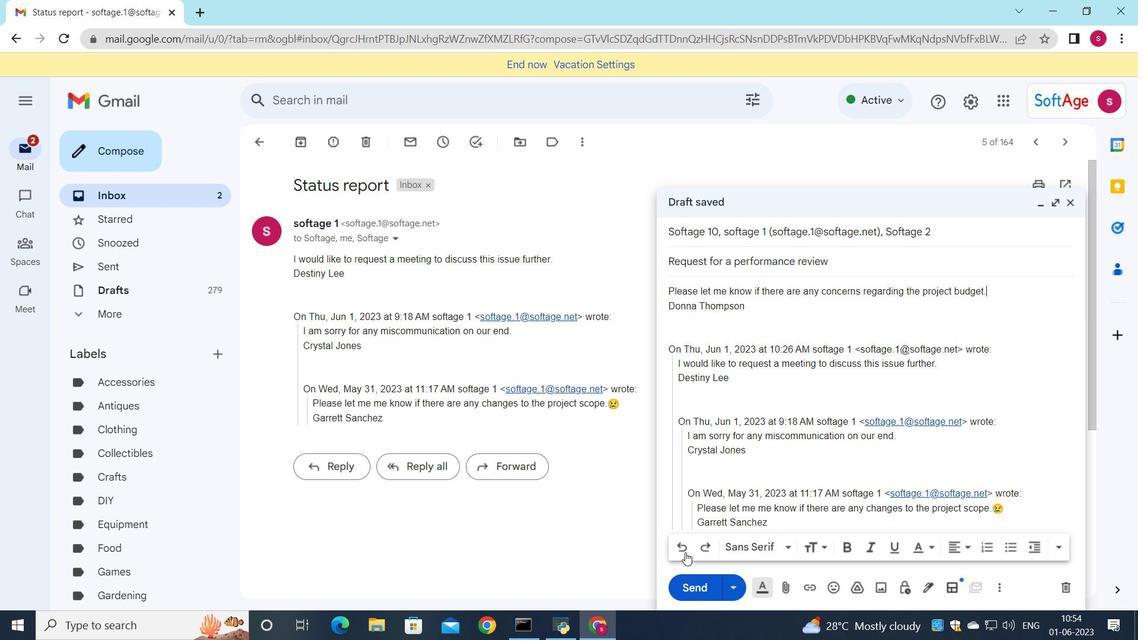 
Action: Mouse pressed left at (686, 549)
Screenshot: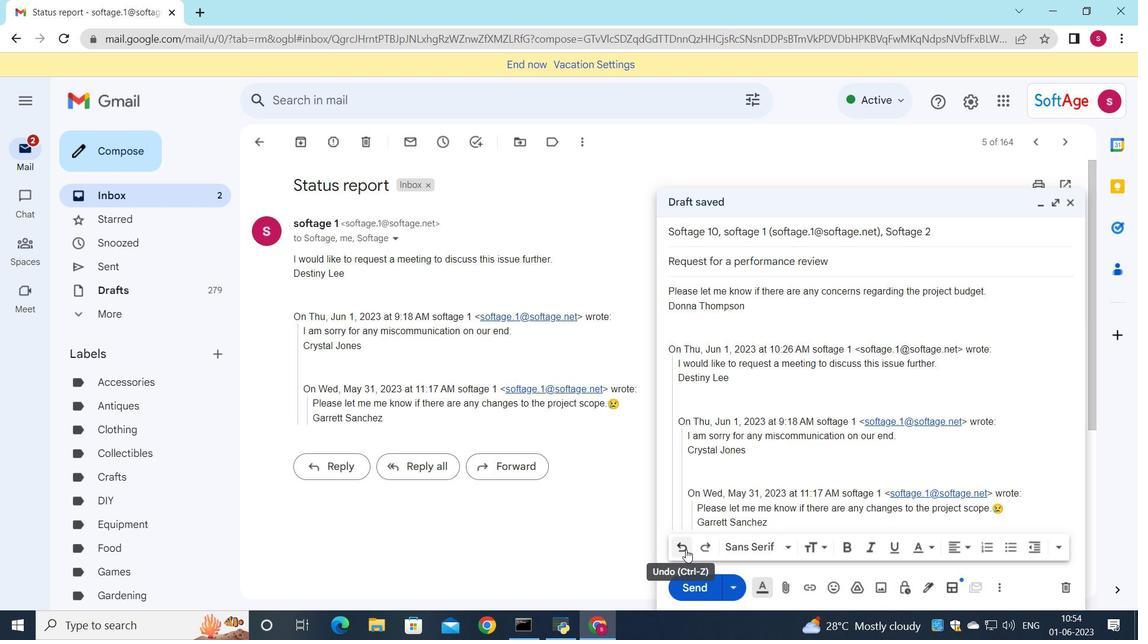 
Action: Mouse pressed left at (686, 549)
Screenshot: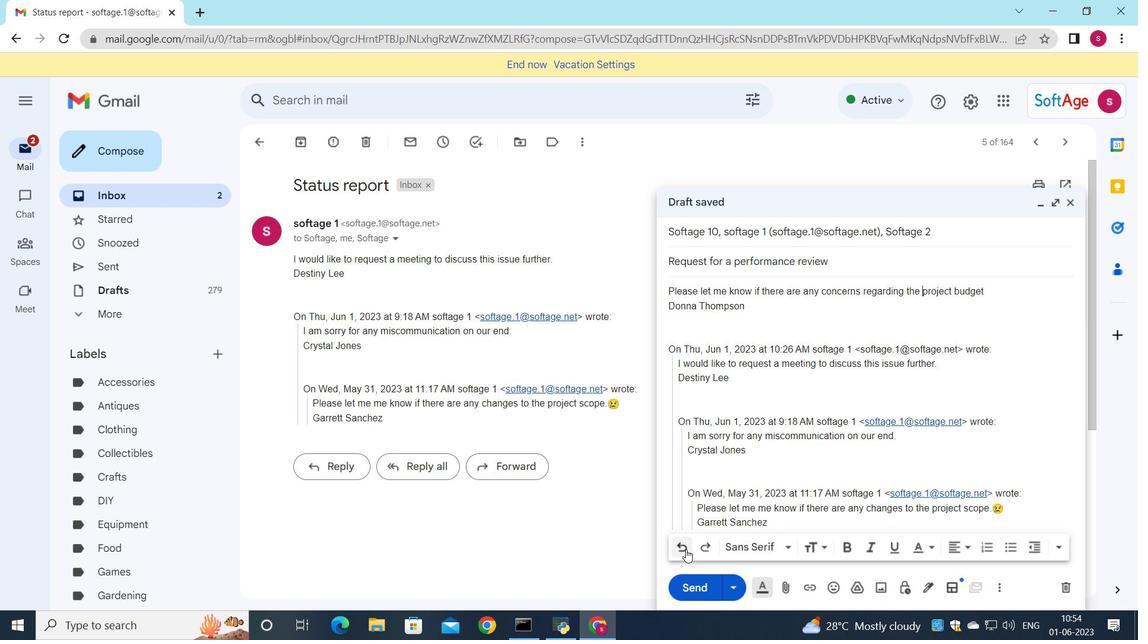 
Action: Mouse pressed left at (686, 549)
Screenshot: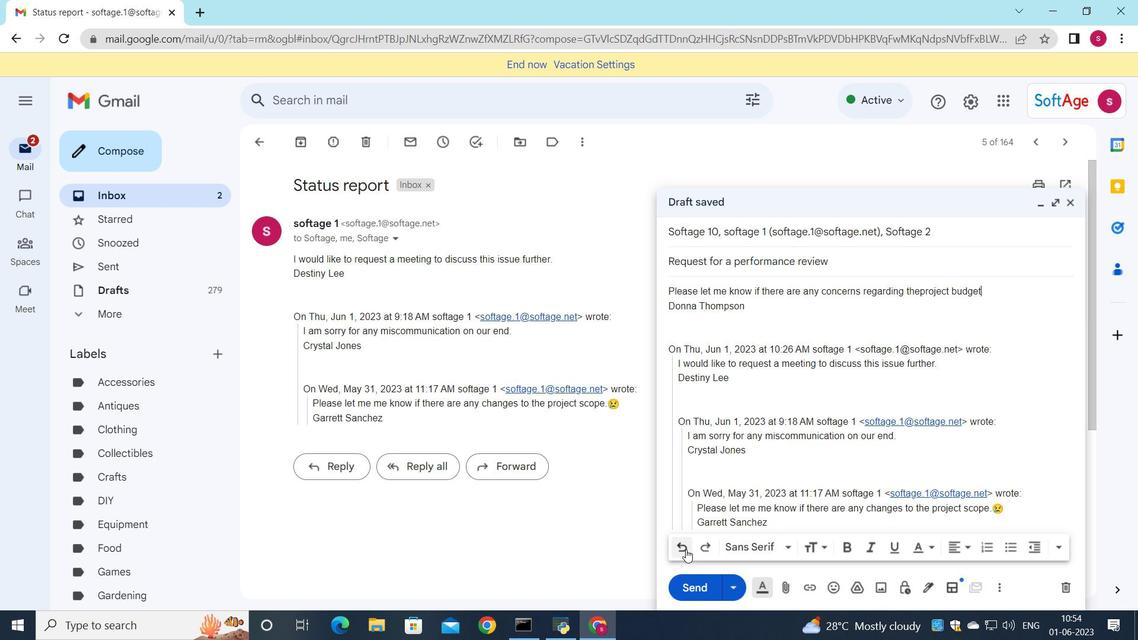 
Action: Mouse pressed left at (686, 549)
Screenshot: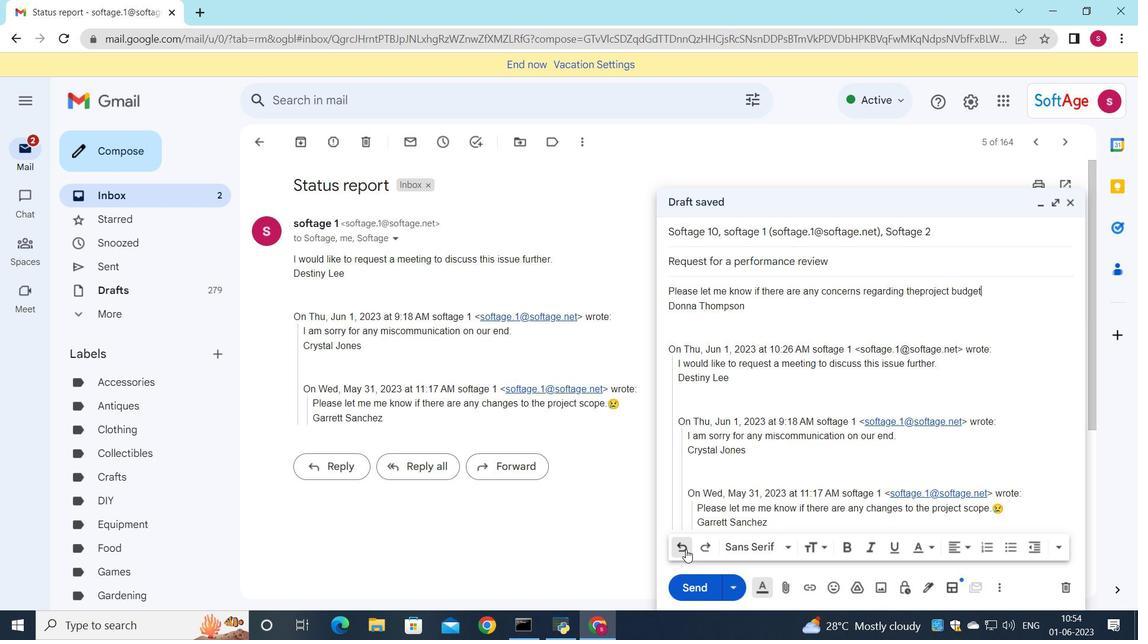 
Action: Mouse pressed left at (686, 549)
Screenshot: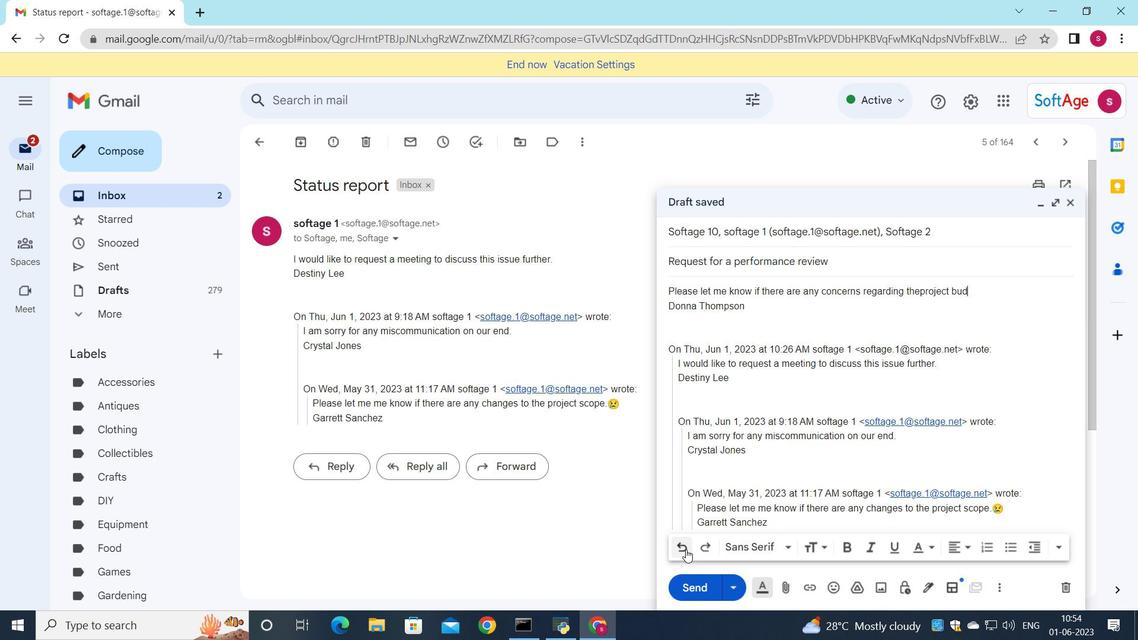 
Action: Mouse pressed left at (686, 549)
Screenshot: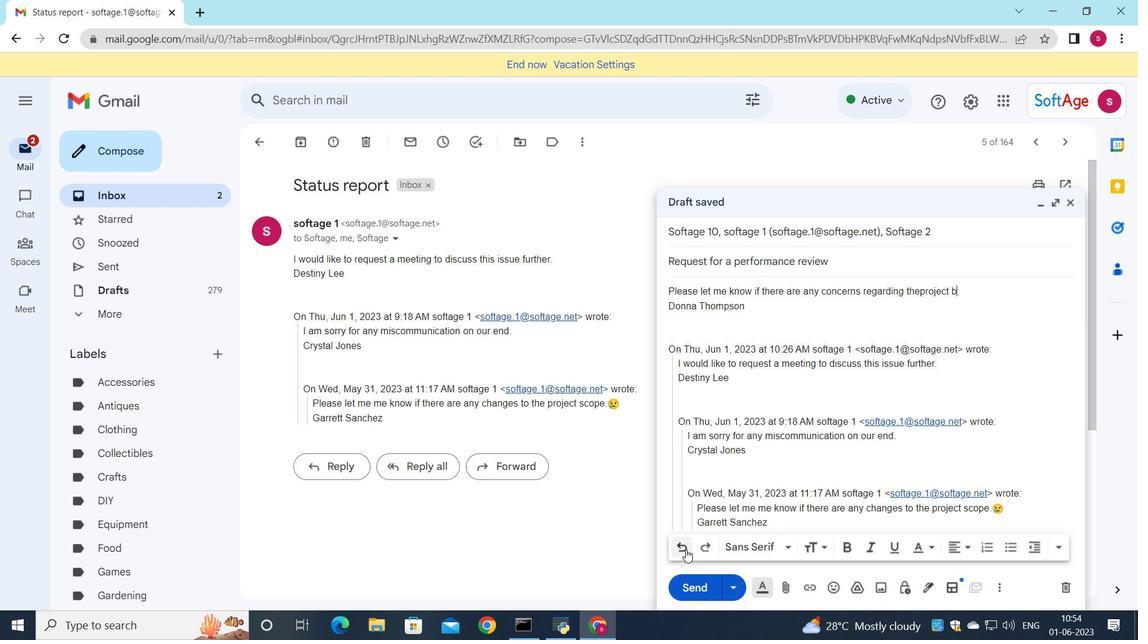 
Action: Mouse pressed left at (686, 549)
Screenshot: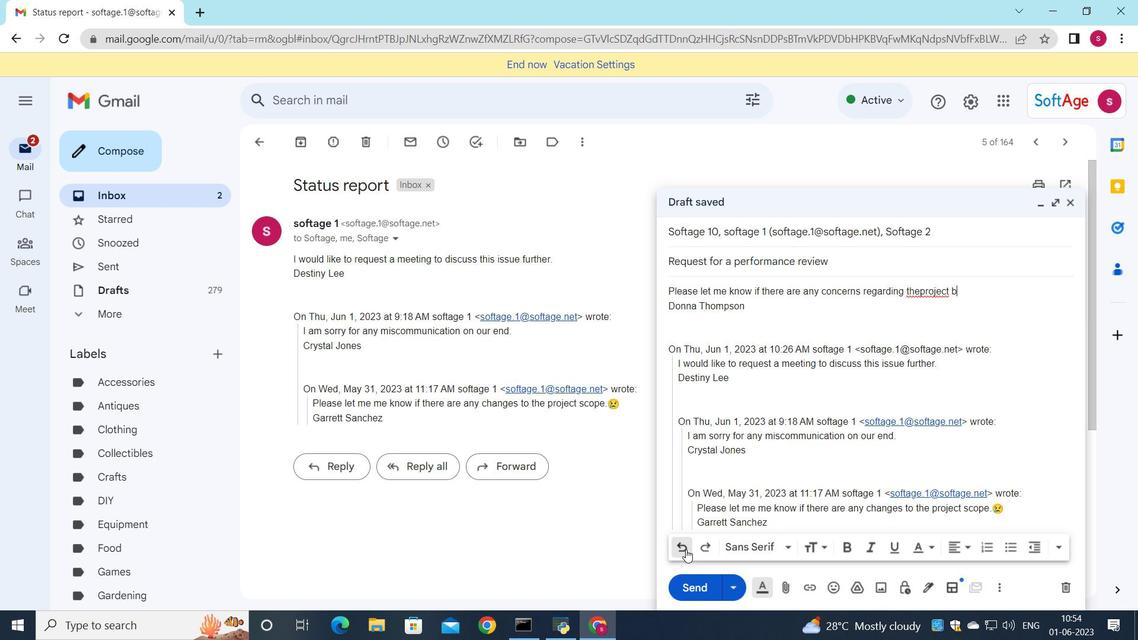 
Action: Mouse pressed left at (686, 549)
Screenshot: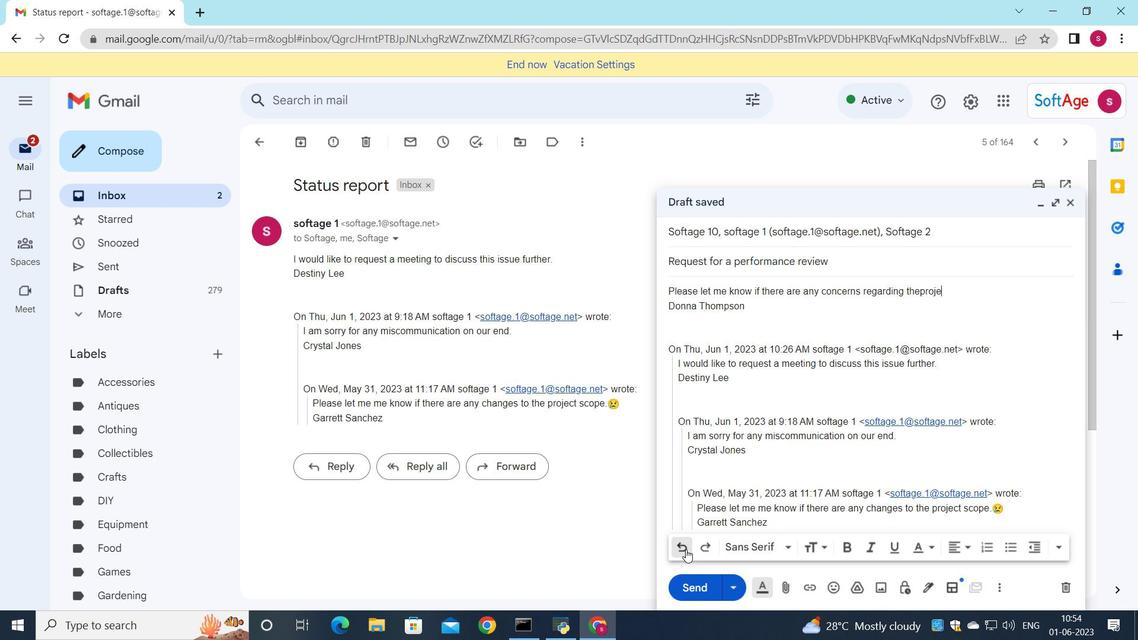 
Action: Mouse pressed left at (686, 549)
Screenshot: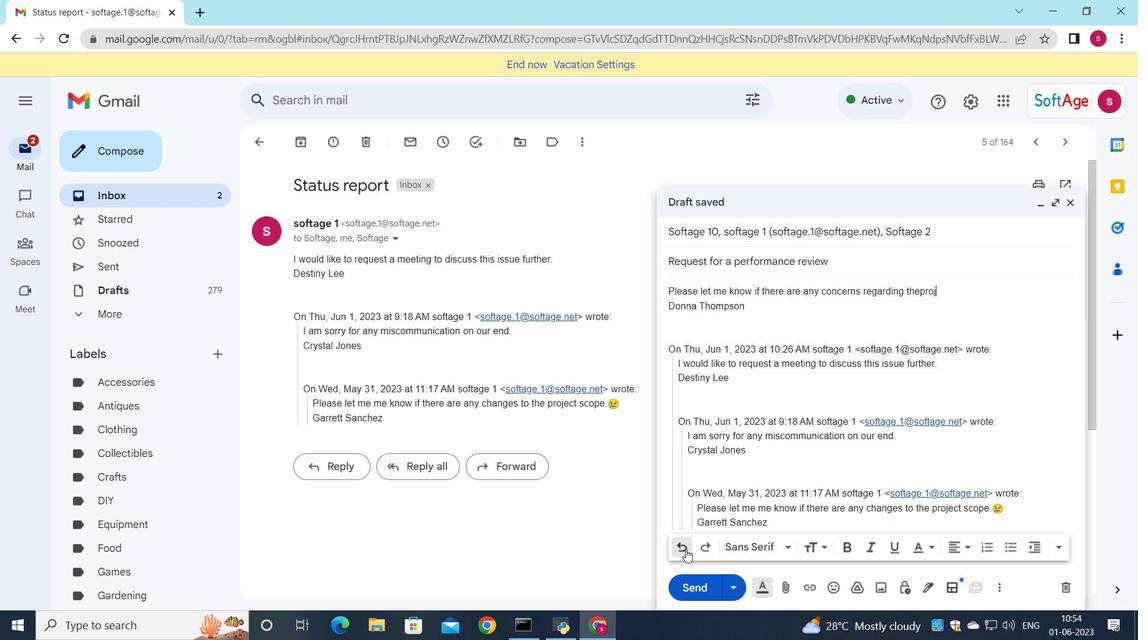 
Action: Mouse pressed left at (686, 549)
Screenshot: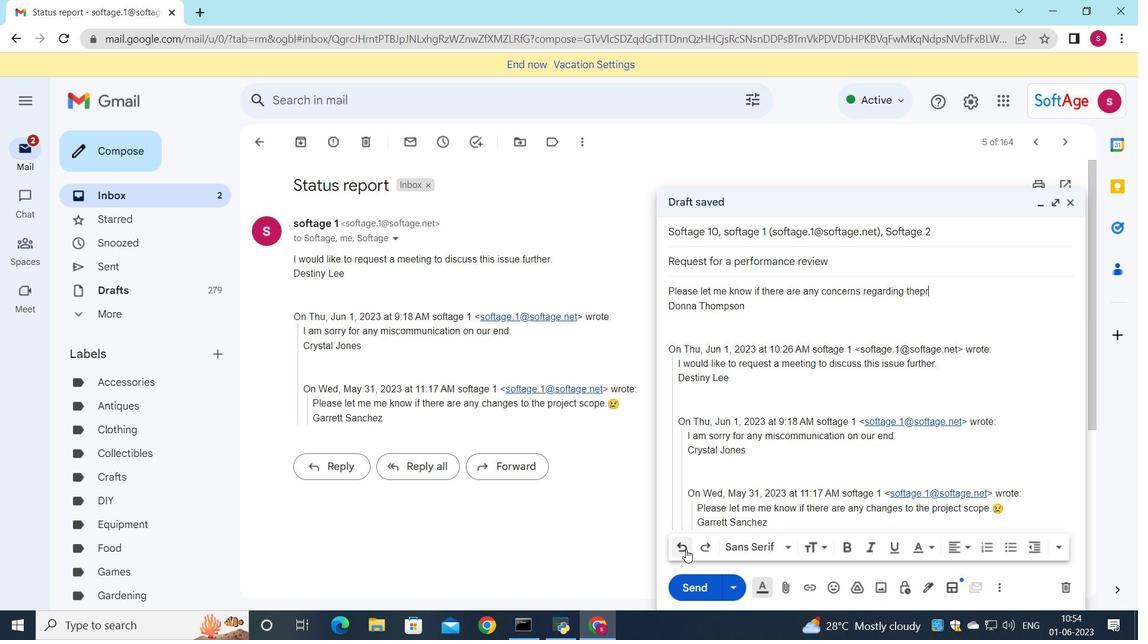 
Action: Mouse pressed left at (686, 549)
Screenshot: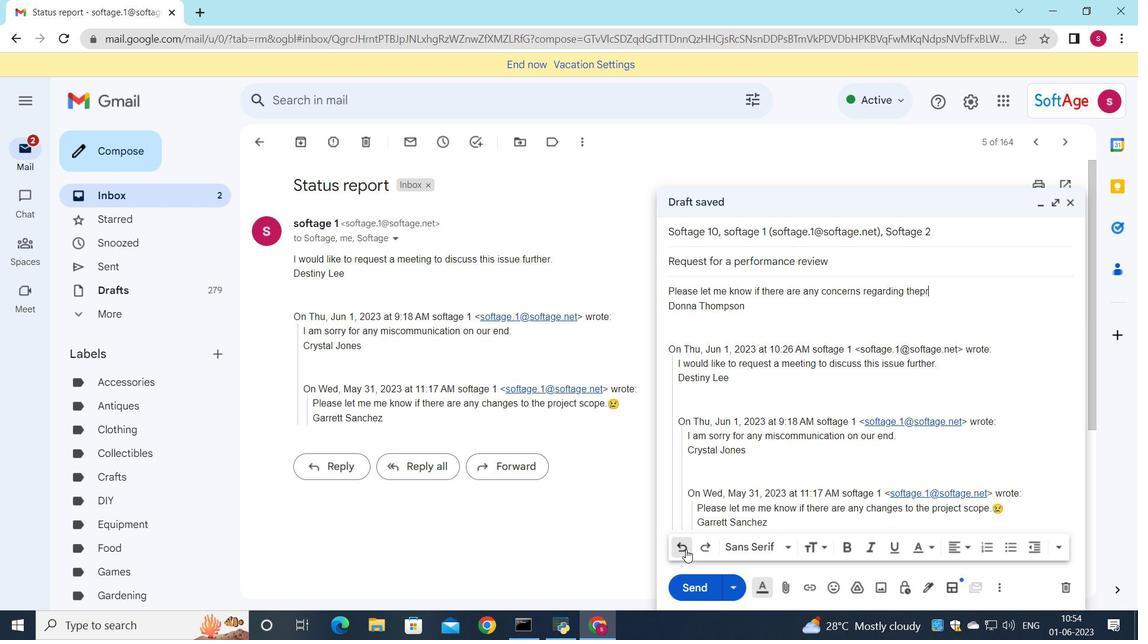 
Action: Mouse pressed left at (686, 549)
Screenshot: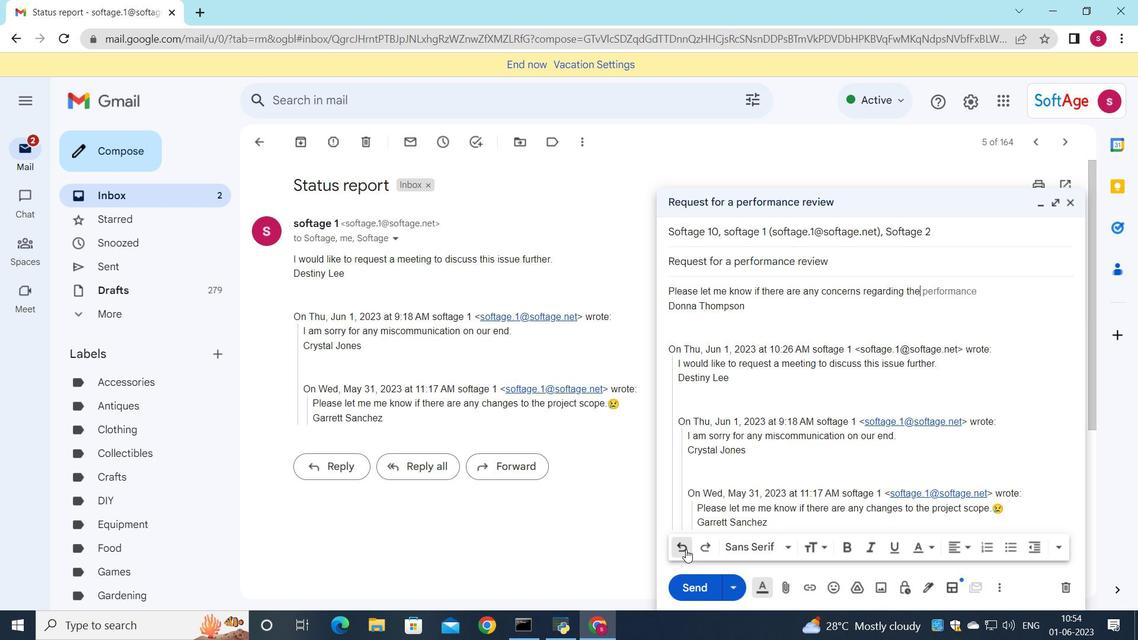
Action: Mouse pressed left at (686, 549)
Screenshot: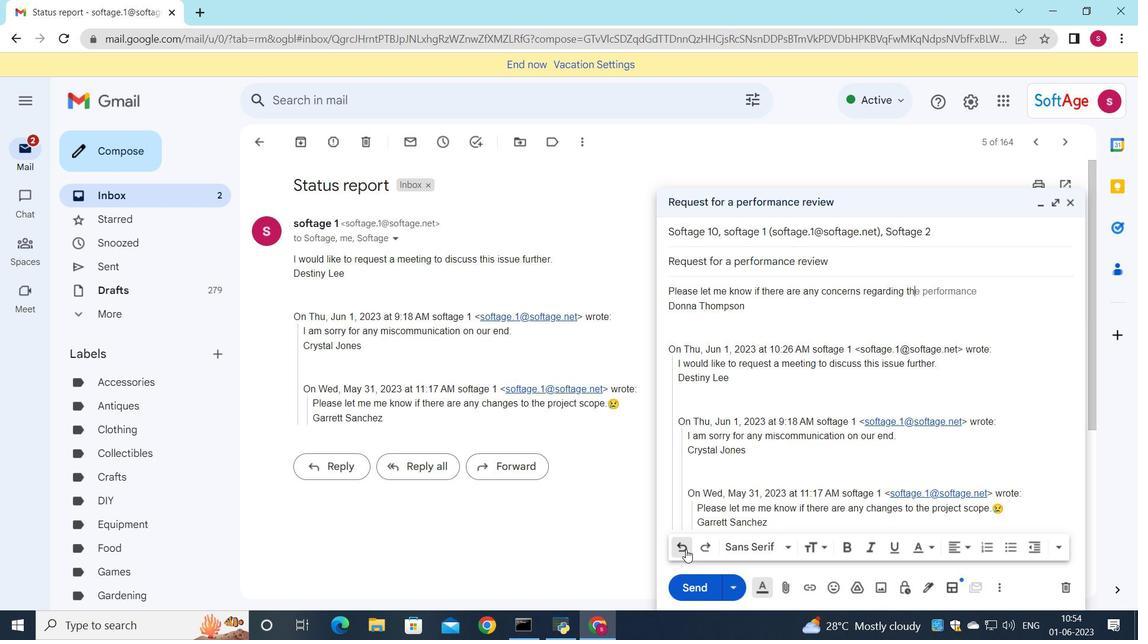 
Action: Mouse pressed left at (686, 549)
Screenshot: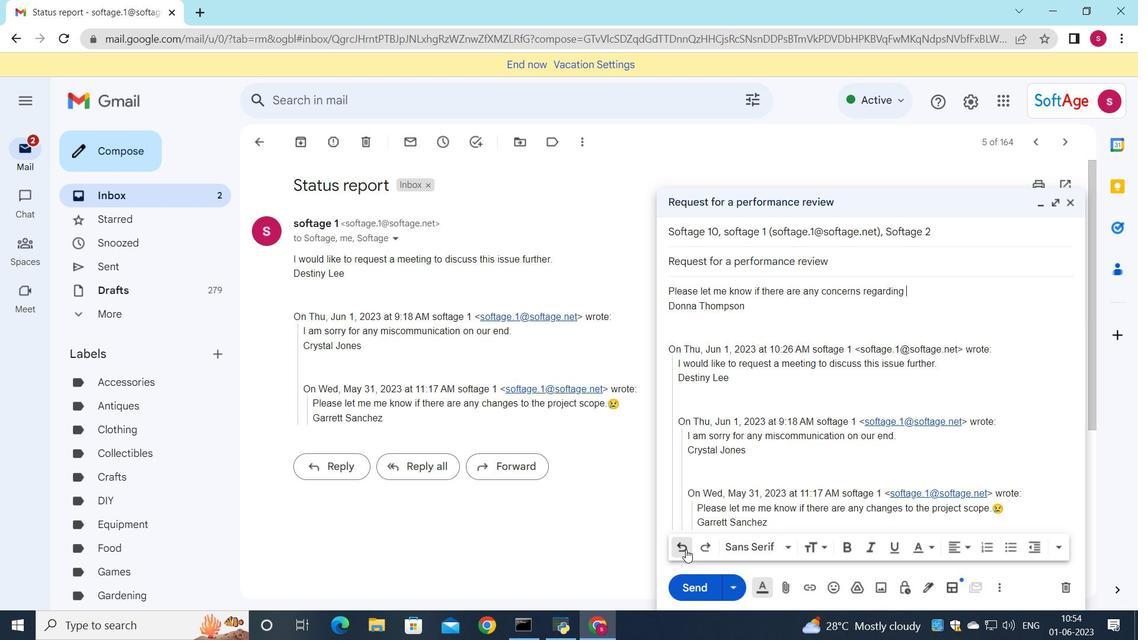 
Action: Mouse pressed left at (686, 549)
Screenshot: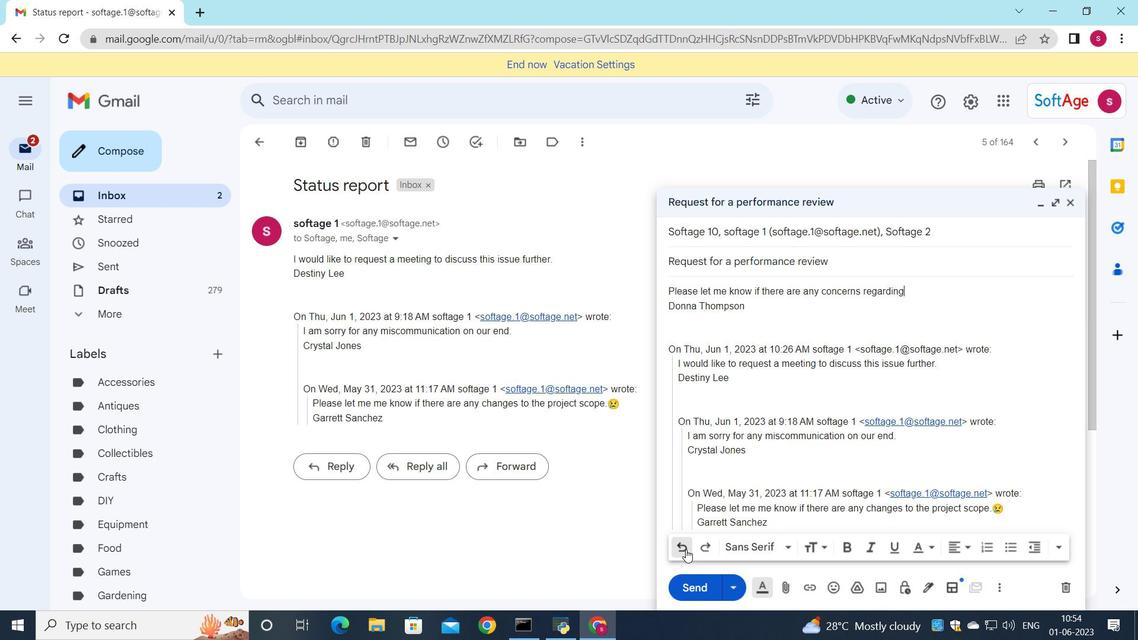 
Action: Mouse pressed left at (686, 549)
Screenshot: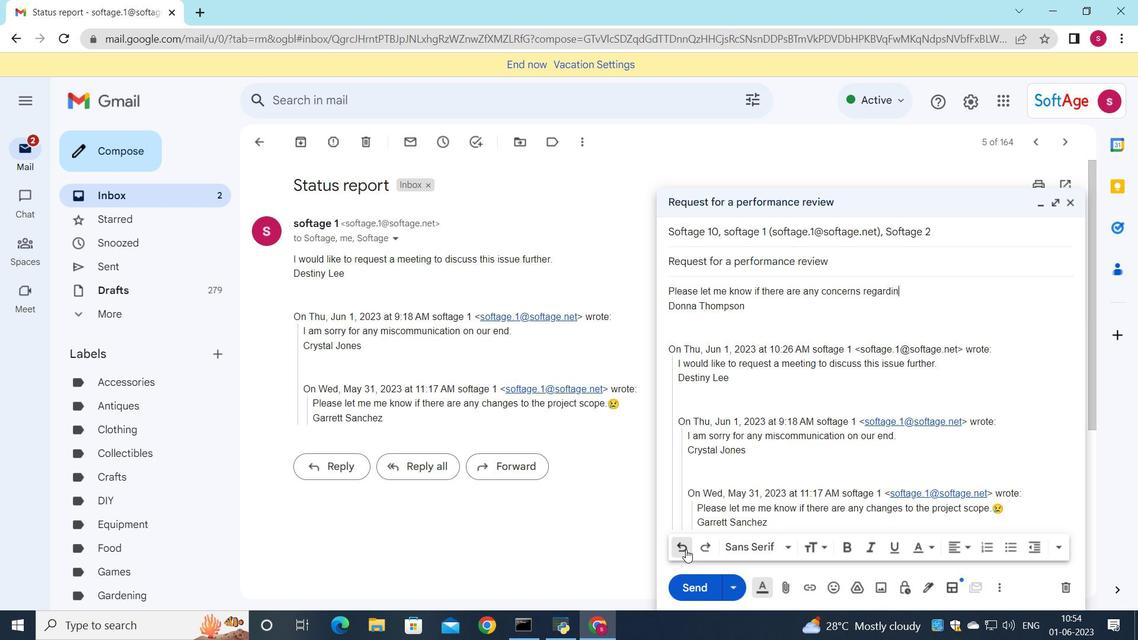 
Action: Mouse pressed left at (686, 549)
Screenshot: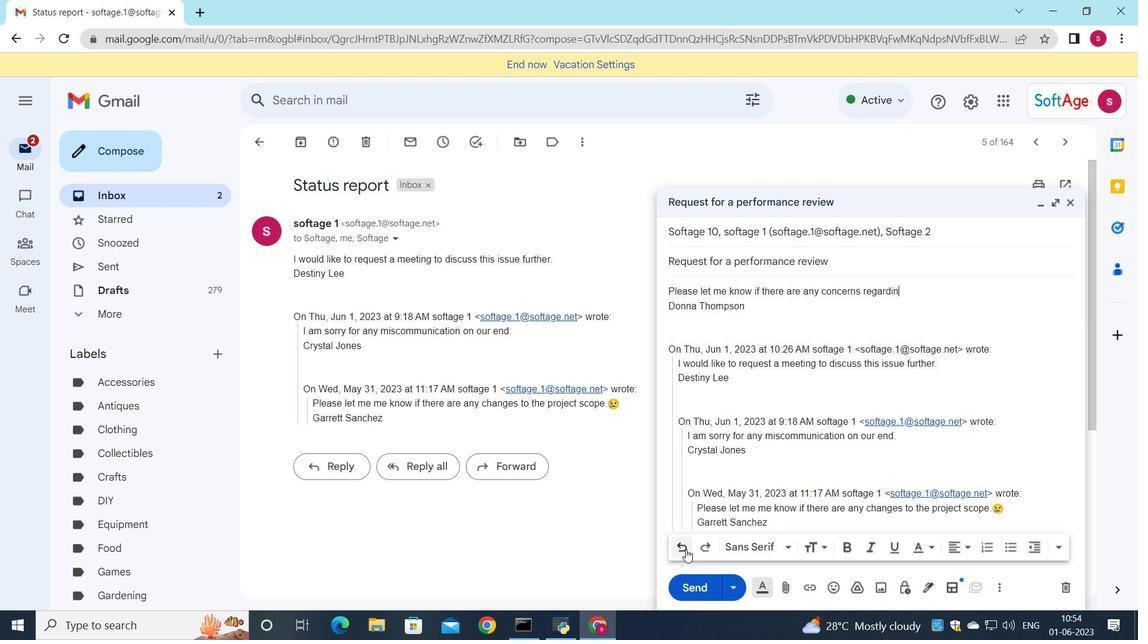 
Action: Mouse pressed left at (686, 549)
Screenshot: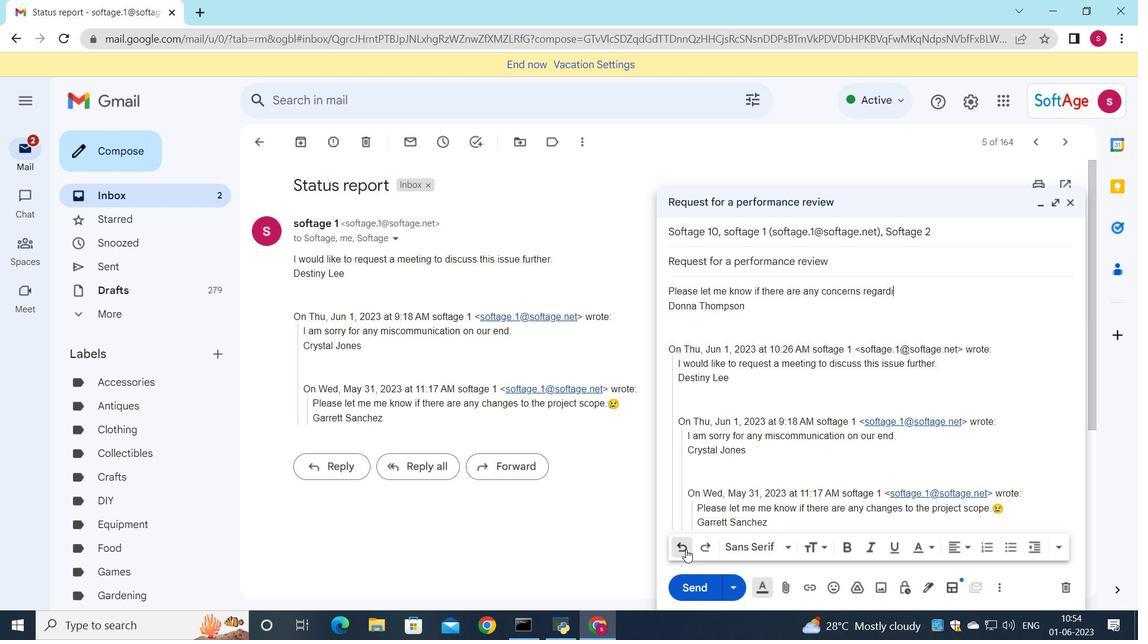 
Action: Mouse pressed left at (686, 549)
Screenshot: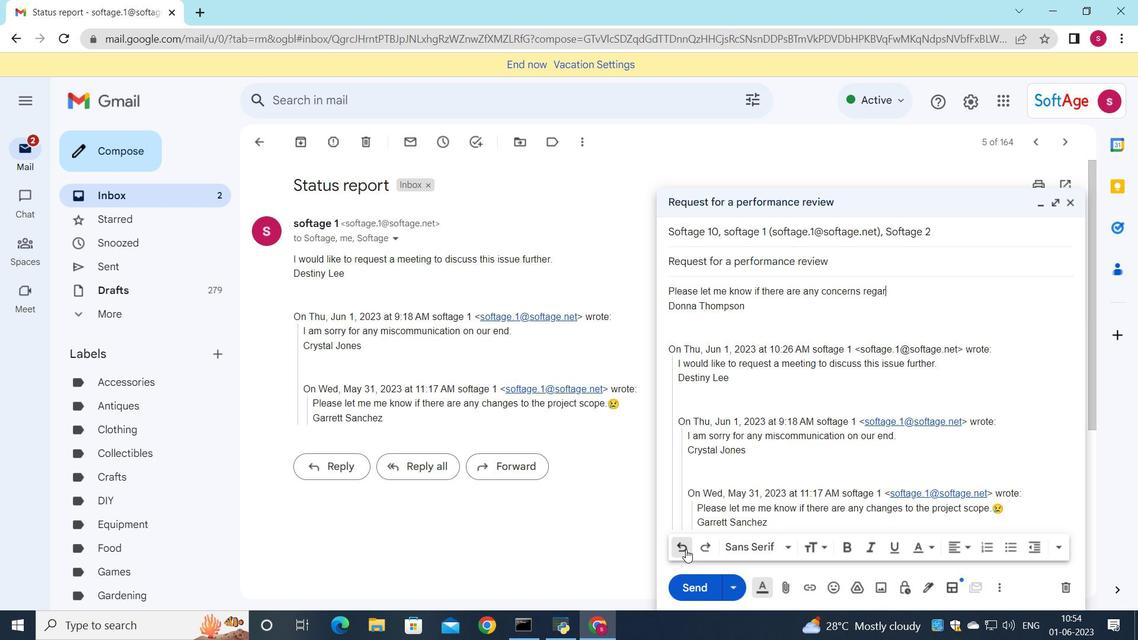 
Action: Mouse pressed left at (686, 549)
Screenshot: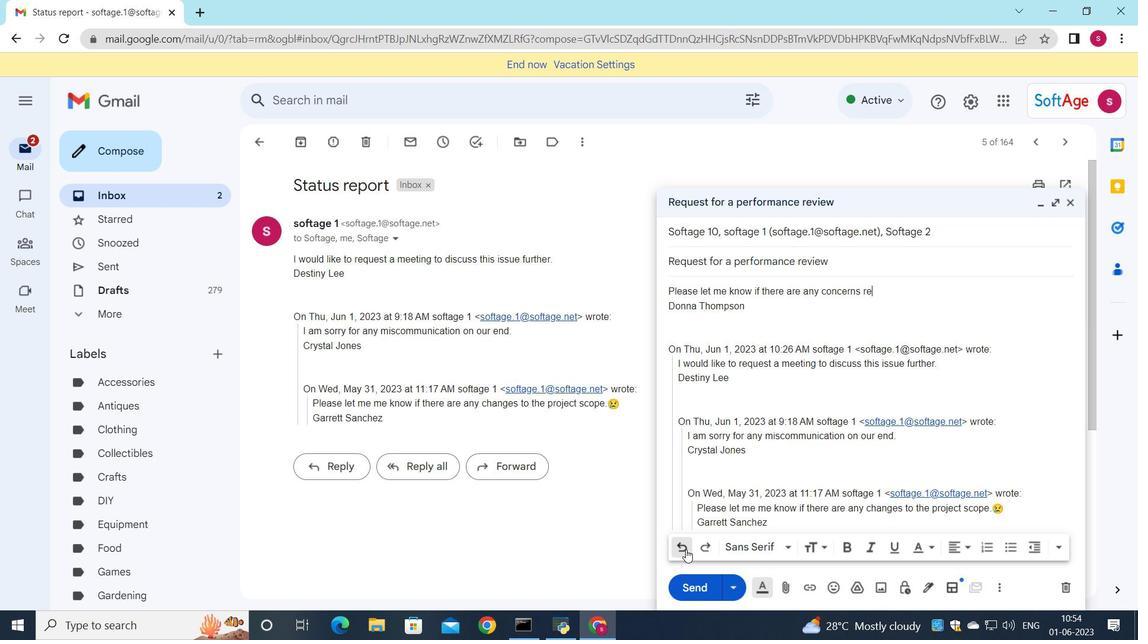 
Action: Mouse pressed left at (686, 549)
Screenshot: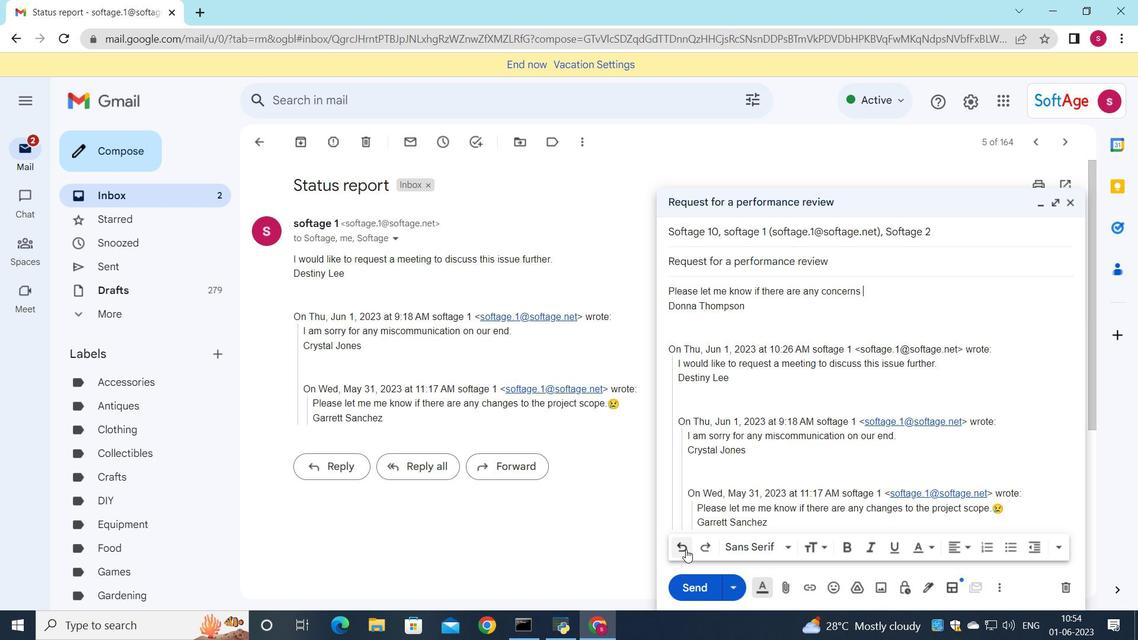
Action: Mouse pressed left at (686, 549)
Screenshot: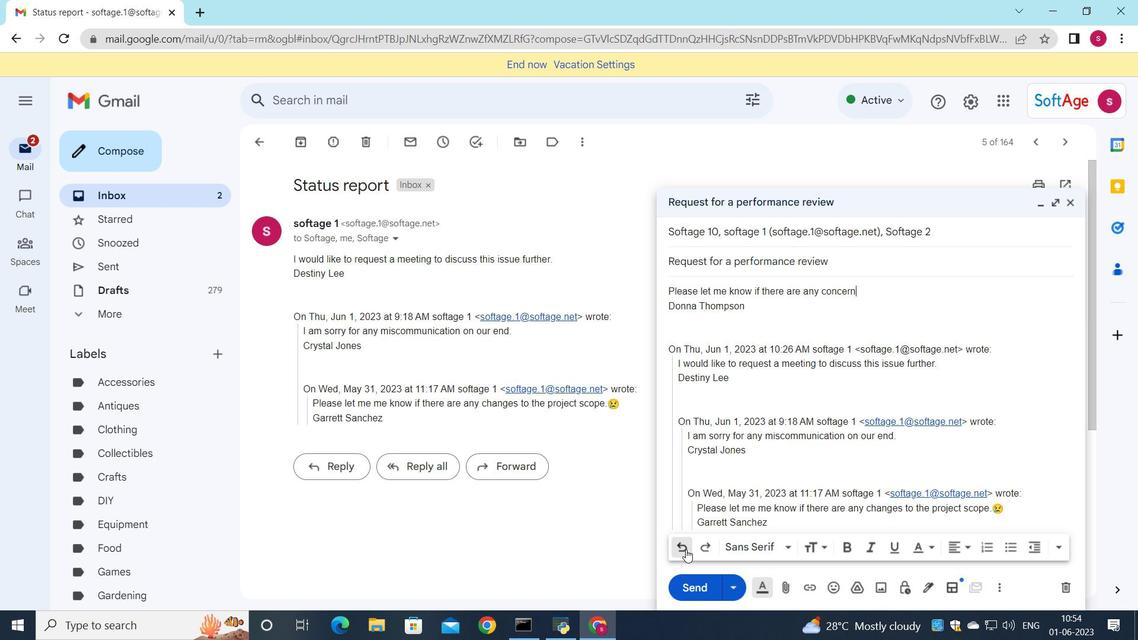 
Action: Mouse pressed left at (686, 549)
Screenshot: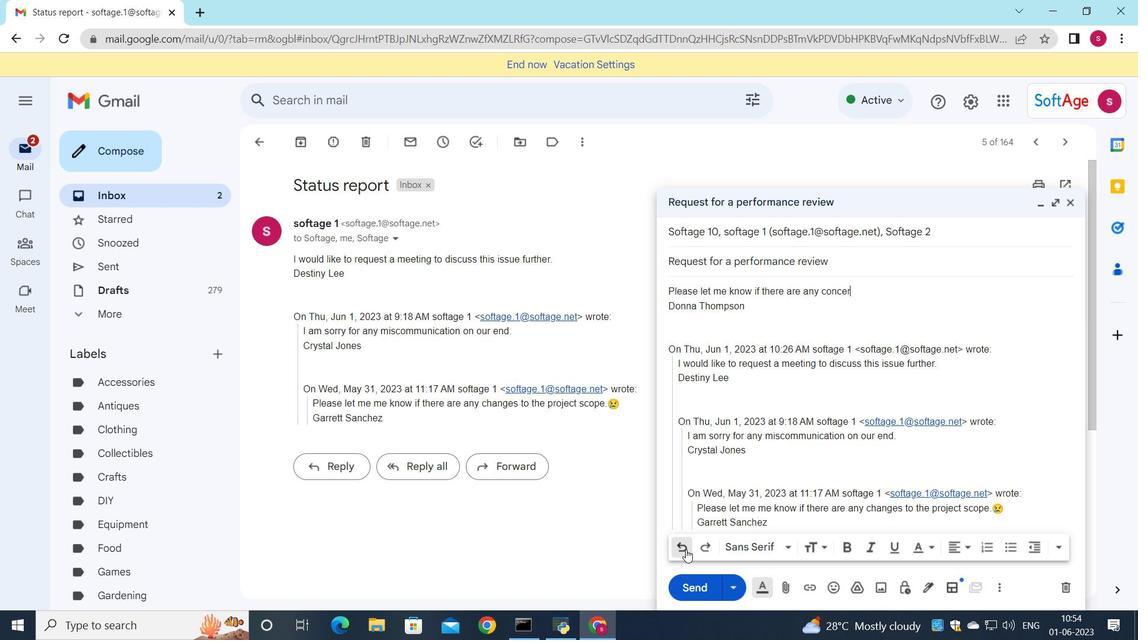 
Action: Mouse pressed left at (686, 549)
Screenshot: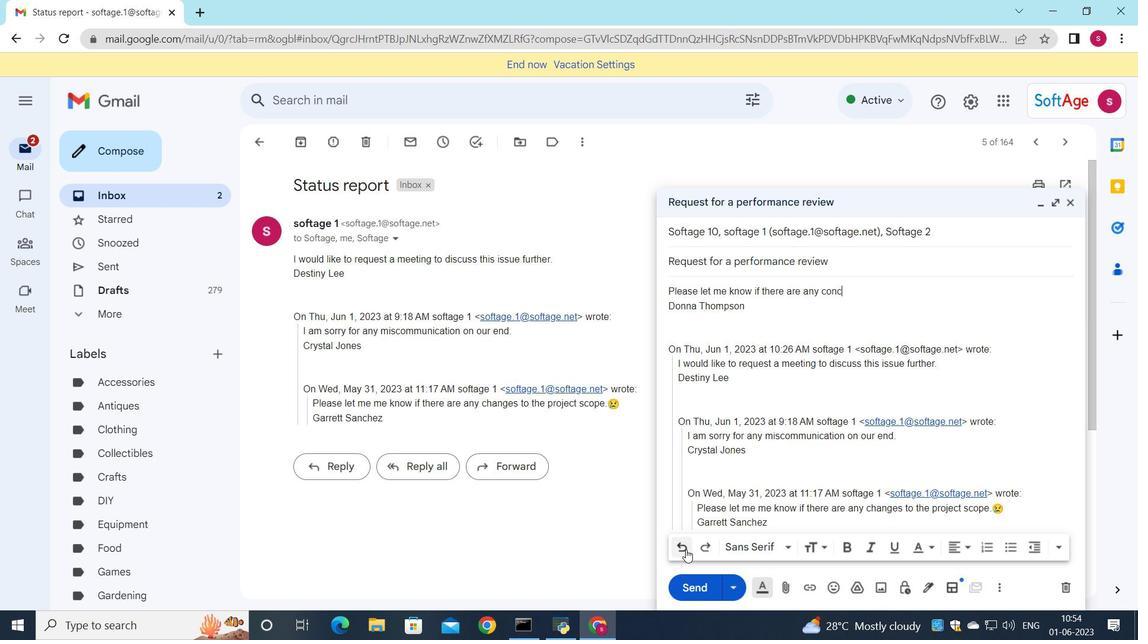 
Action: Mouse pressed left at (686, 549)
Screenshot: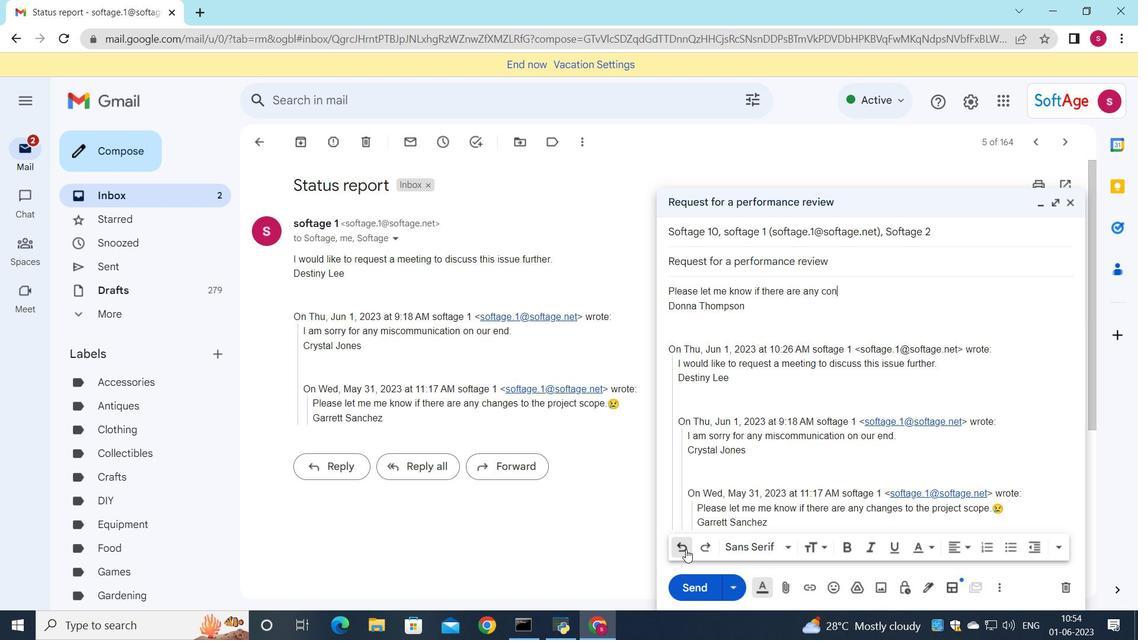 
Action: Mouse pressed left at (686, 549)
Screenshot: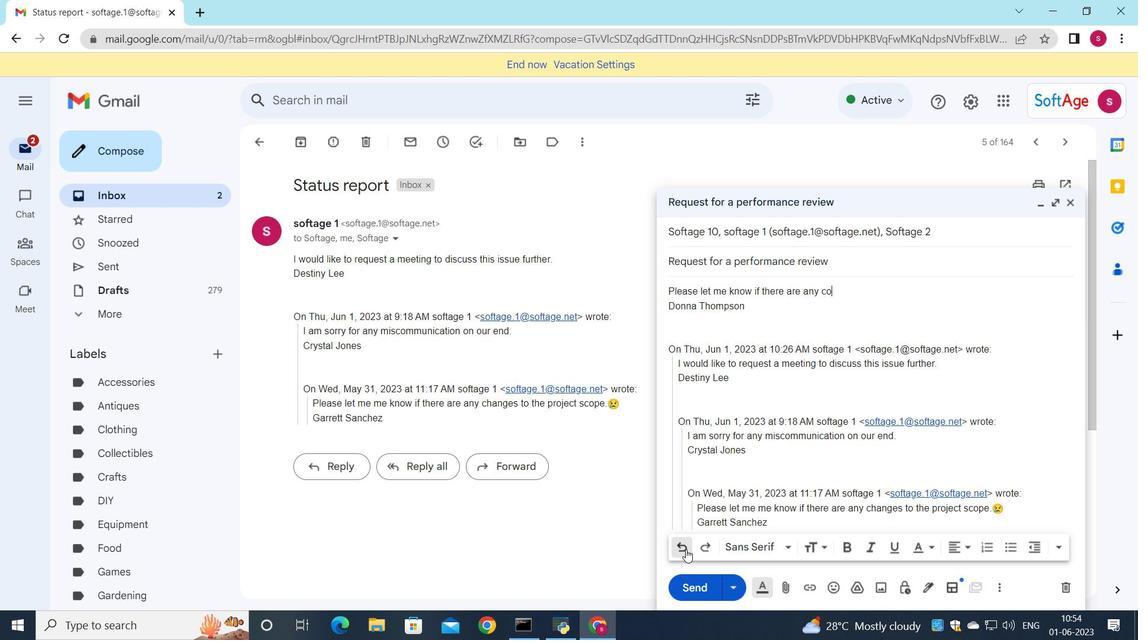 
Action: Mouse pressed left at (686, 549)
Screenshot: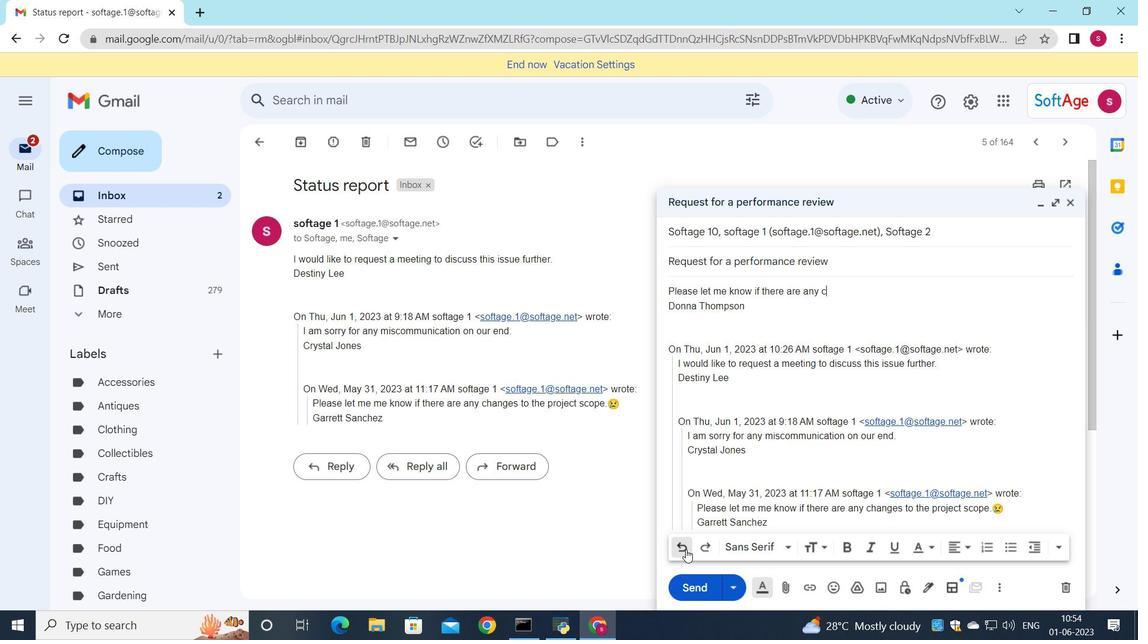 
Action: Mouse pressed left at (686, 549)
Screenshot: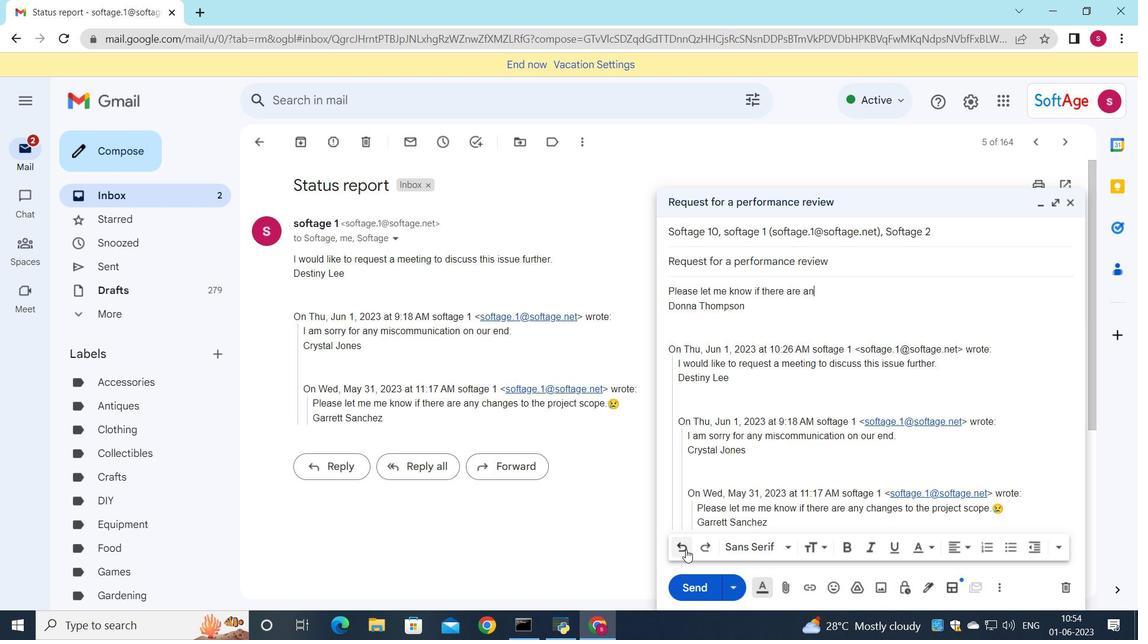 
Action: Mouse pressed left at (686, 549)
Screenshot: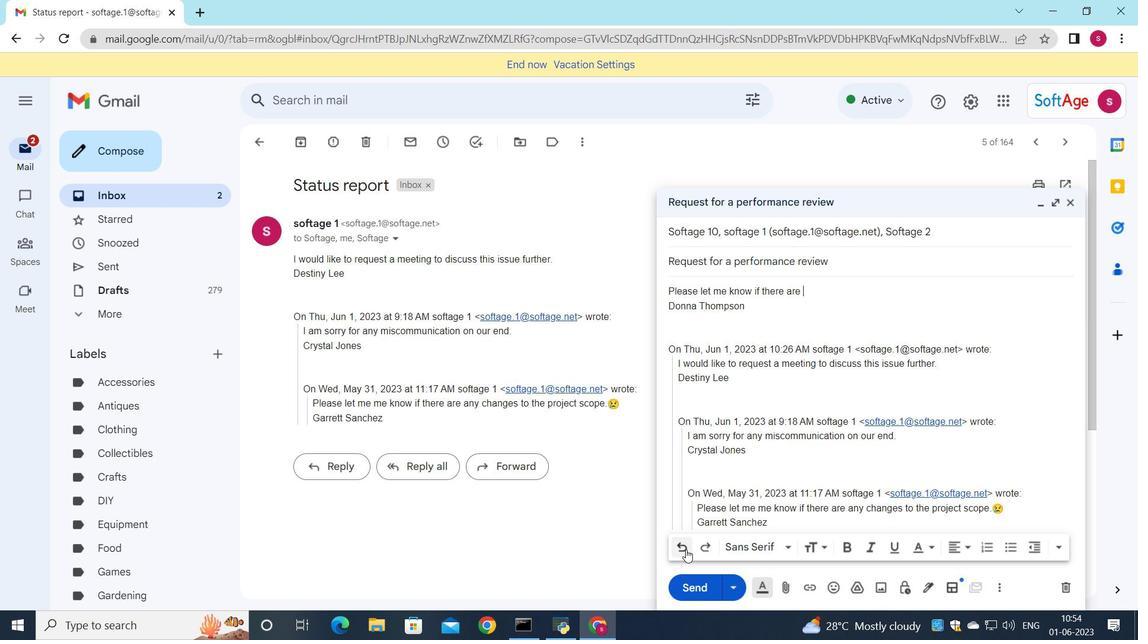 
Action: Mouse pressed left at (686, 549)
Screenshot: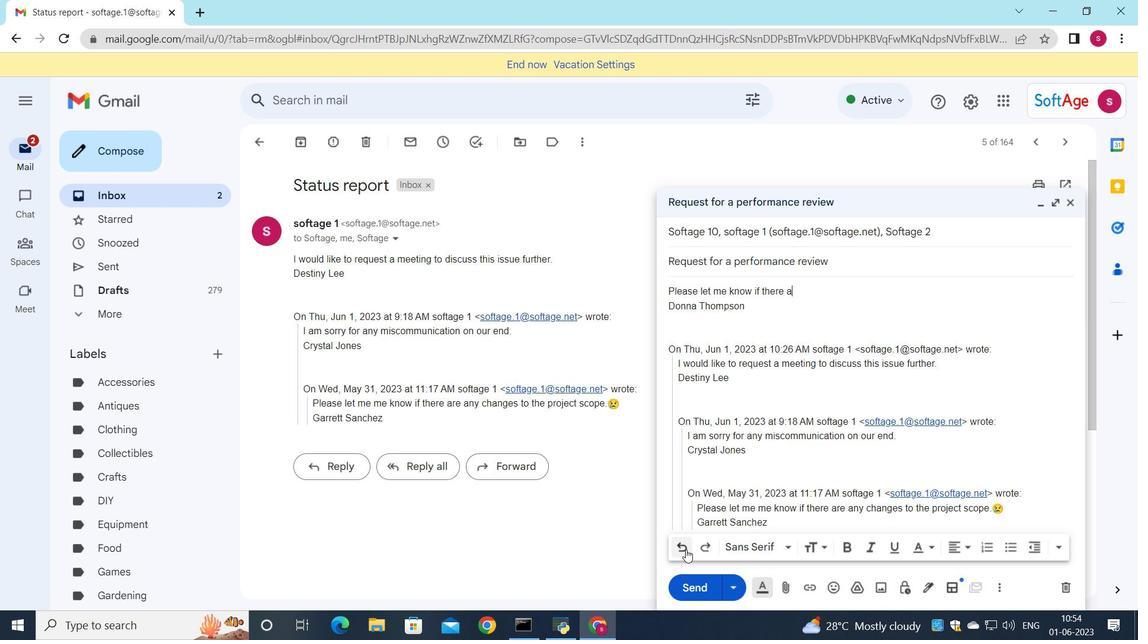 
Action: Mouse pressed left at (686, 549)
Screenshot: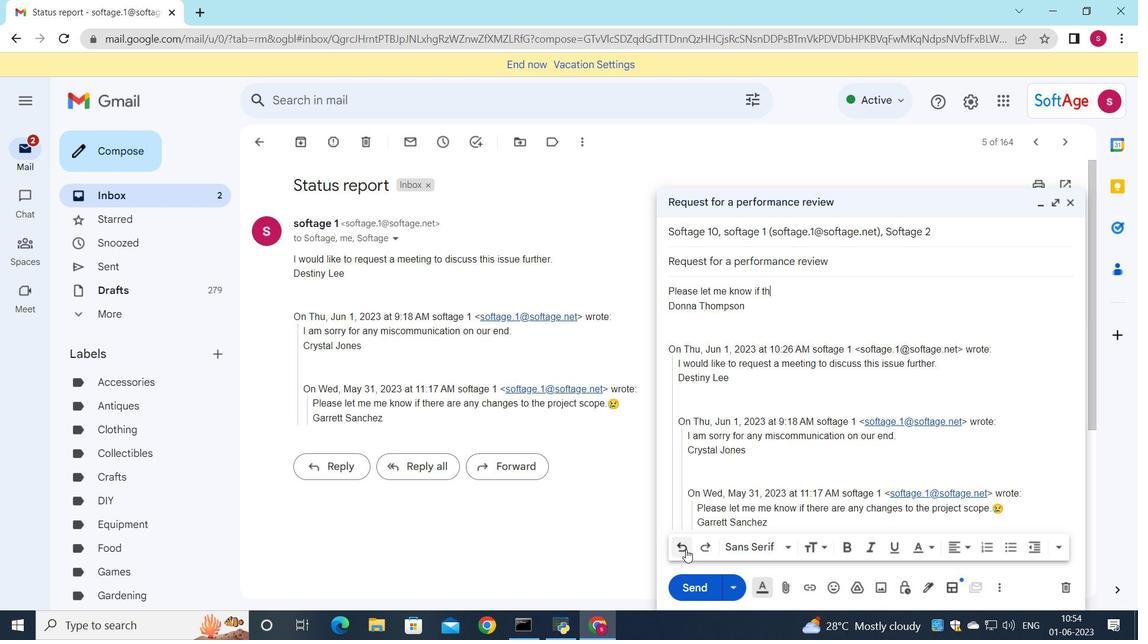 
Action: Mouse pressed left at (686, 549)
Screenshot: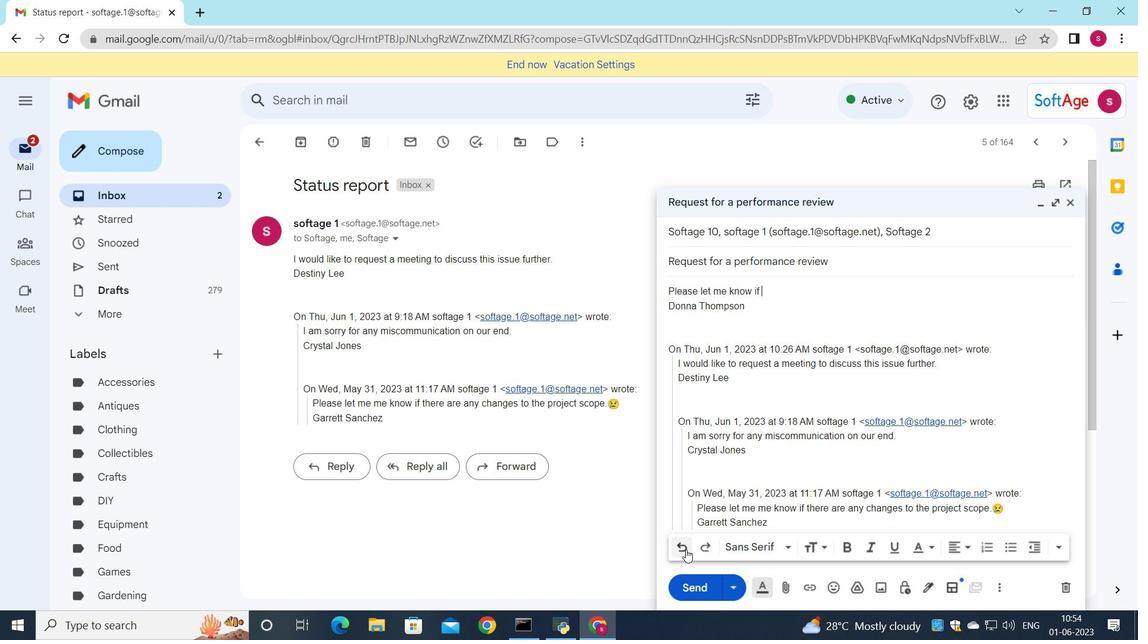 
Action: Mouse pressed left at (686, 549)
Screenshot: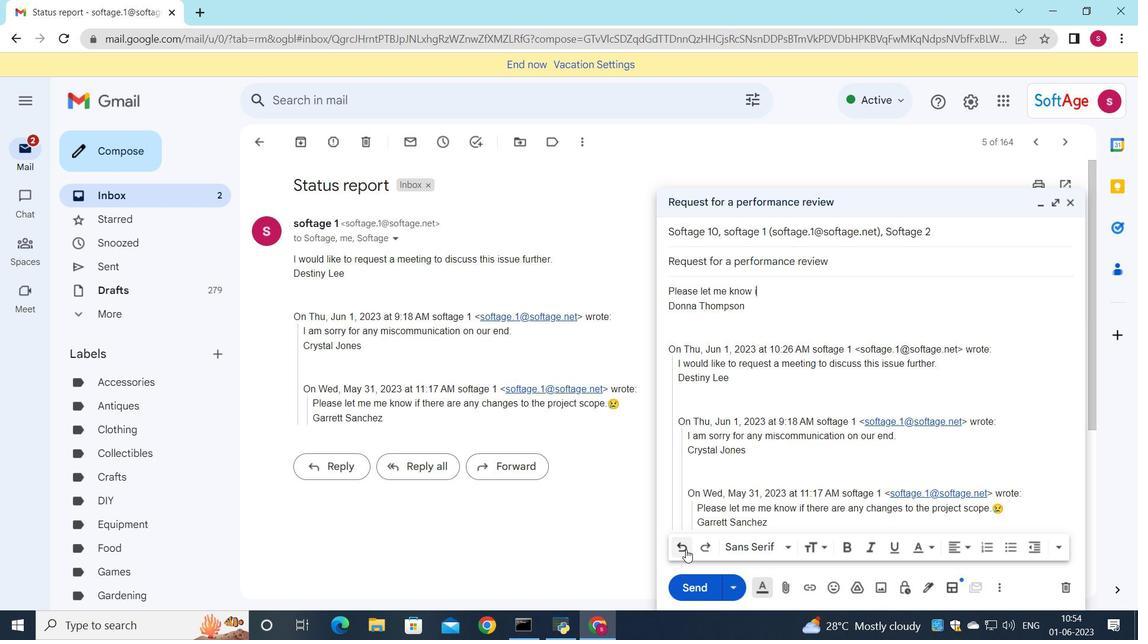 
Action: Mouse pressed left at (686, 549)
Screenshot: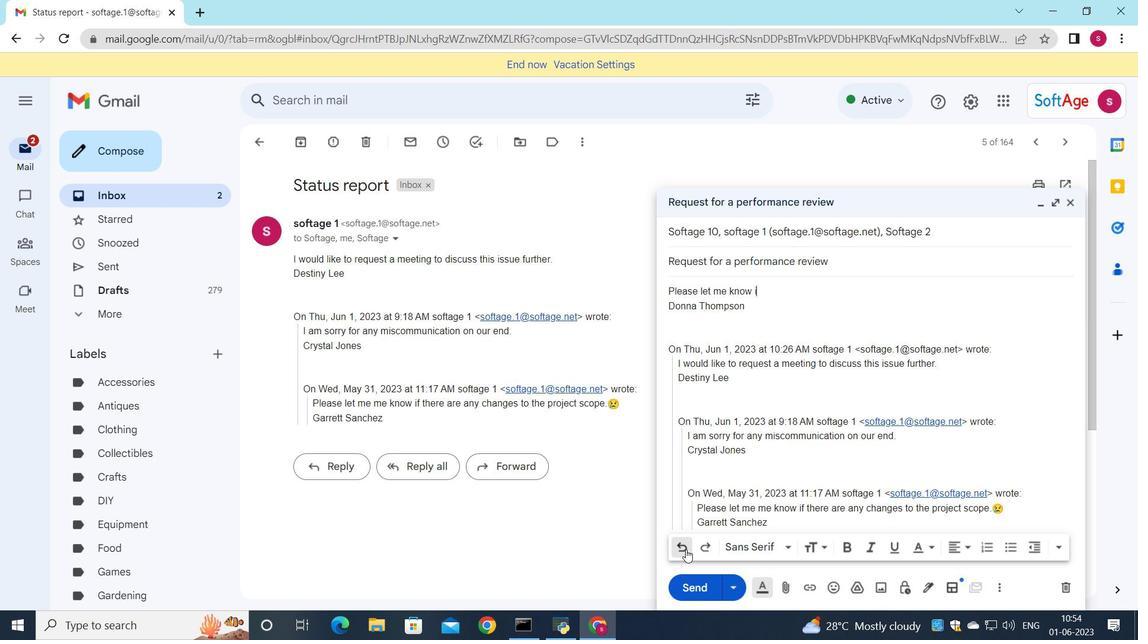 
Action: Mouse pressed left at (686, 549)
Screenshot: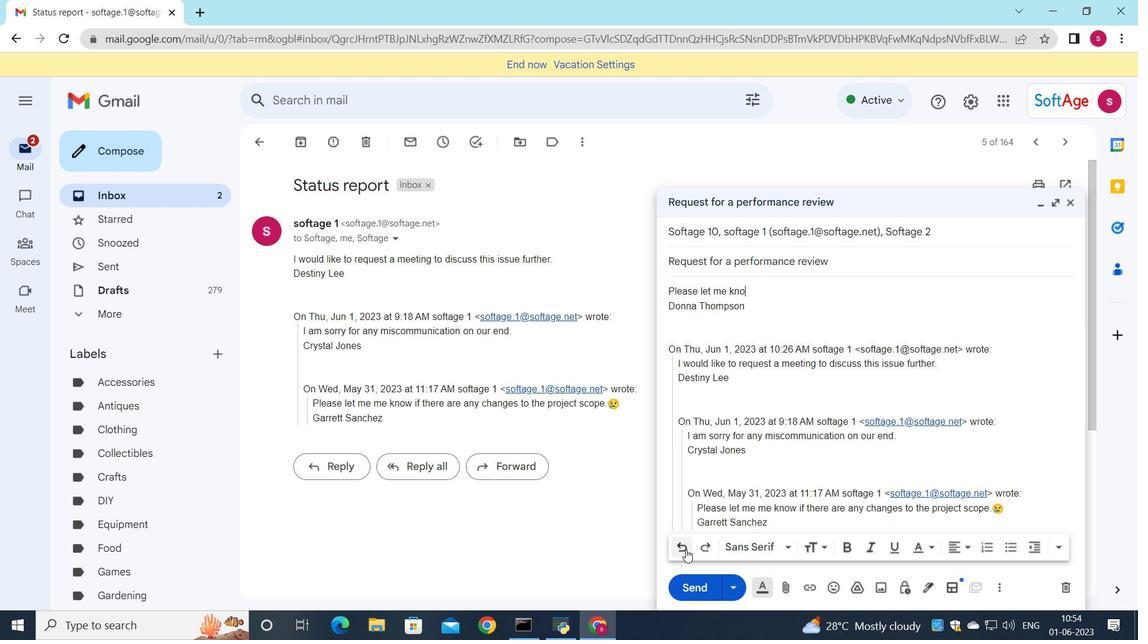 
Action: Mouse pressed left at (686, 549)
Screenshot: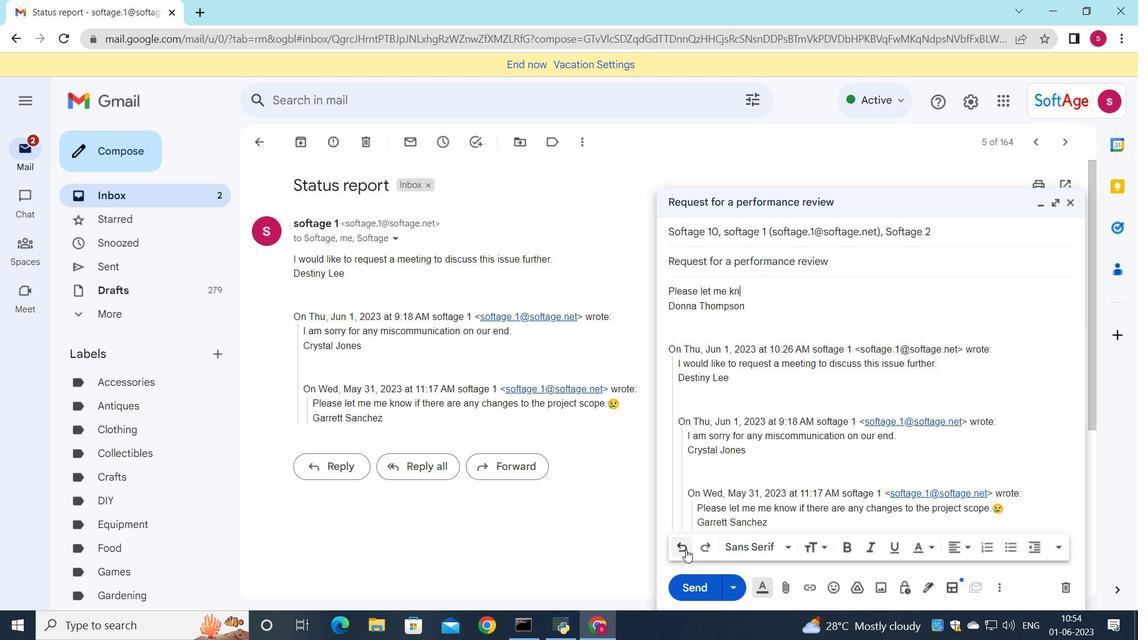 
Action: Mouse pressed left at (686, 549)
Screenshot: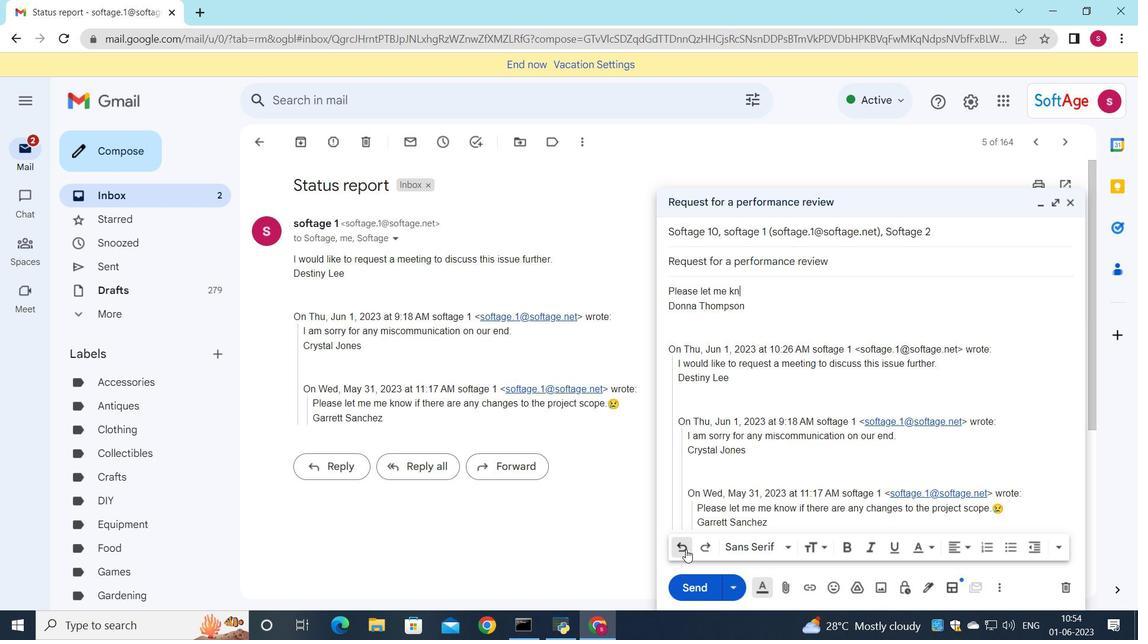 
Action: Mouse pressed left at (686, 549)
Screenshot: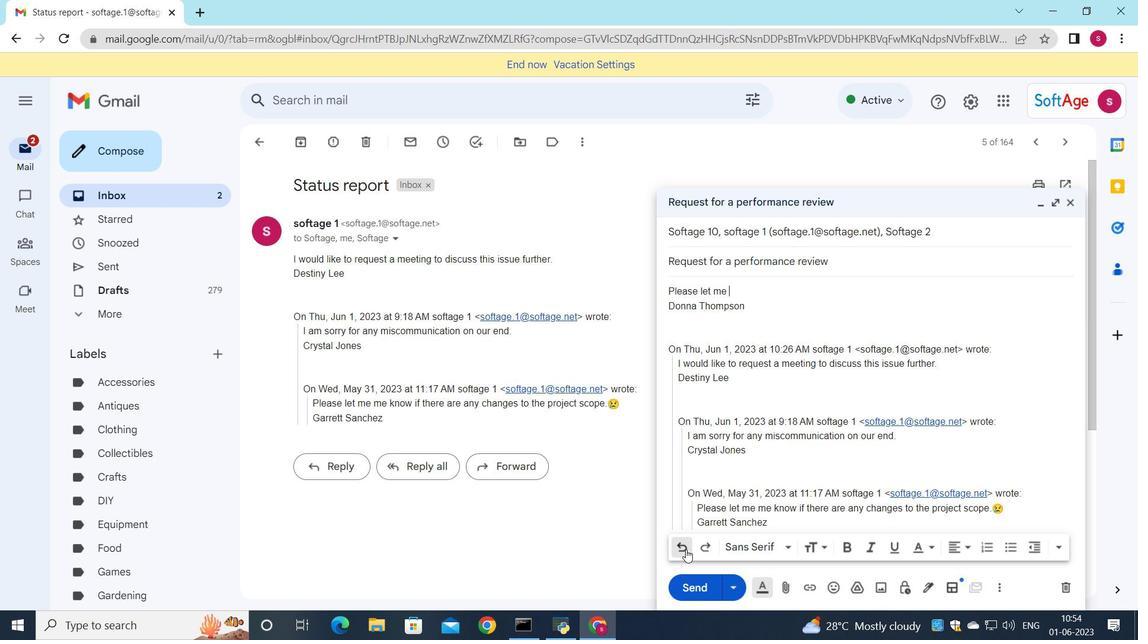 
Action: Mouse pressed left at (686, 549)
Screenshot: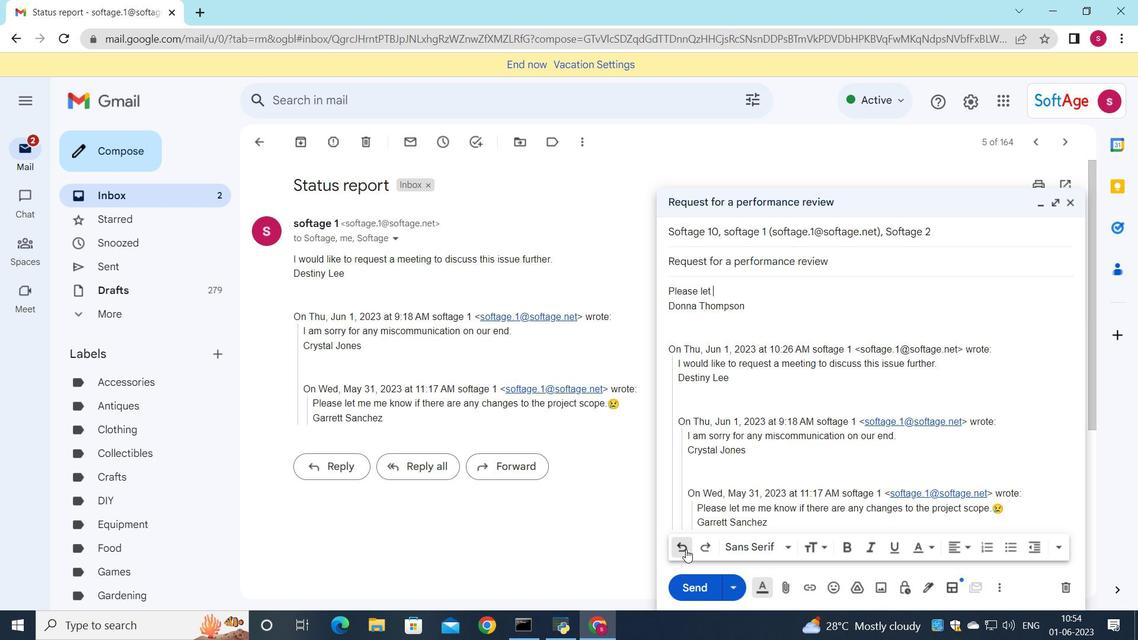 
Action: Mouse pressed left at (686, 549)
Screenshot: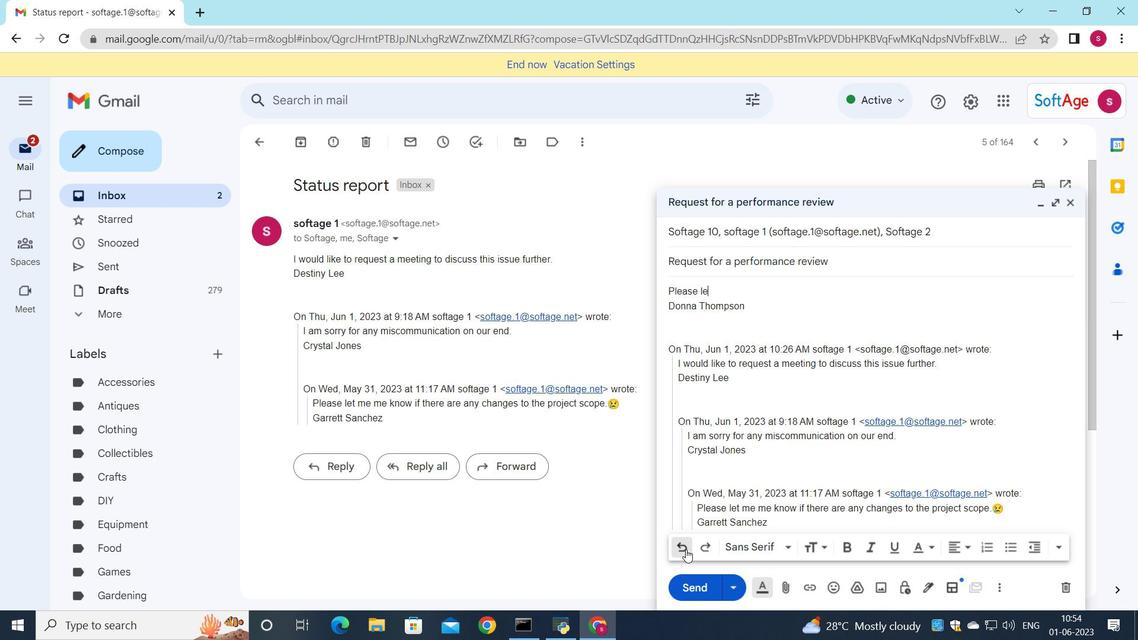 
Action: Mouse pressed left at (686, 549)
Screenshot: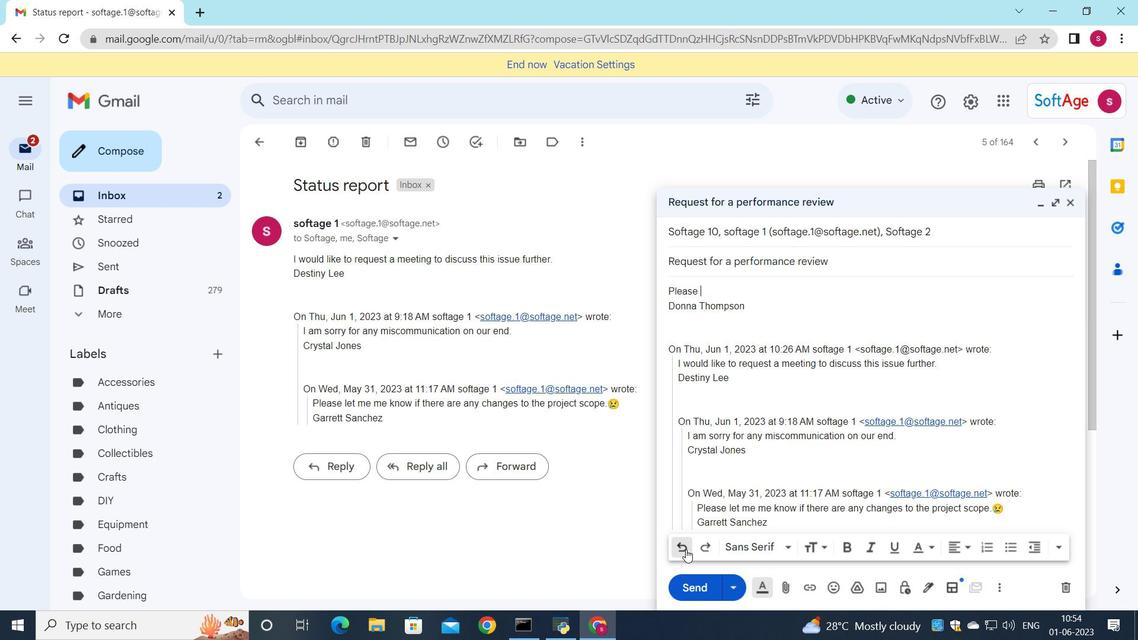 
Action: Mouse pressed left at (686, 549)
Screenshot: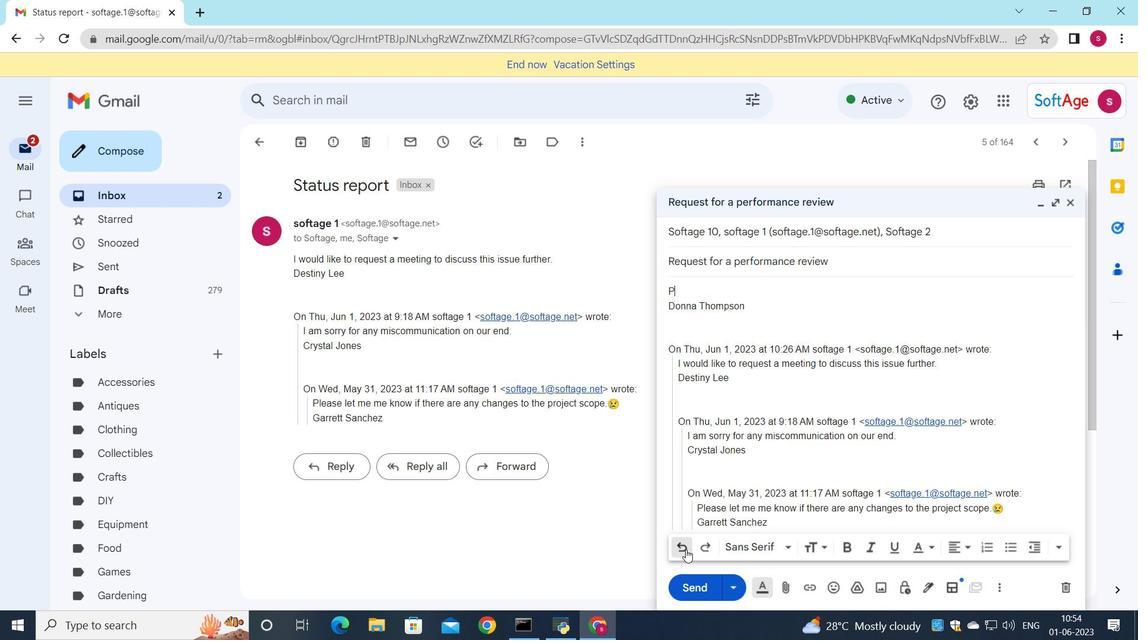 
Action: Key pressed <Key.shift>Could<Key.space>you<Key.space>please<Key.space>provide<Key.space>a<Key.space>time<Key.space><Key.backspace>line<Key.space>for<Key.space>this<Key.space>project<Key.shift><Key.shift><Key.shift><Key.shift>?
Screenshot: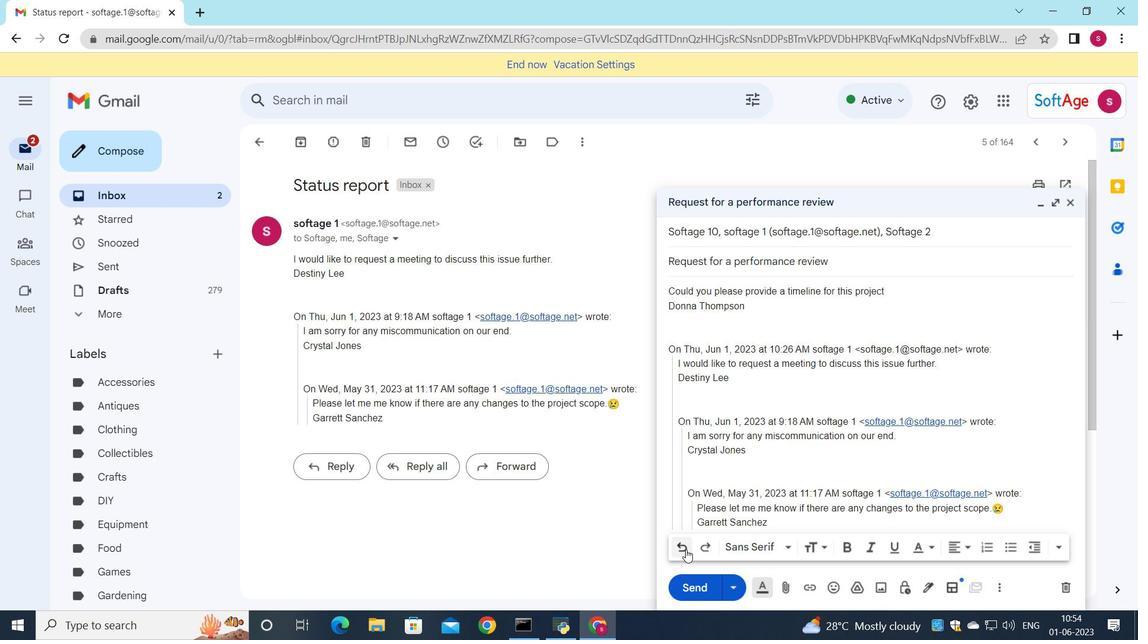 
Action: Mouse moved to (694, 592)
Screenshot: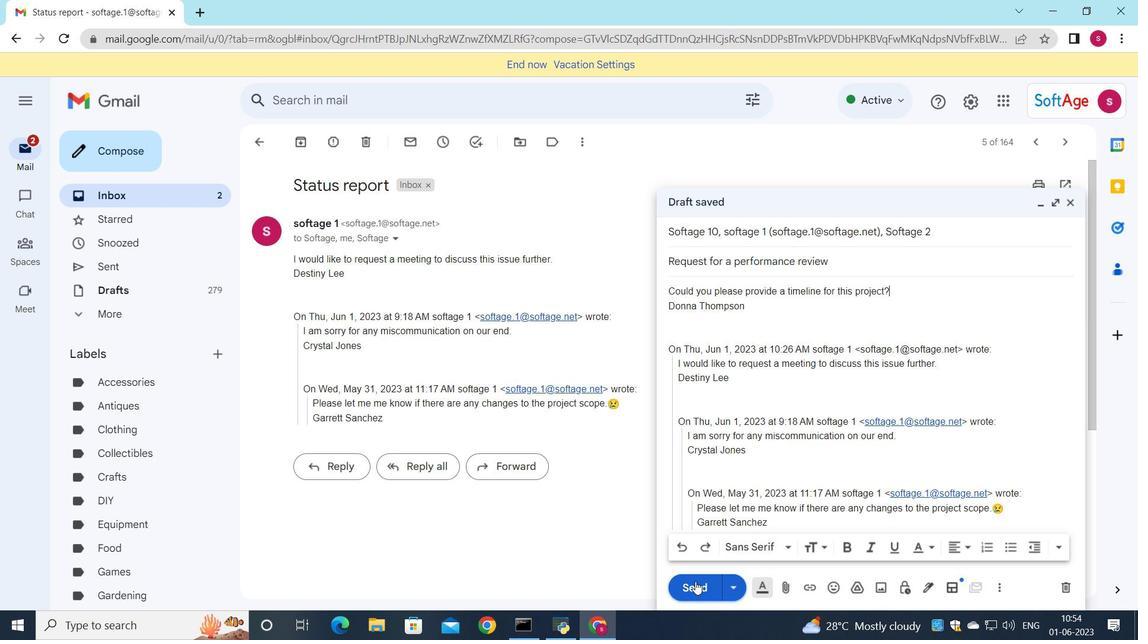 
Action: Mouse pressed left at (694, 592)
Screenshot: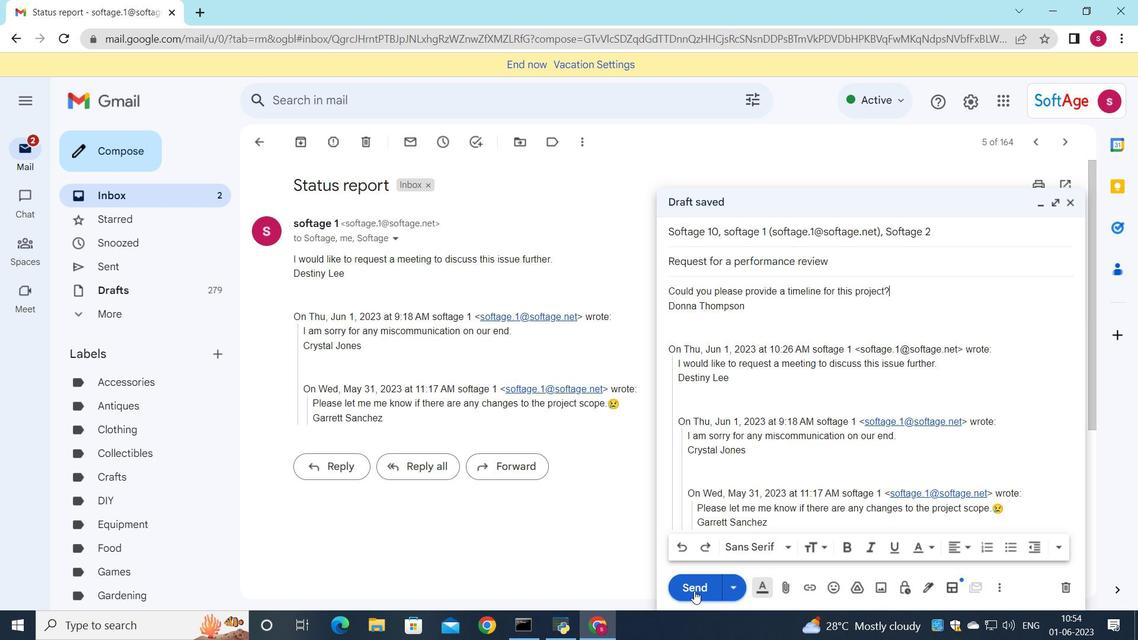 
Action: Mouse moved to (201, 192)
Screenshot: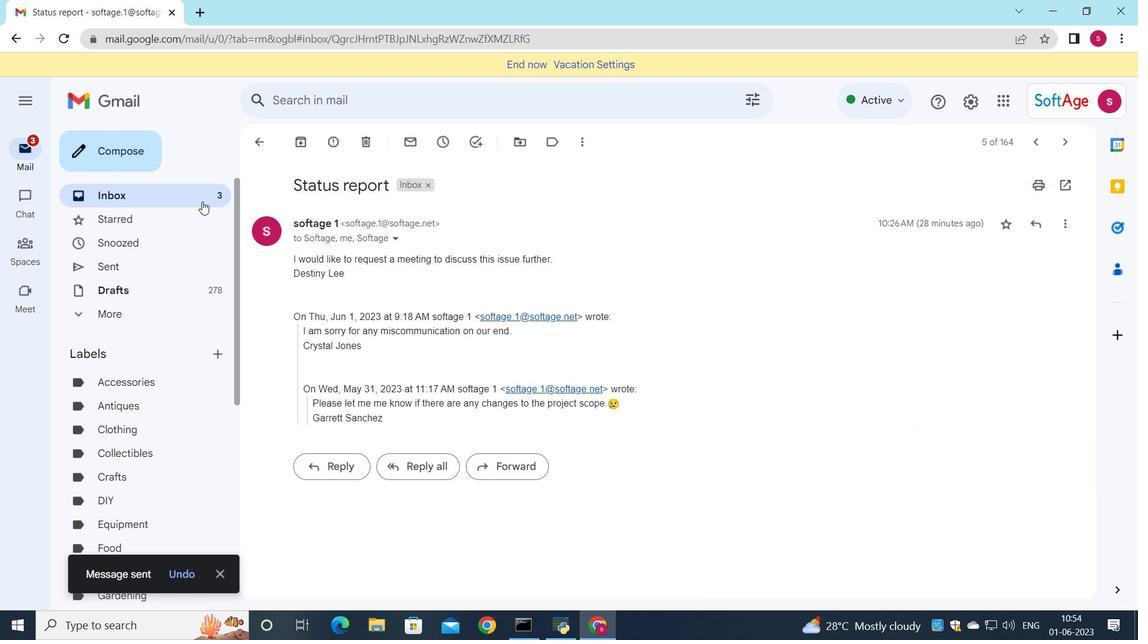 
Action: Mouse pressed left at (201, 192)
Screenshot: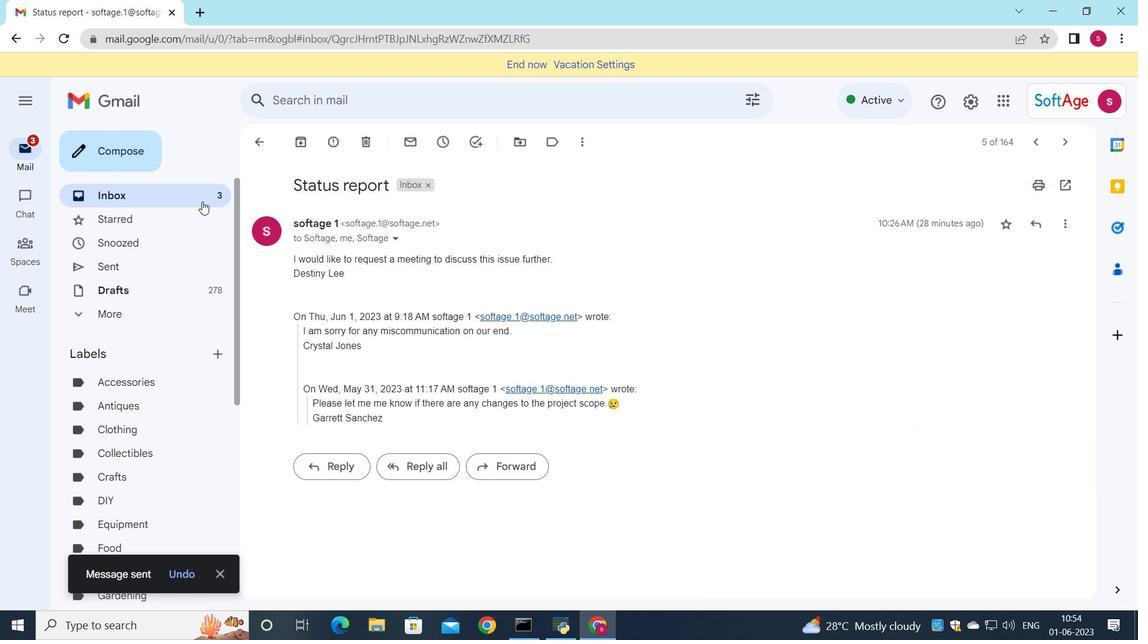 
Action: Mouse moved to (441, 171)
Screenshot: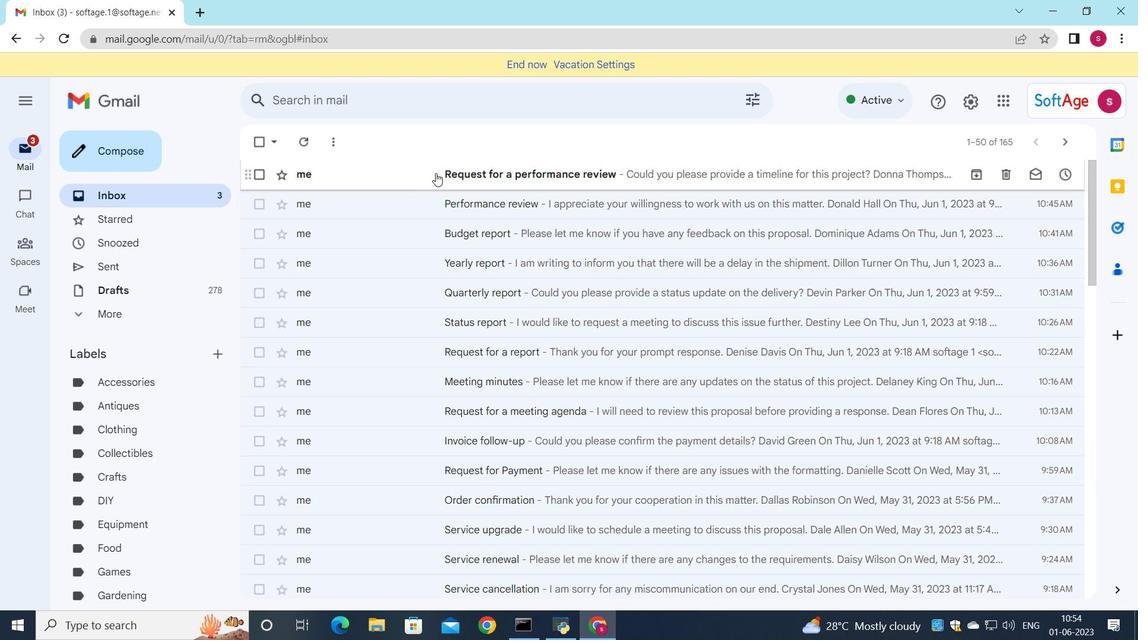 
Action: Mouse pressed left at (441, 171)
Screenshot: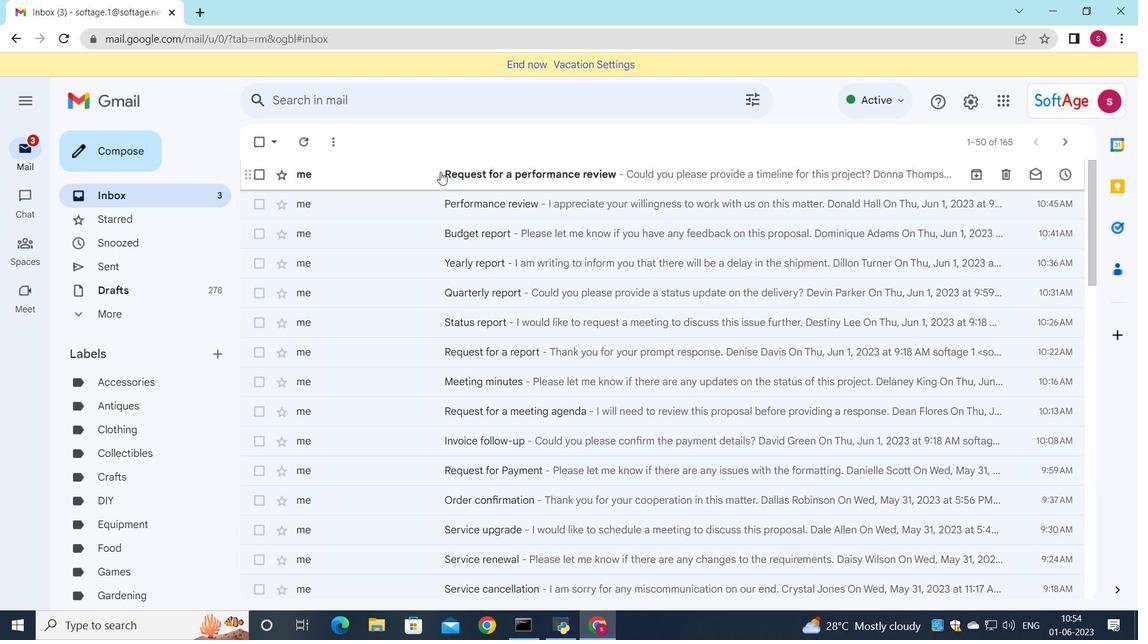 
Action: Mouse moved to (777, 293)
Screenshot: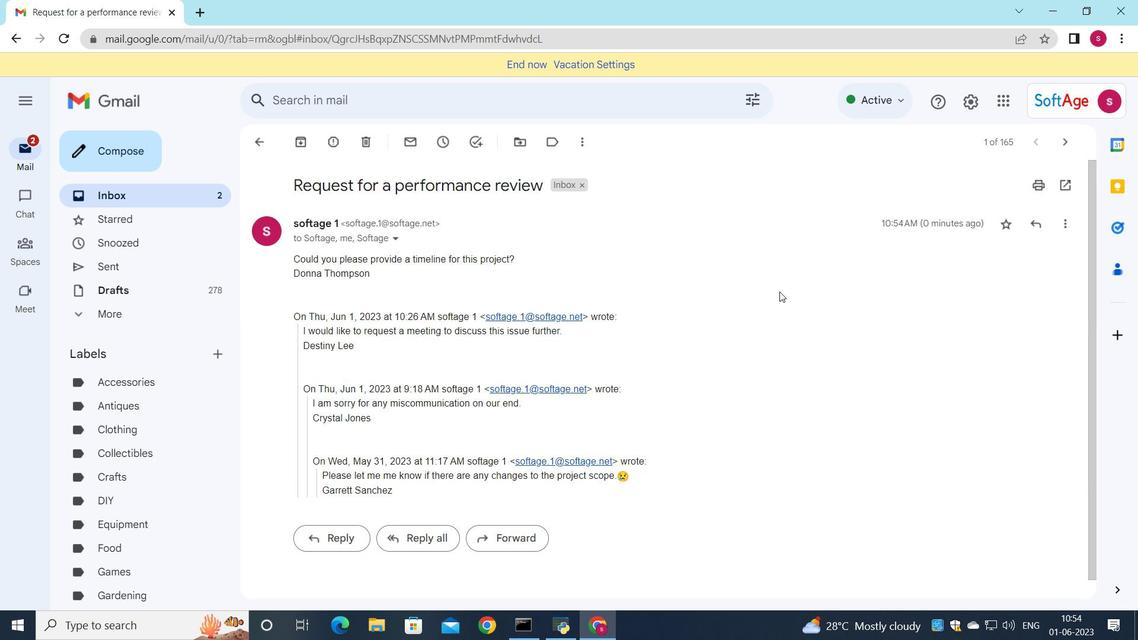 
